 Task: Look for space in Rodgau, Germany from 8th June, 2023 to 16th June, 2023 for 2 adults in price range Rs.10000 to Rs.15000. Place can be entire place with 1  bedroom having 1 bed and 1 bathroom. Property type can be house, flat, guest house, hotel. Amenities needed are: wifi. Booking option can be shelf check-in. Required host language is English.
Action: Mouse moved to (799, 106)
Screenshot: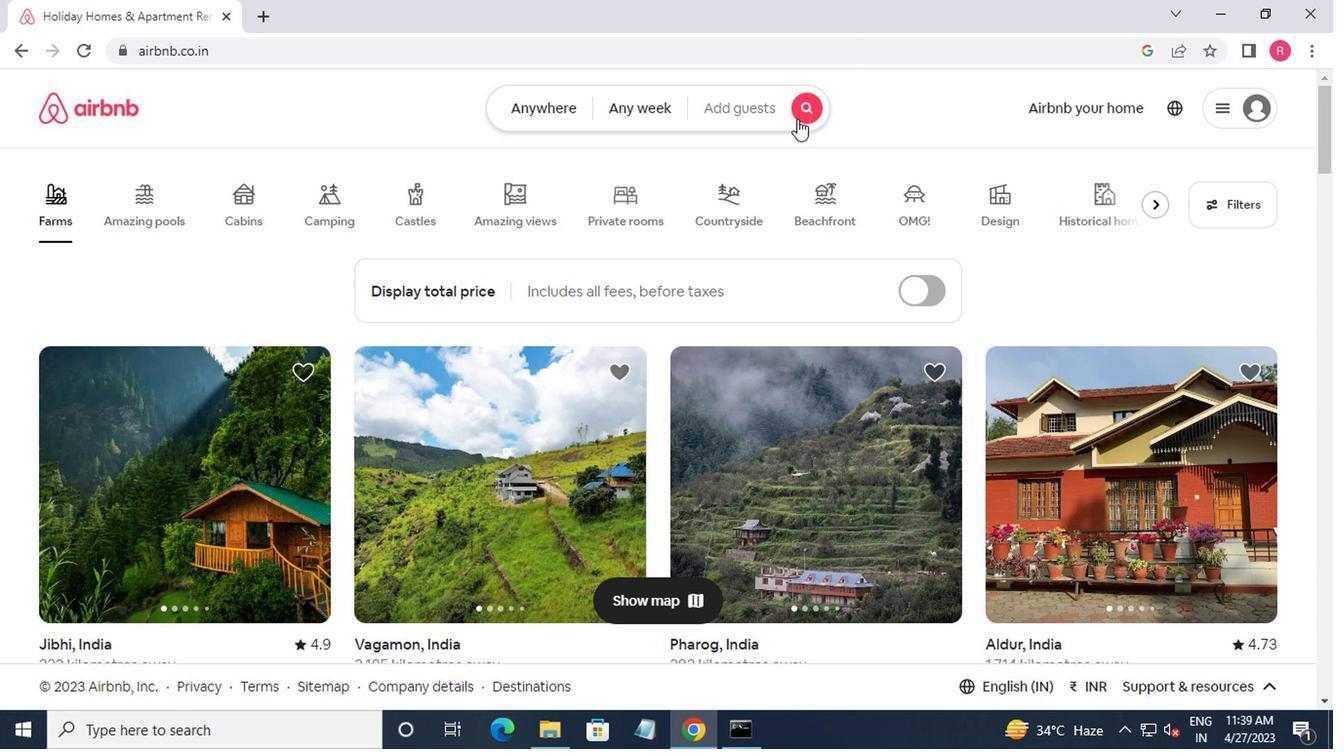 
Action: Mouse pressed left at (799, 106)
Screenshot: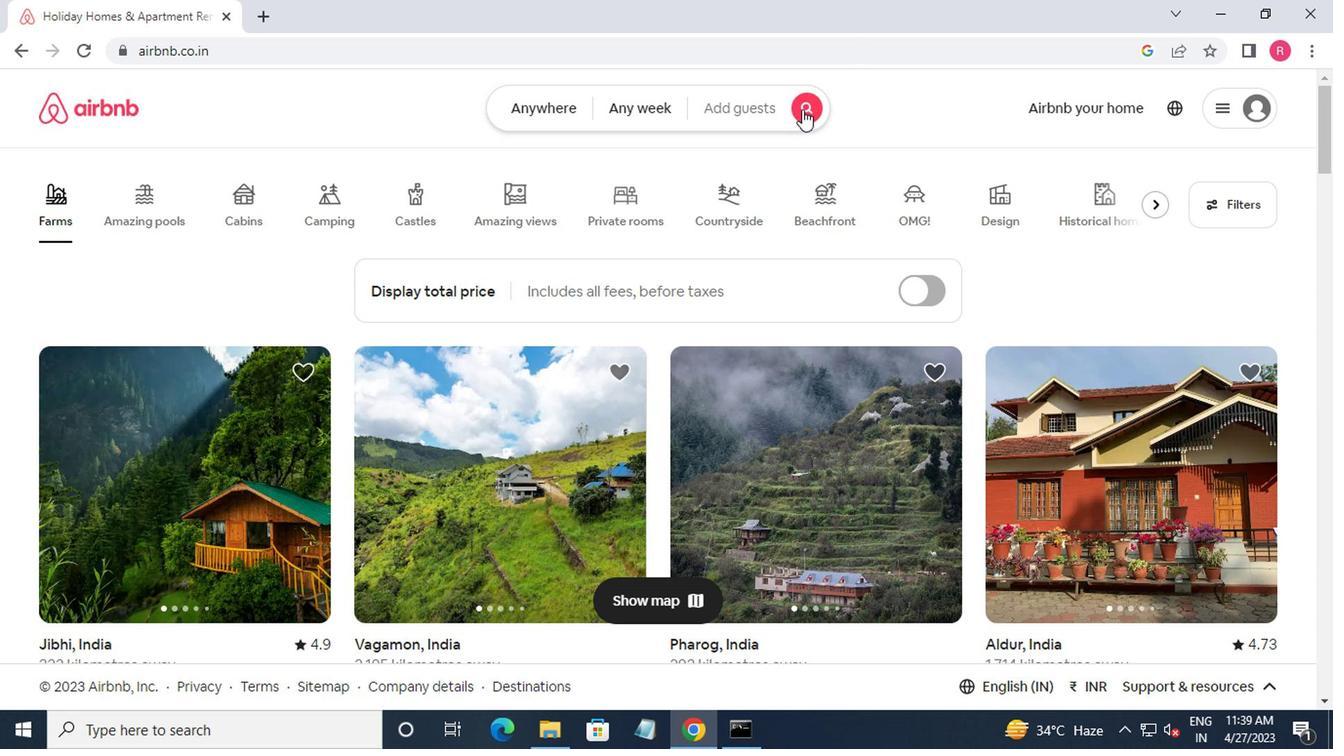 
Action: Mouse moved to (428, 186)
Screenshot: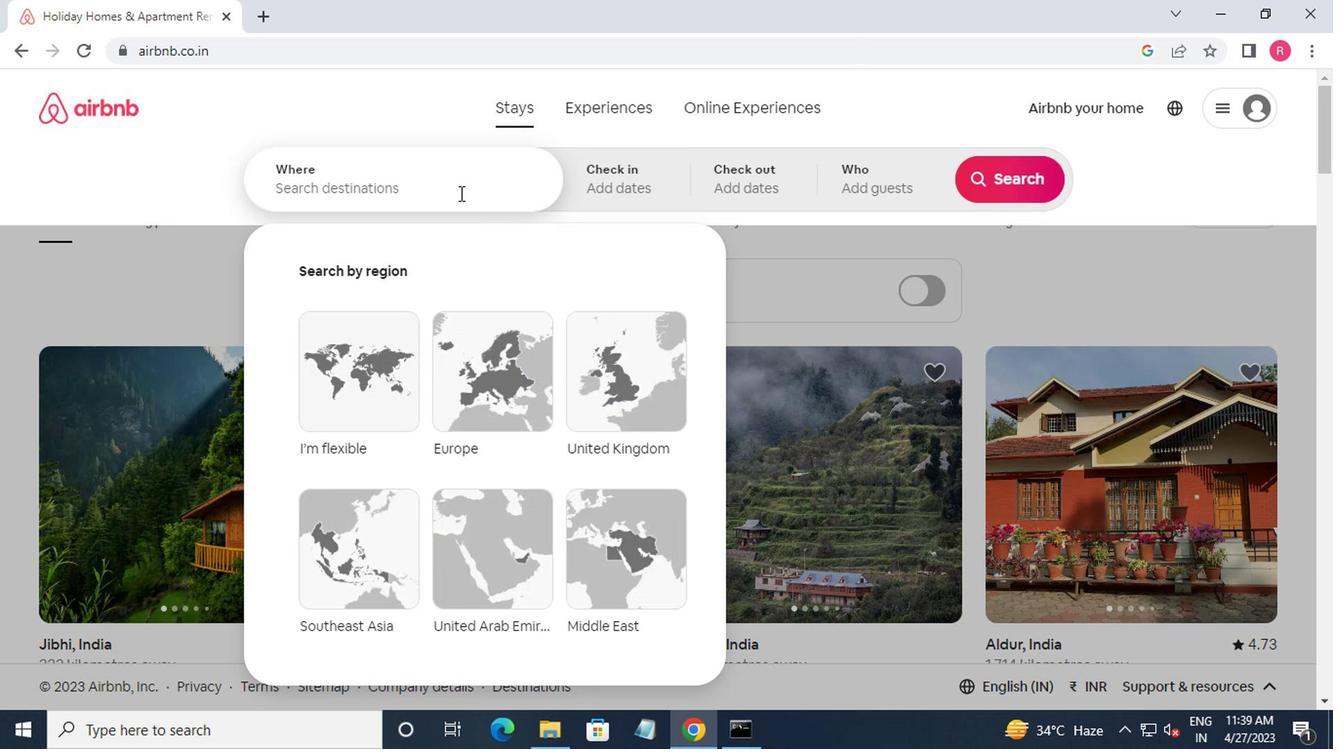 
Action: Mouse pressed left at (428, 186)
Screenshot: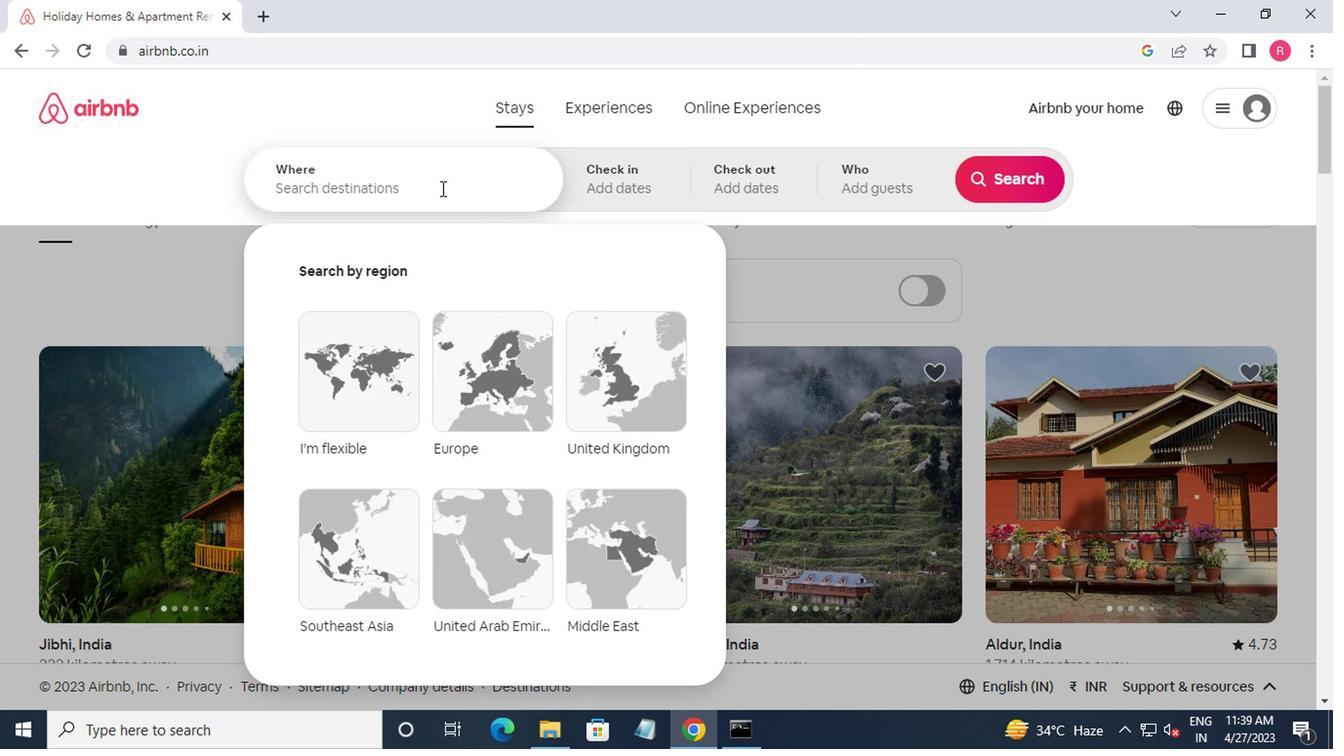 
Action: Mouse moved to (464, 209)
Screenshot: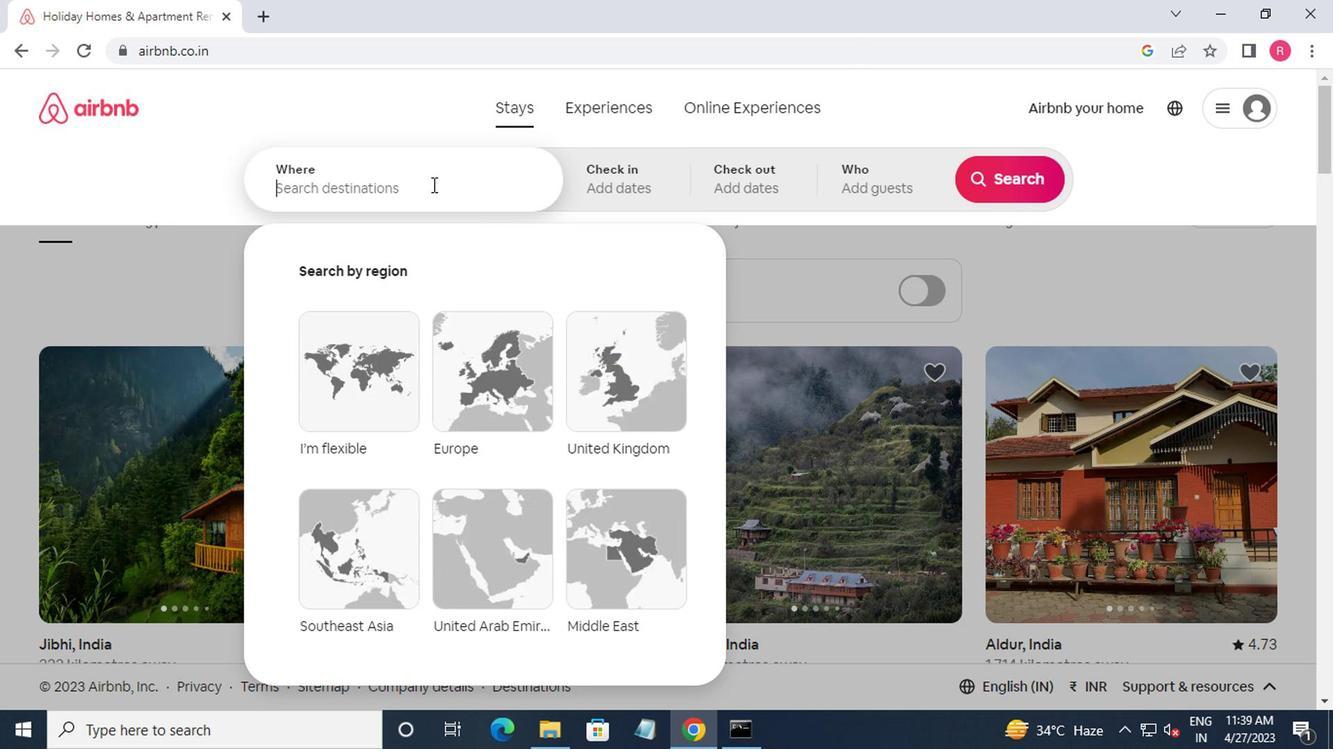 
Action: Key pressed rodgau,germany<Key.down><Key.enter>
Screenshot: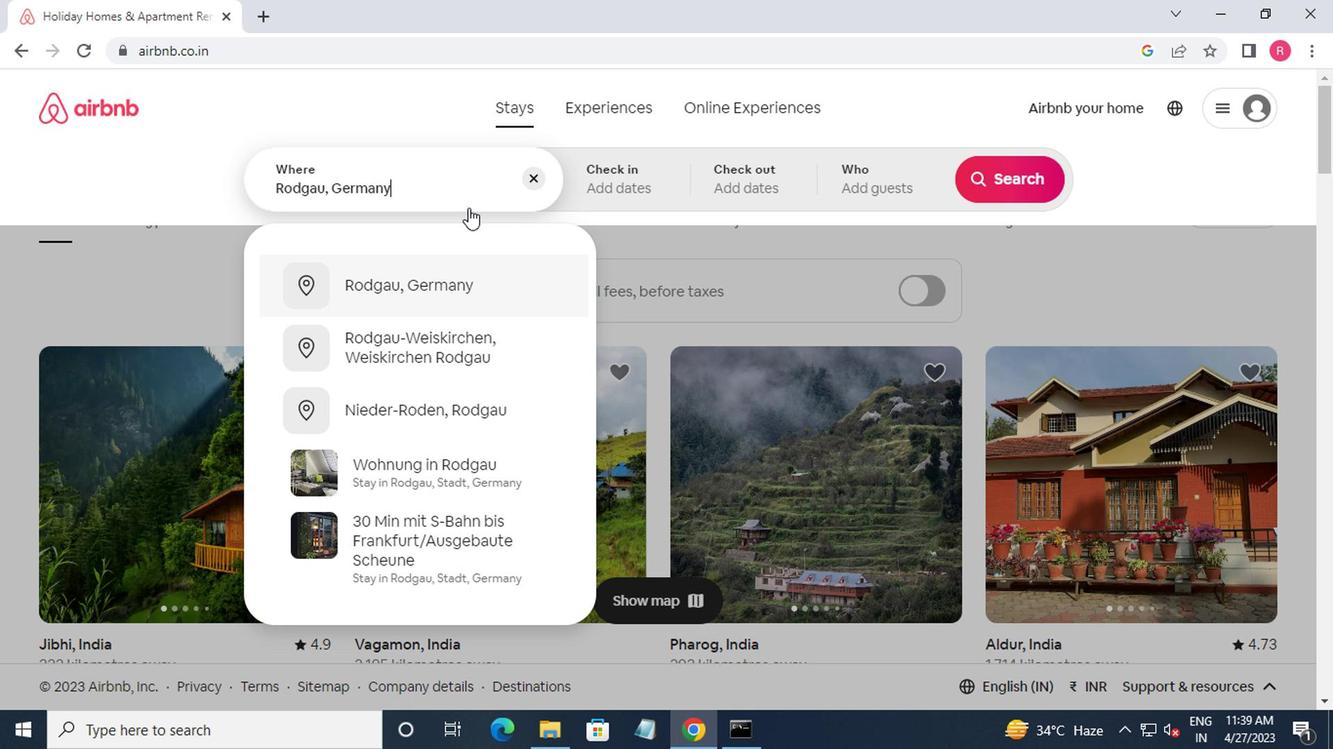 
Action: Mouse moved to (984, 345)
Screenshot: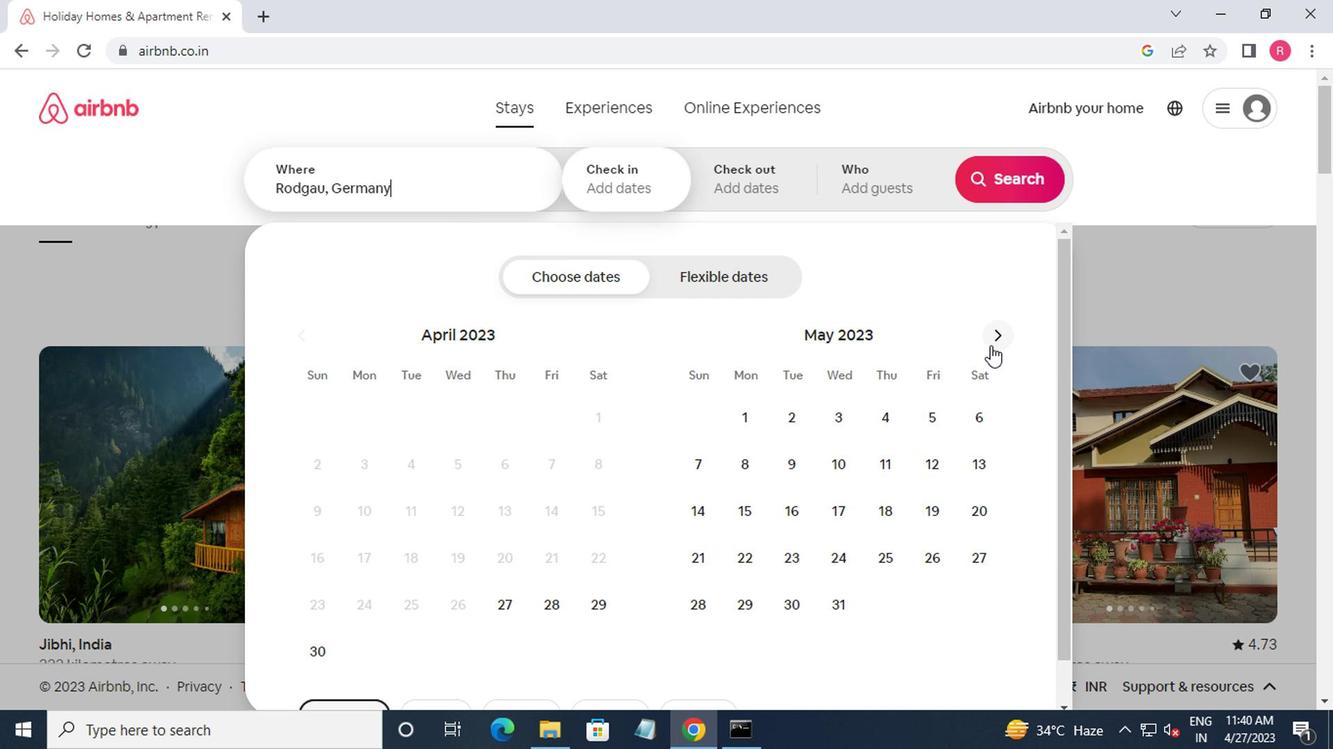 
Action: Mouse pressed left at (984, 345)
Screenshot: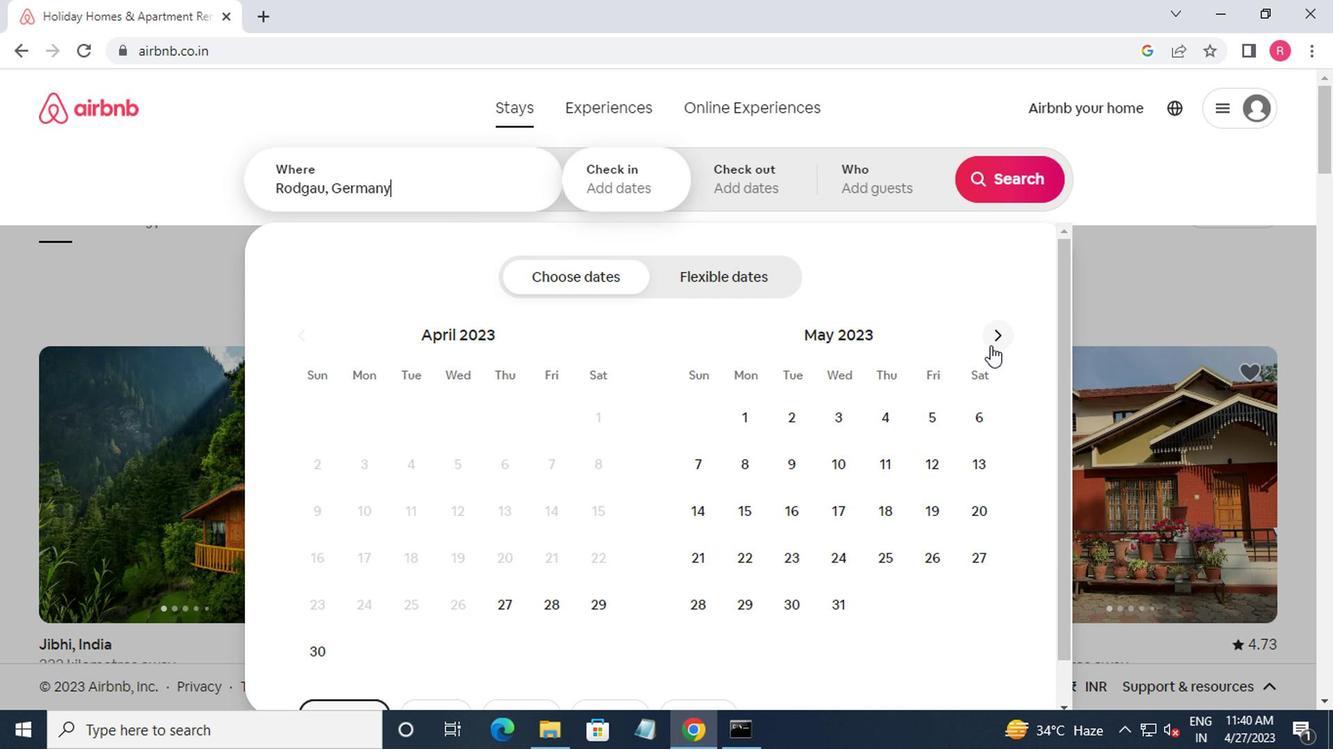 
Action: Mouse moved to (891, 462)
Screenshot: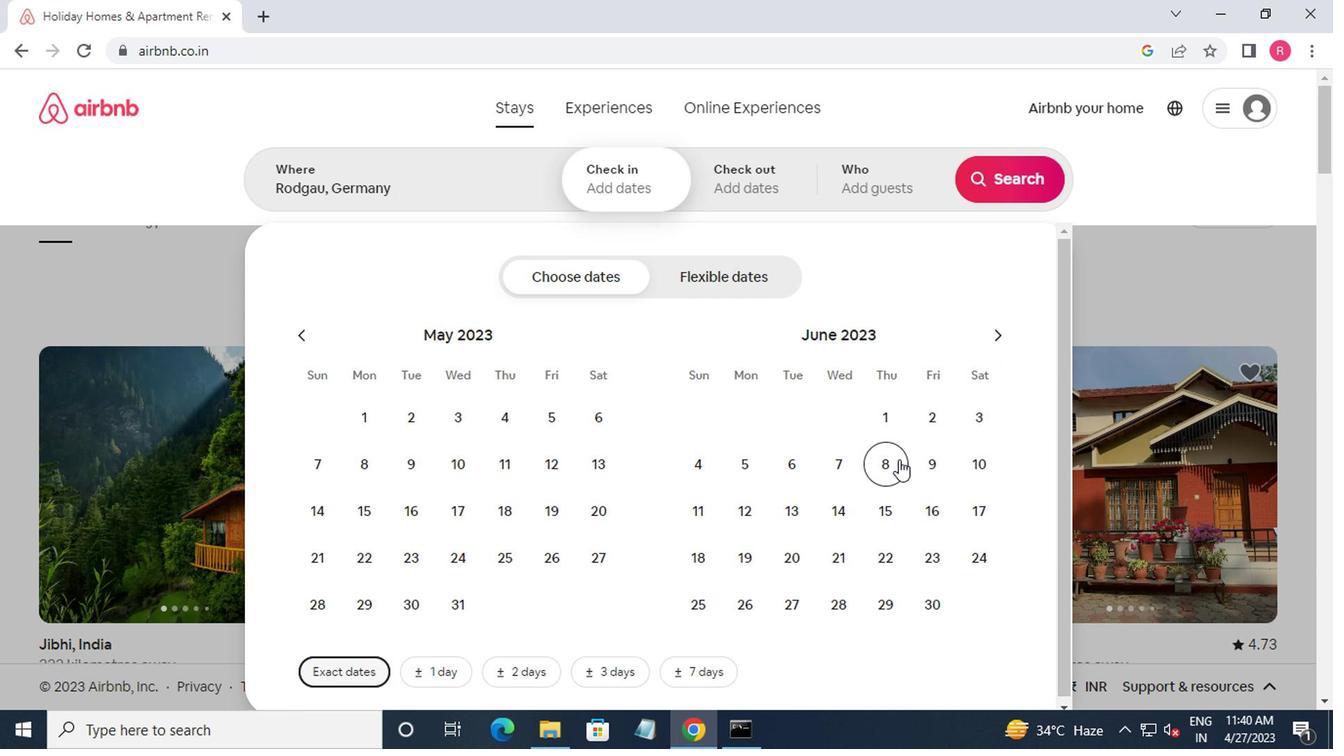 
Action: Mouse pressed left at (891, 462)
Screenshot: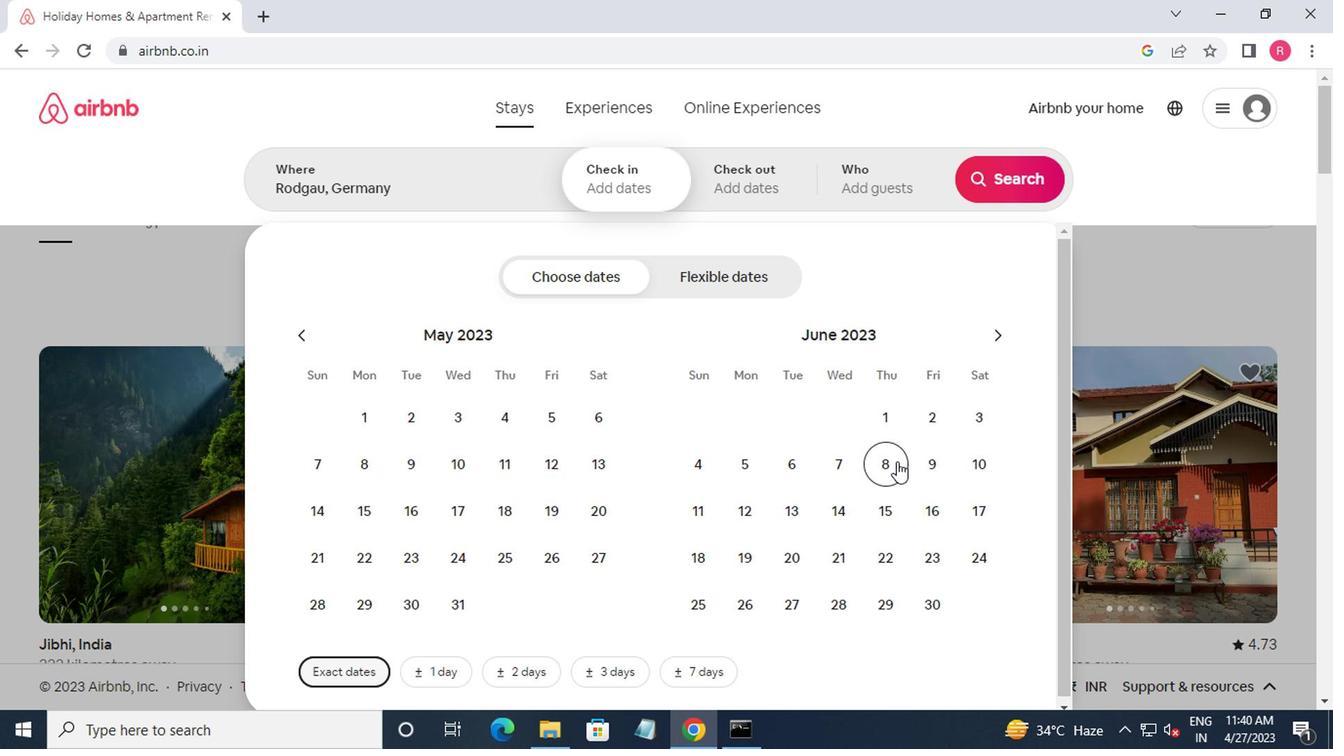 
Action: Mouse moved to (922, 511)
Screenshot: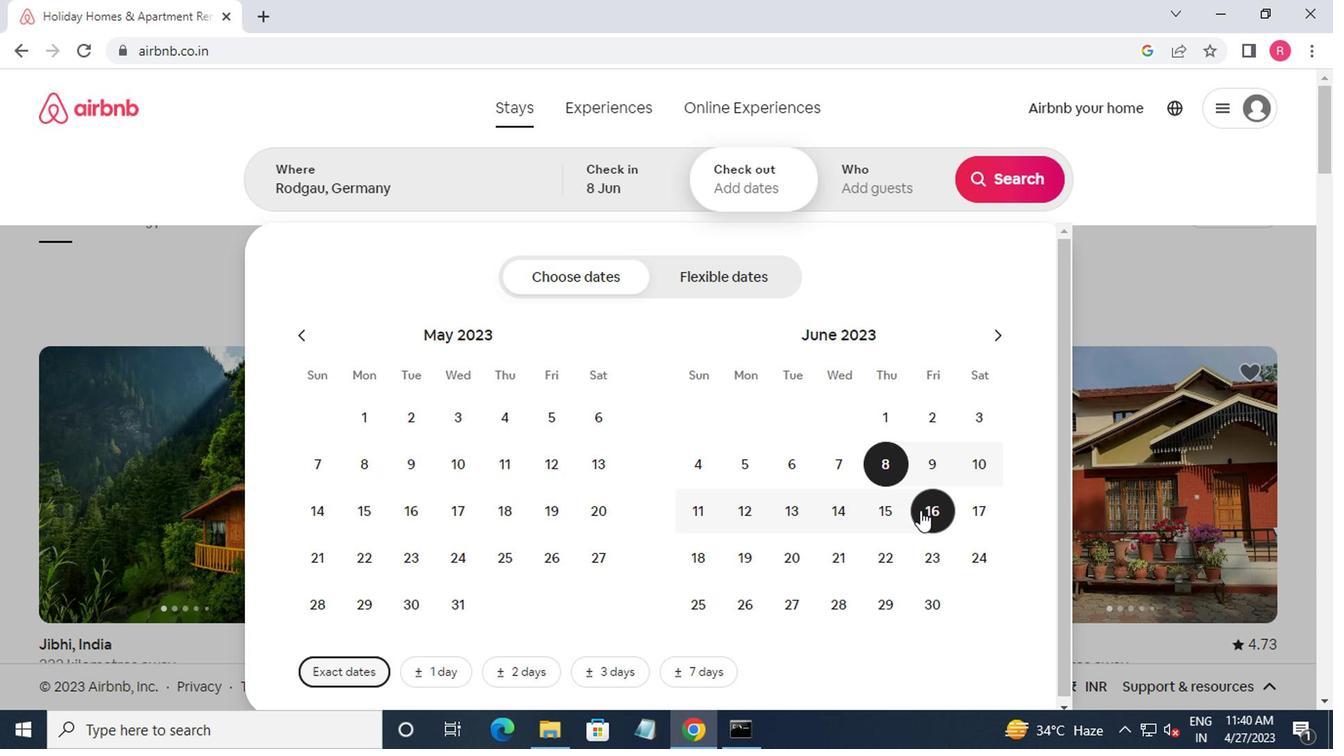 
Action: Mouse pressed left at (922, 511)
Screenshot: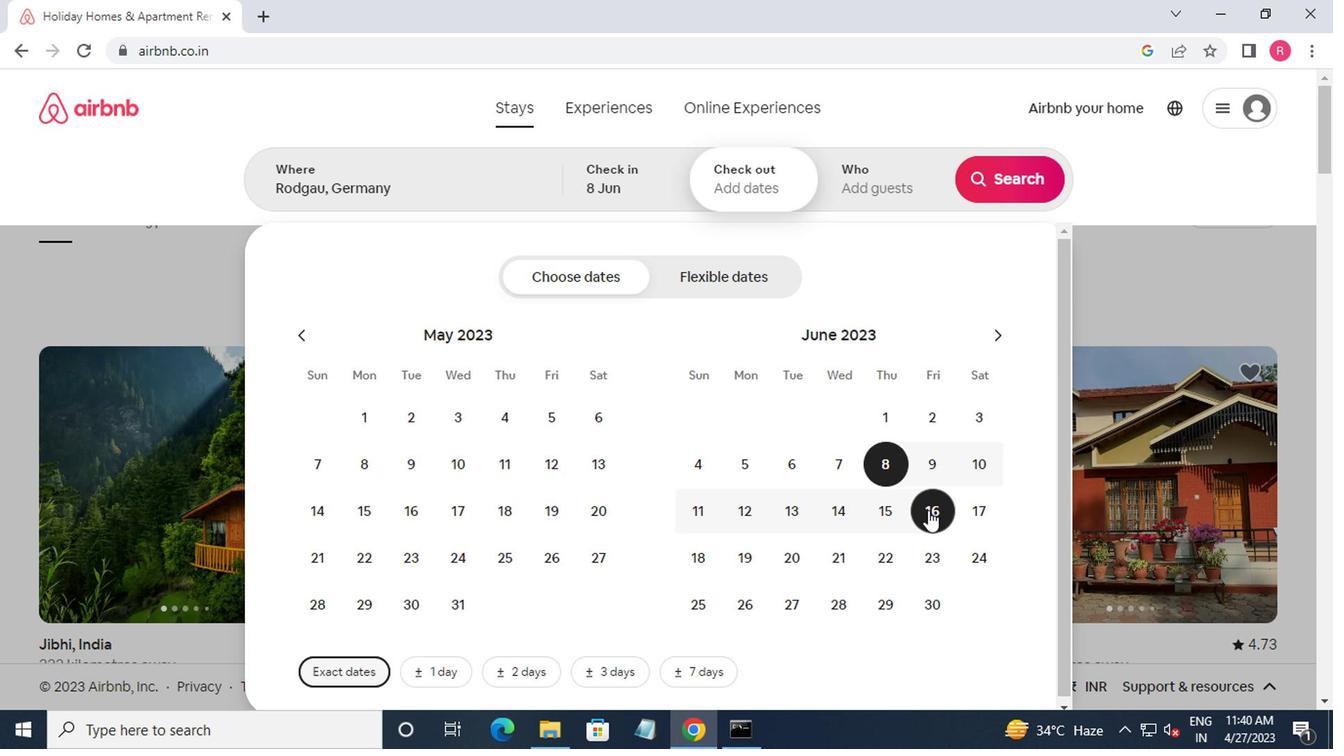 
Action: Mouse moved to (847, 203)
Screenshot: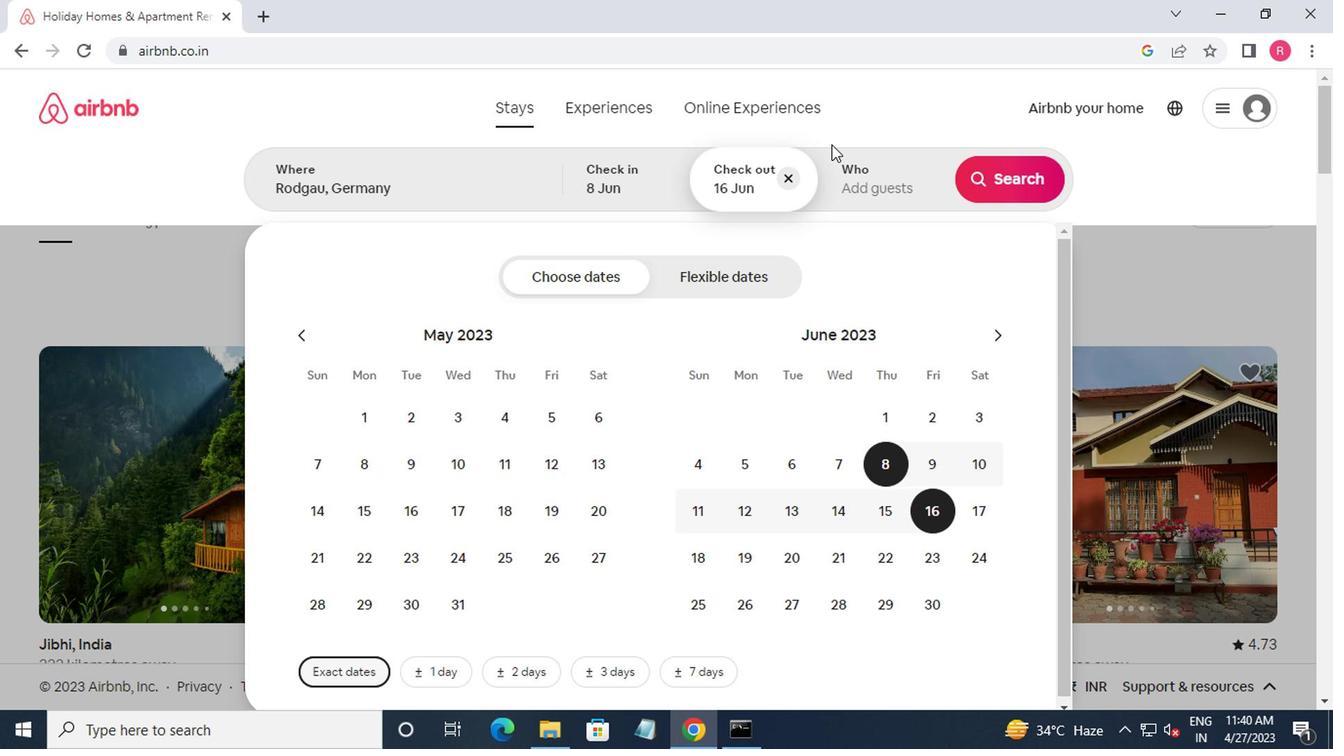 
Action: Mouse pressed left at (847, 203)
Screenshot: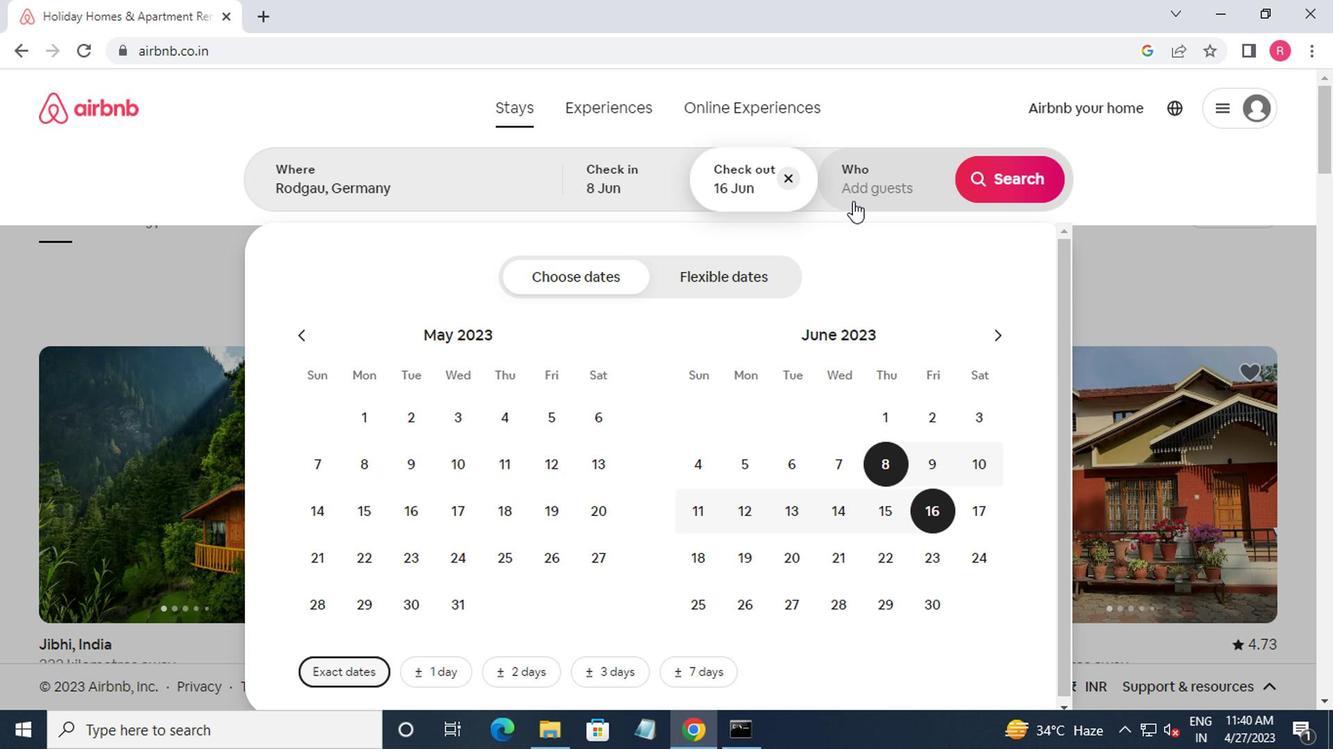 
Action: Mouse moved to (1000, 285)
Screenshot: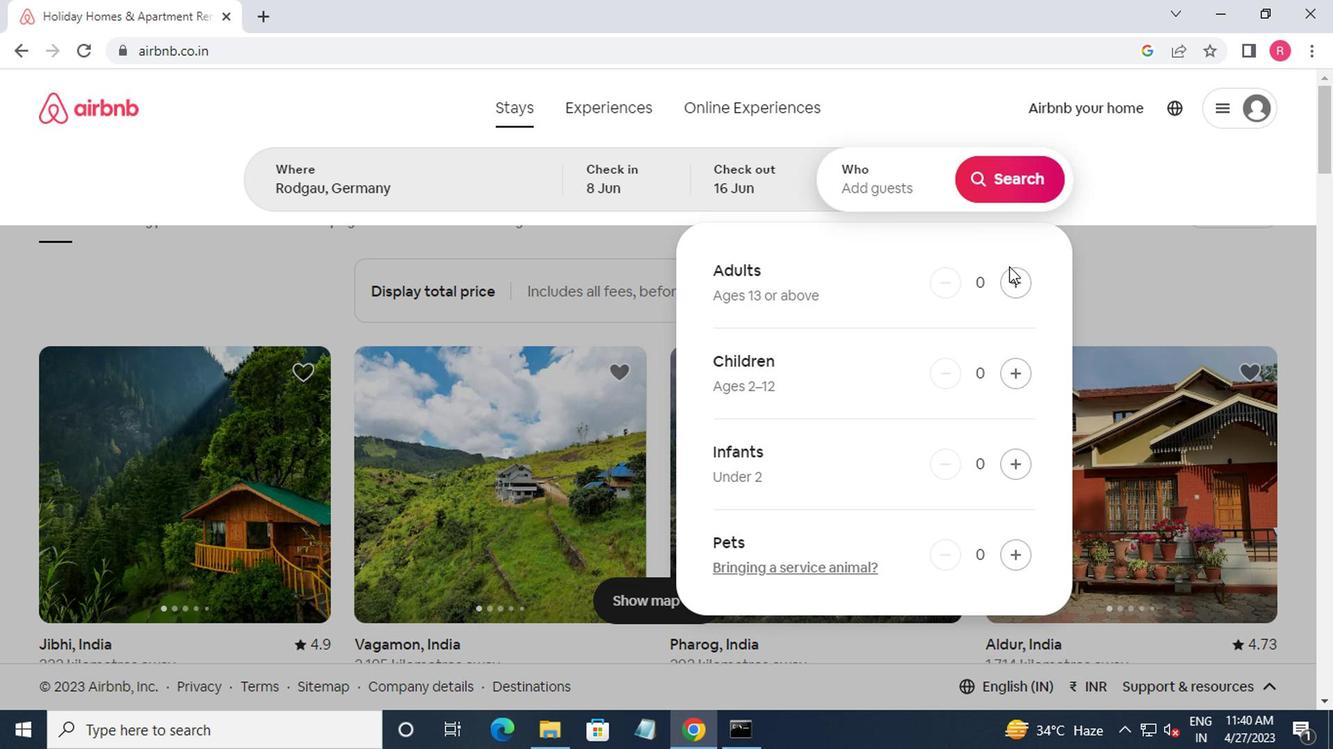 
Action: Mouse pressed left at (1000, 285)
Screenshot: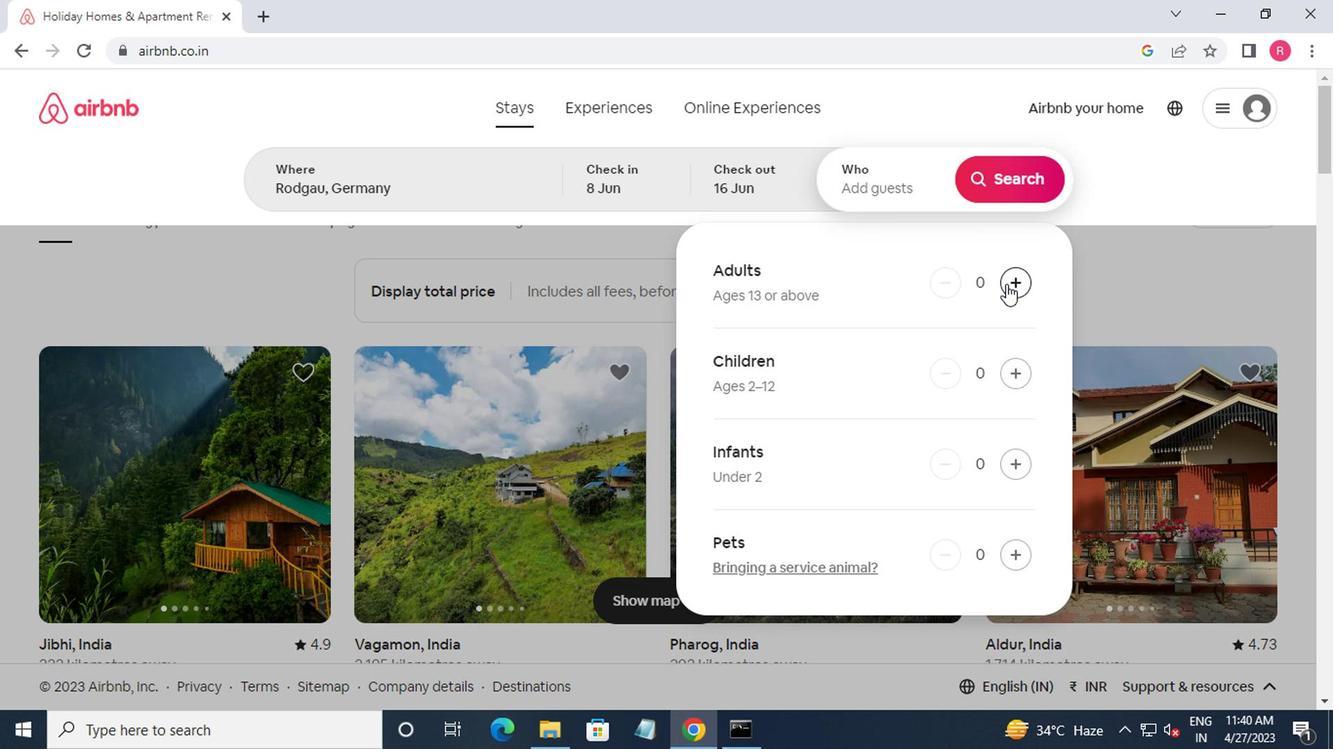 
Action: Mouse pressed left at (1000, 285)
Screenshot: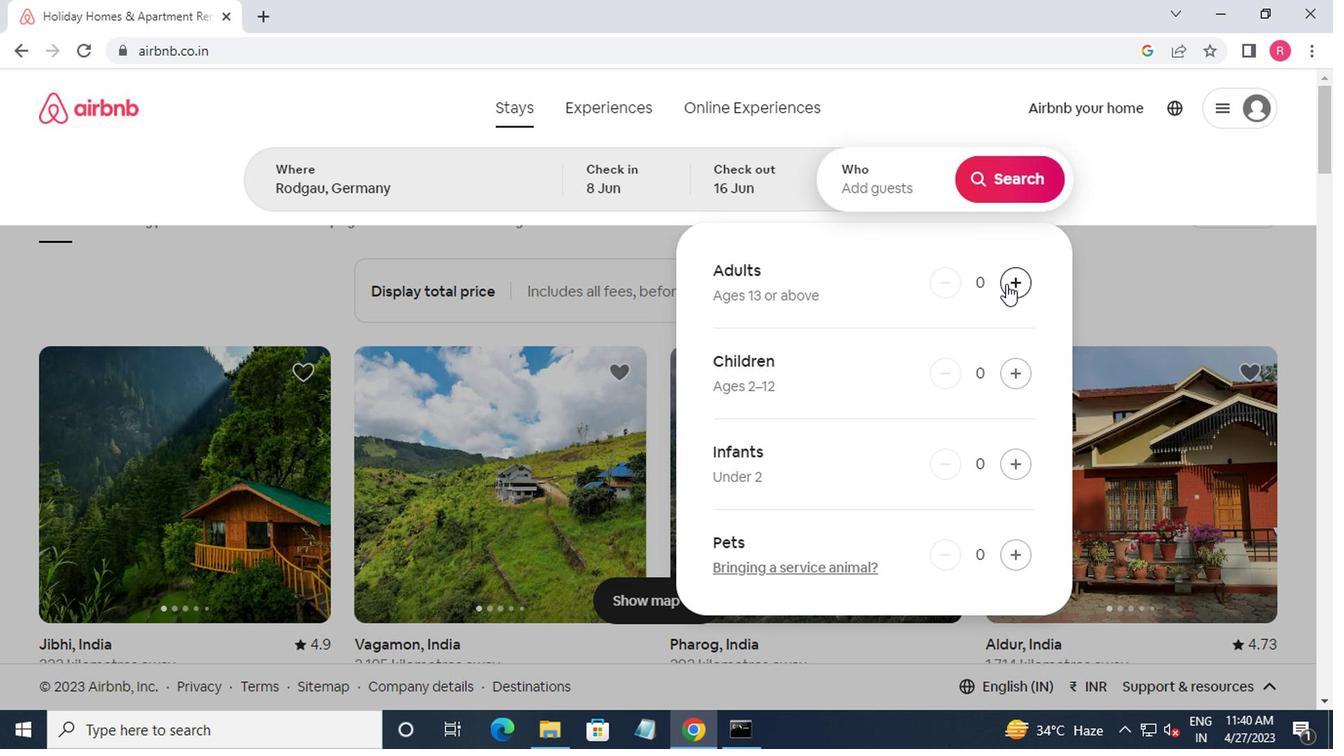 
Action: Mouse moved to (999, 192)
Screenshot: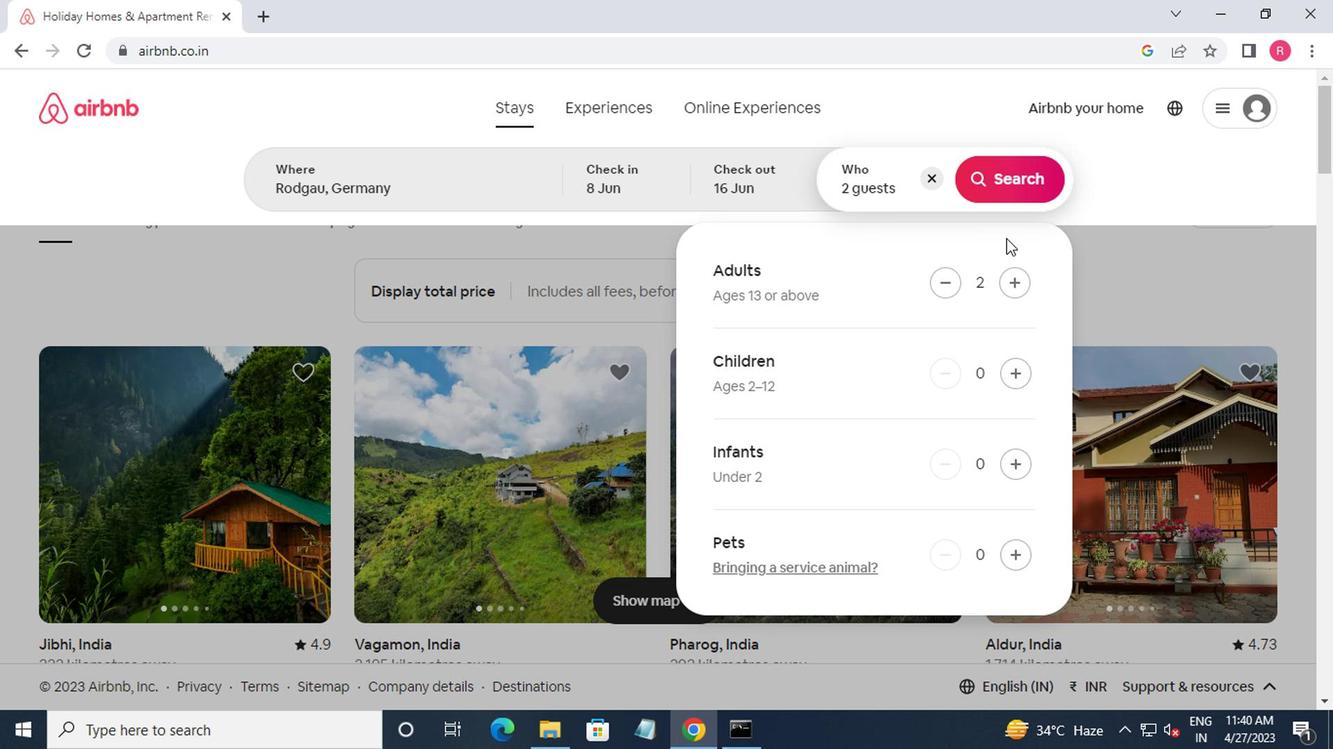 
Action: Mouse pressed left at (999, 192)
Screenshot: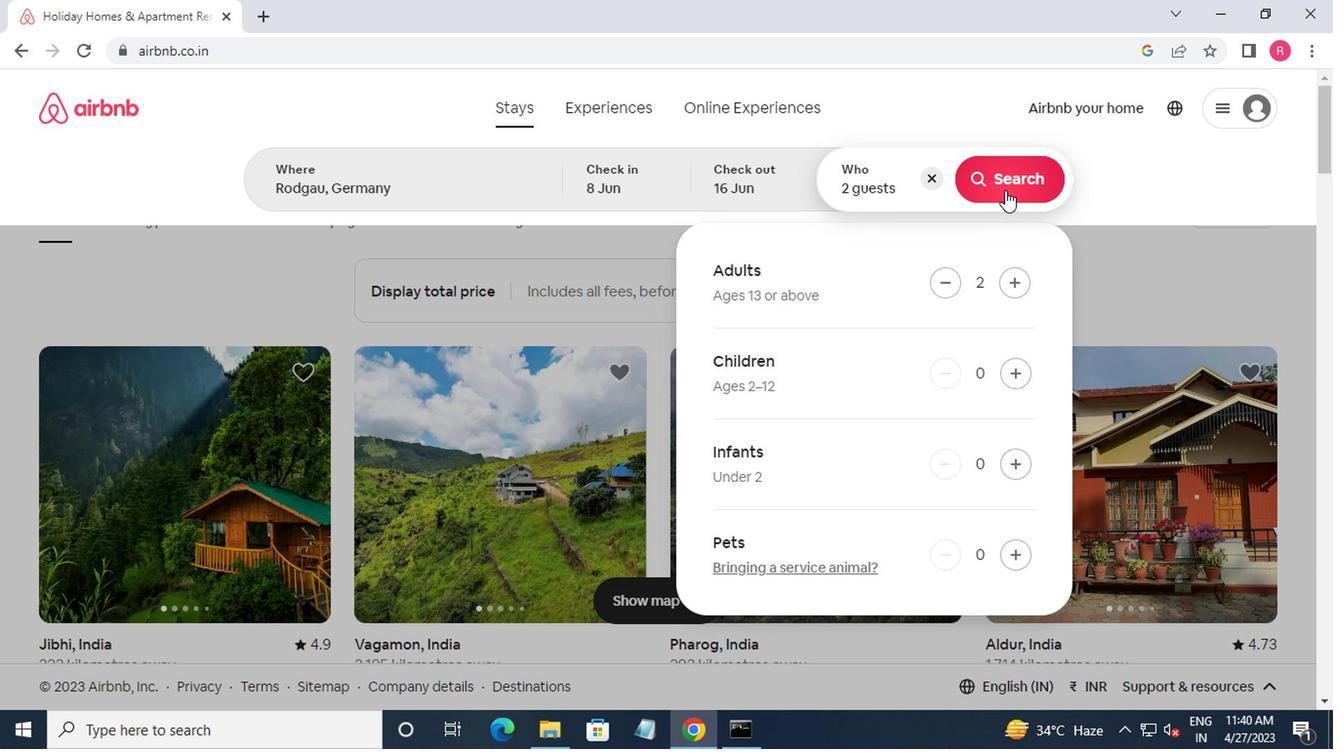 
Action: Mouse moved to (1240, 193)
Screenshot: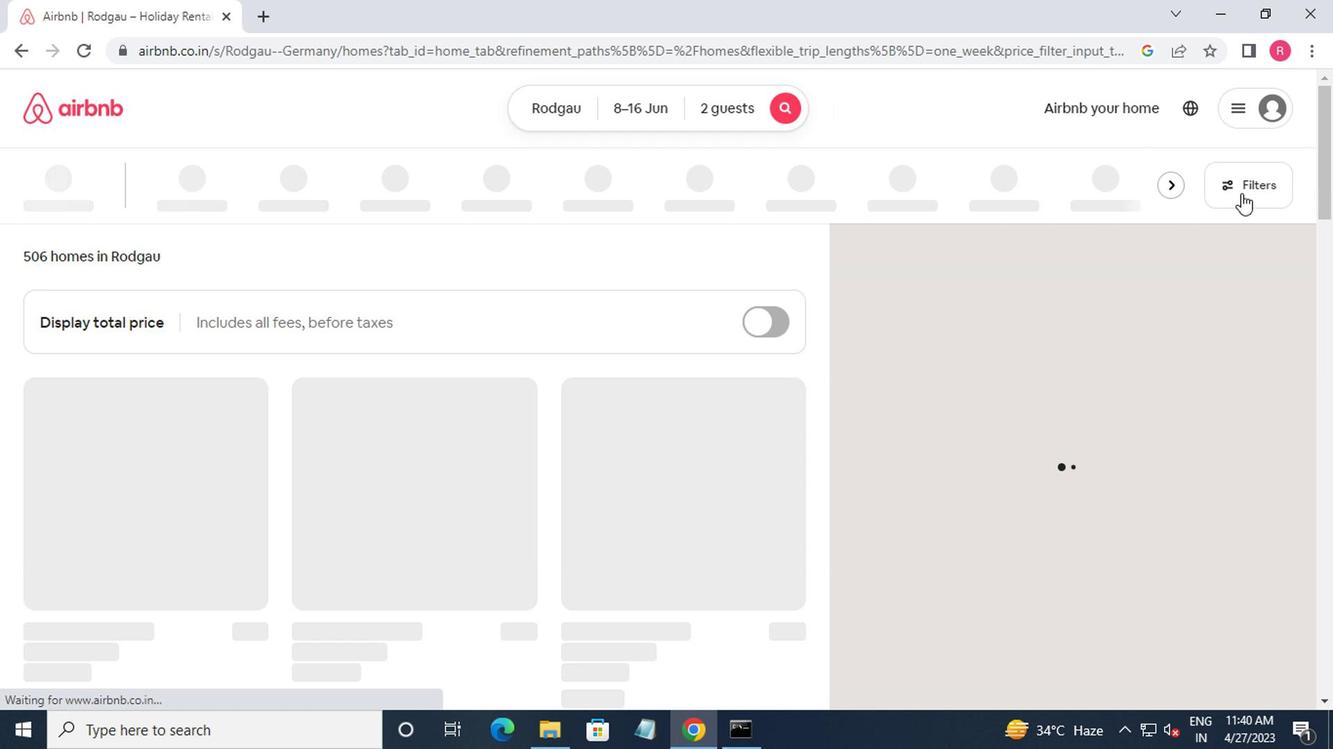 
Action: Mouse pressed left at (1240, 193)
Screenshot: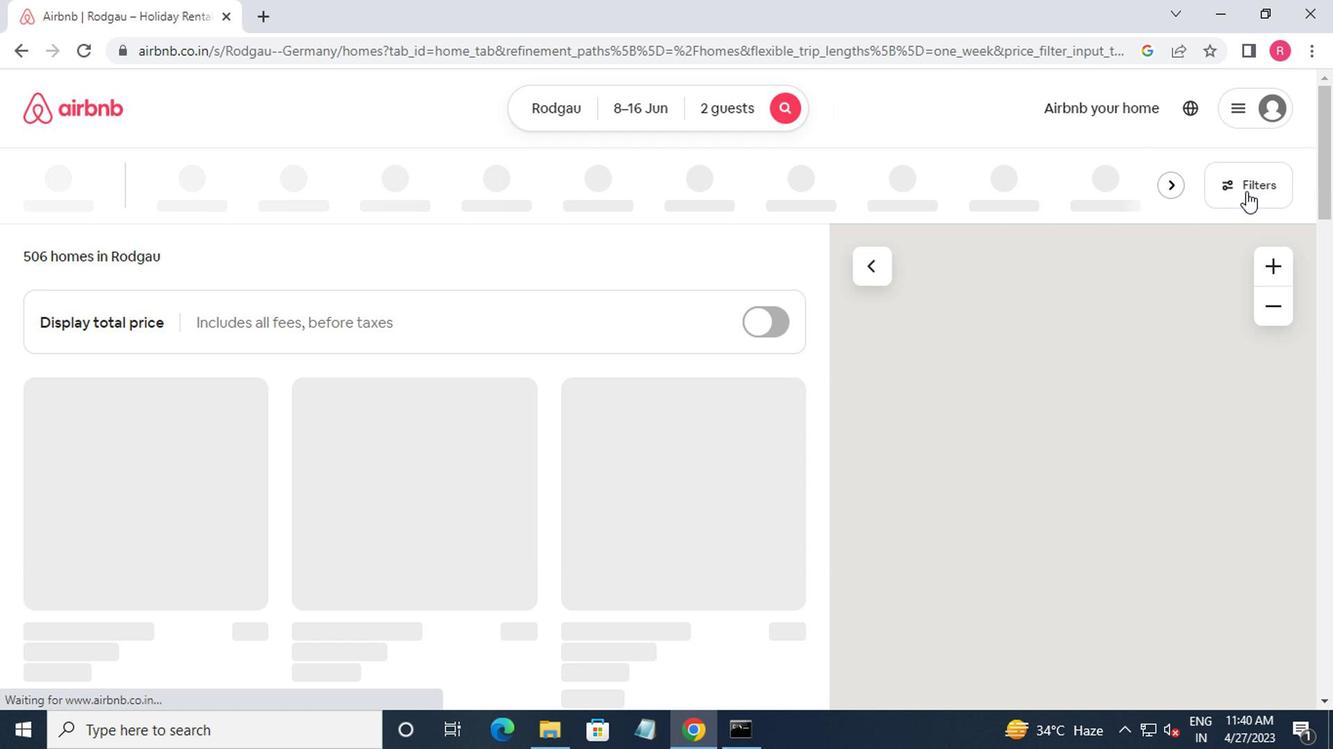 
Action: Mouse moved to (468, 435)
Screenshot: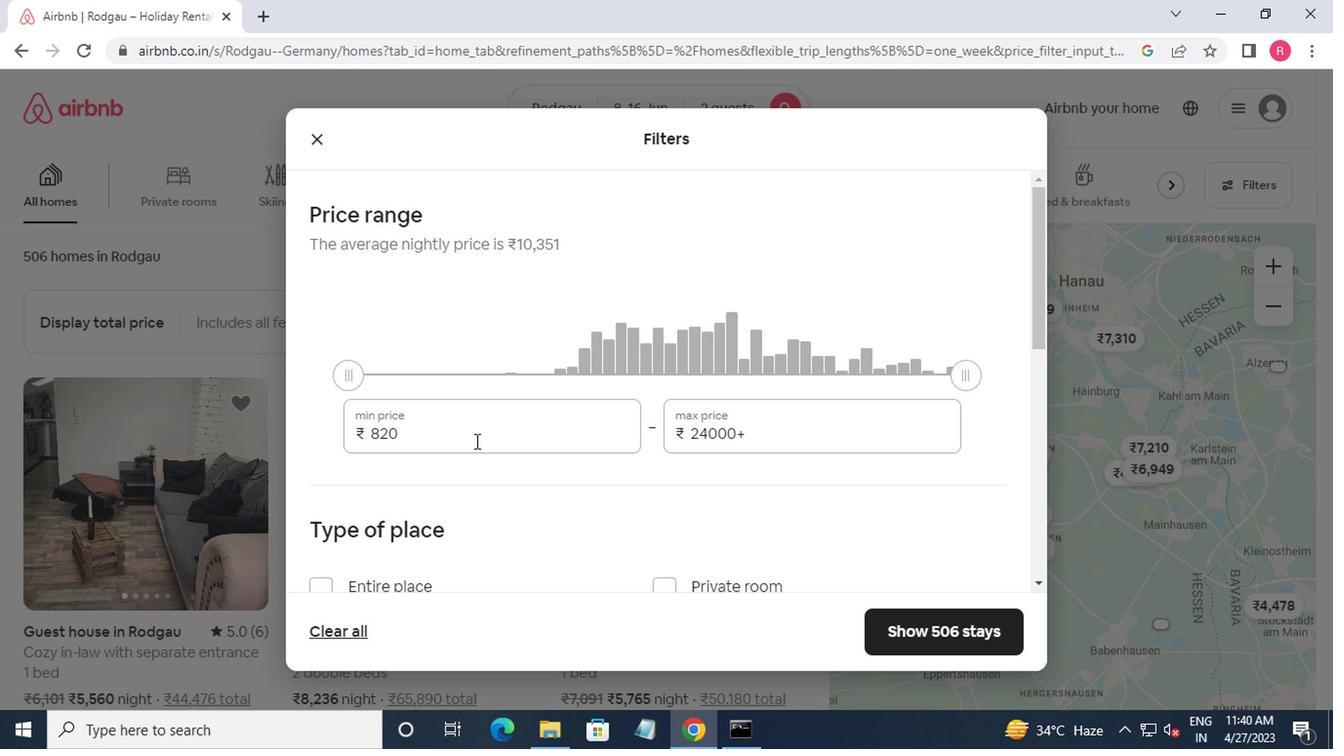 
Action: Mouse pressed left at (468, 435)
Screenshot: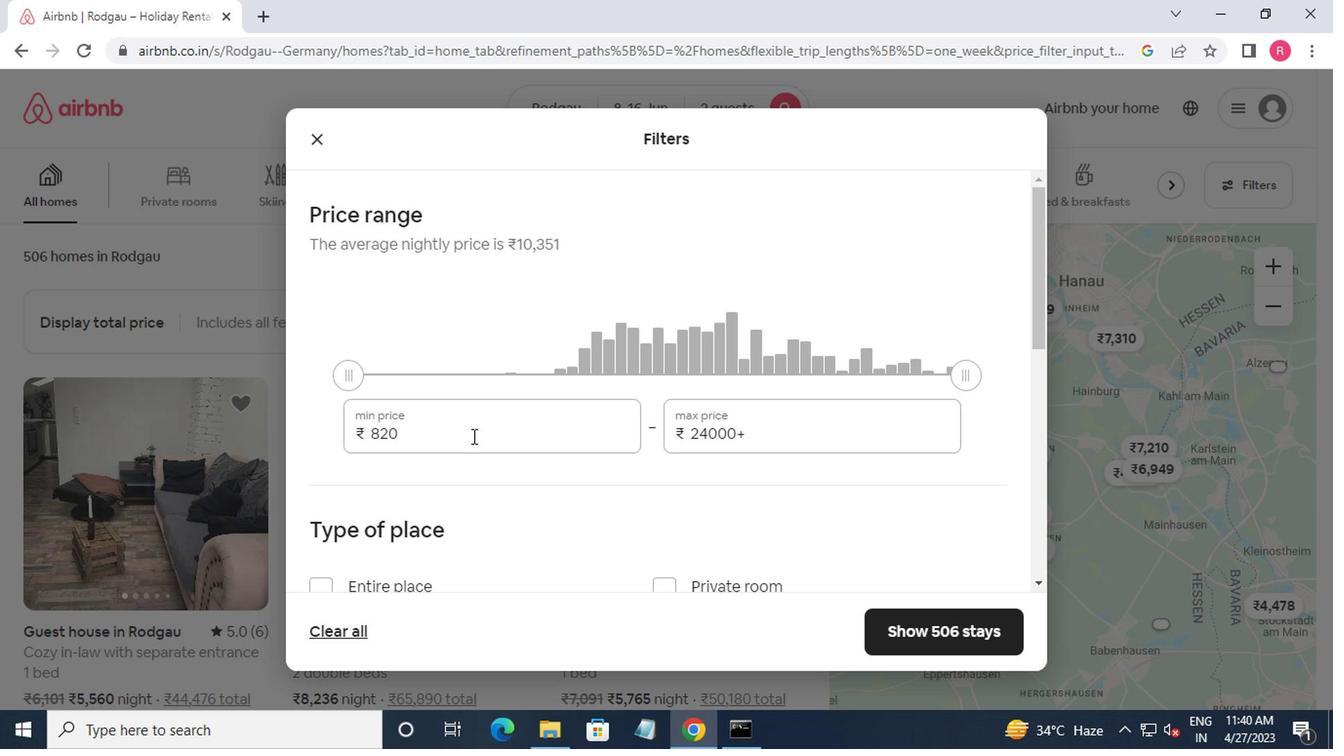 
Action: Mouse moved to (479, 440)
Screenshot: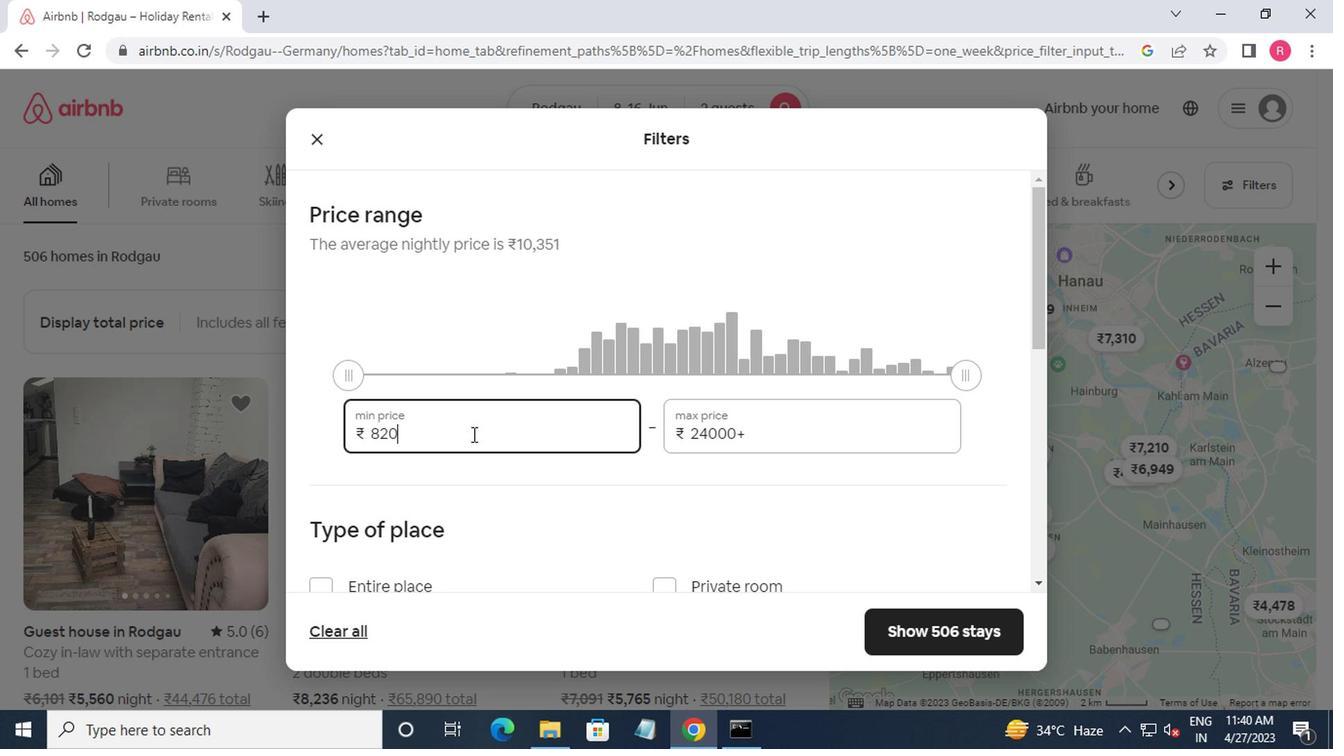 
Action: Key pressed <Key.backspace><Key.backspace><Key.backspace><Key.backspace>10000<Key.tab>15000
Screenshot: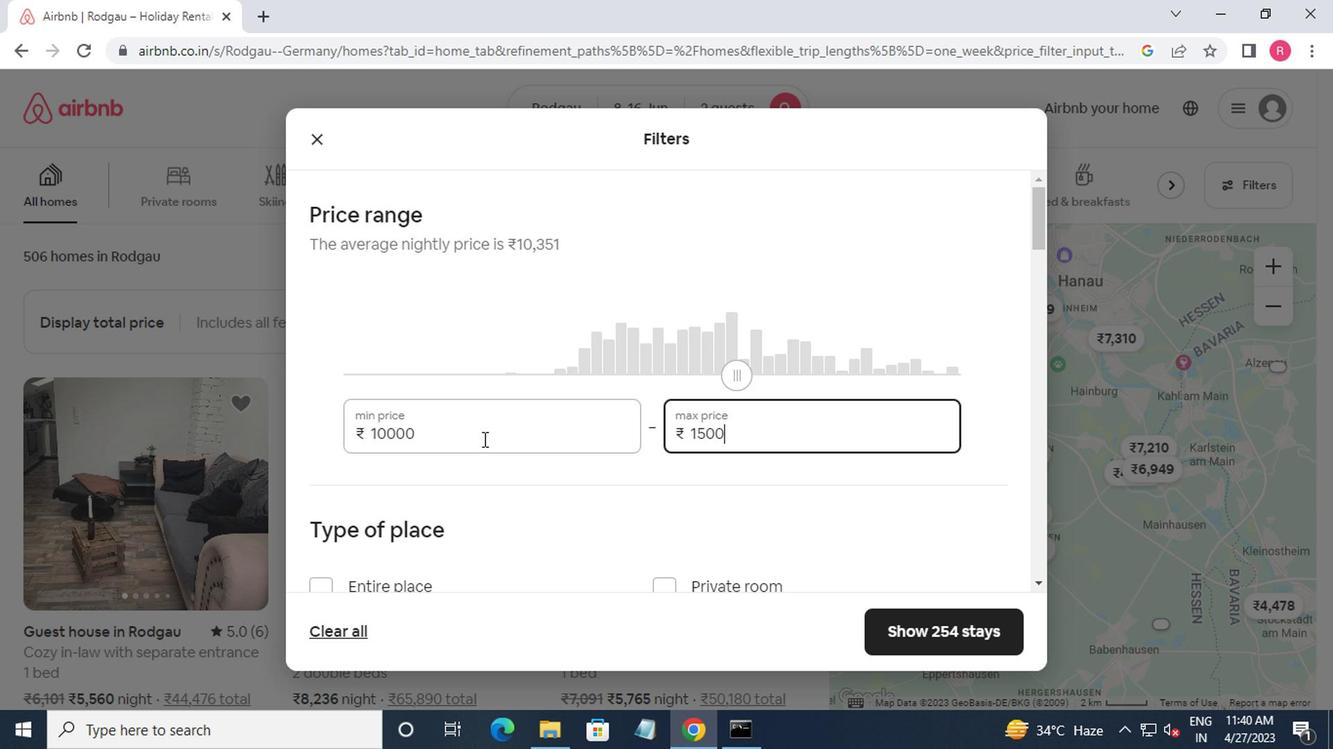
Action: Mouse moved to (410, 362)
Screenshot: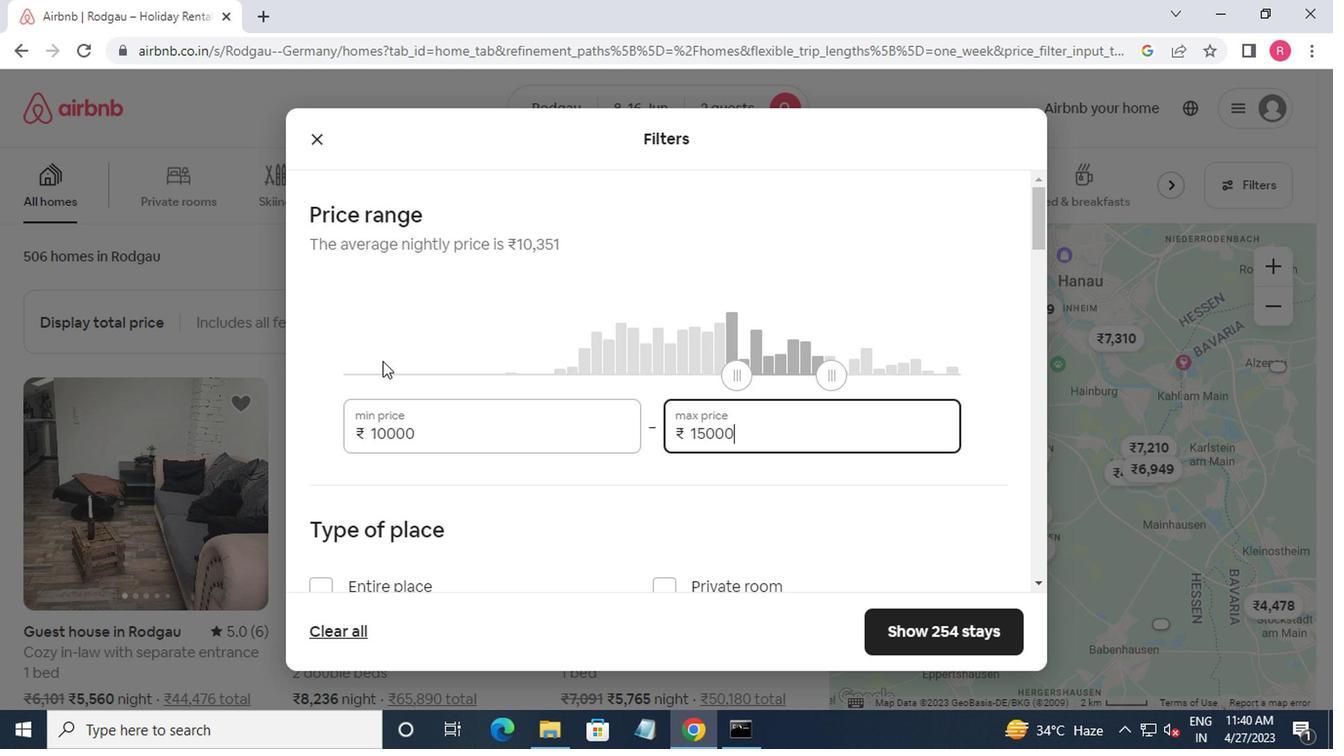 
Action: Mouse scrolled (410, 361) with delta (0, -1)
Screenshot: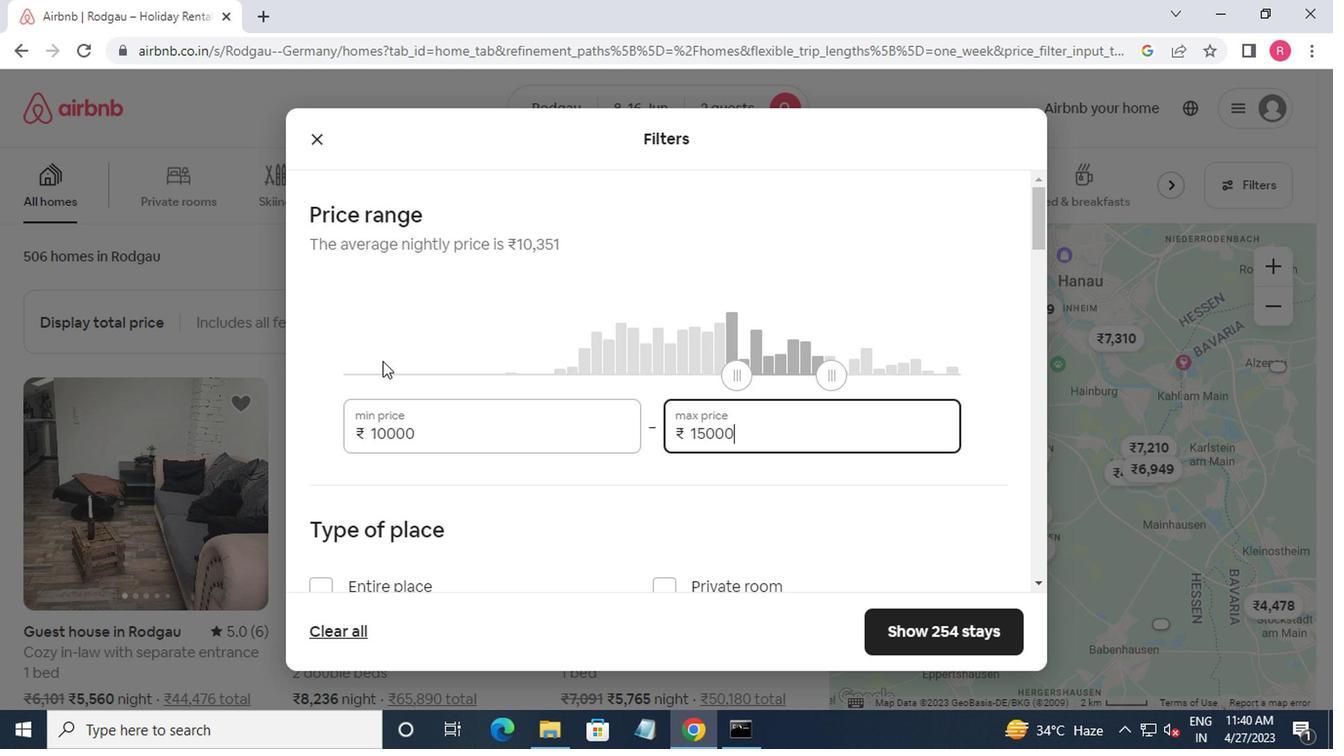 
Action: Mouse moved to (410, 362)
Screenshot: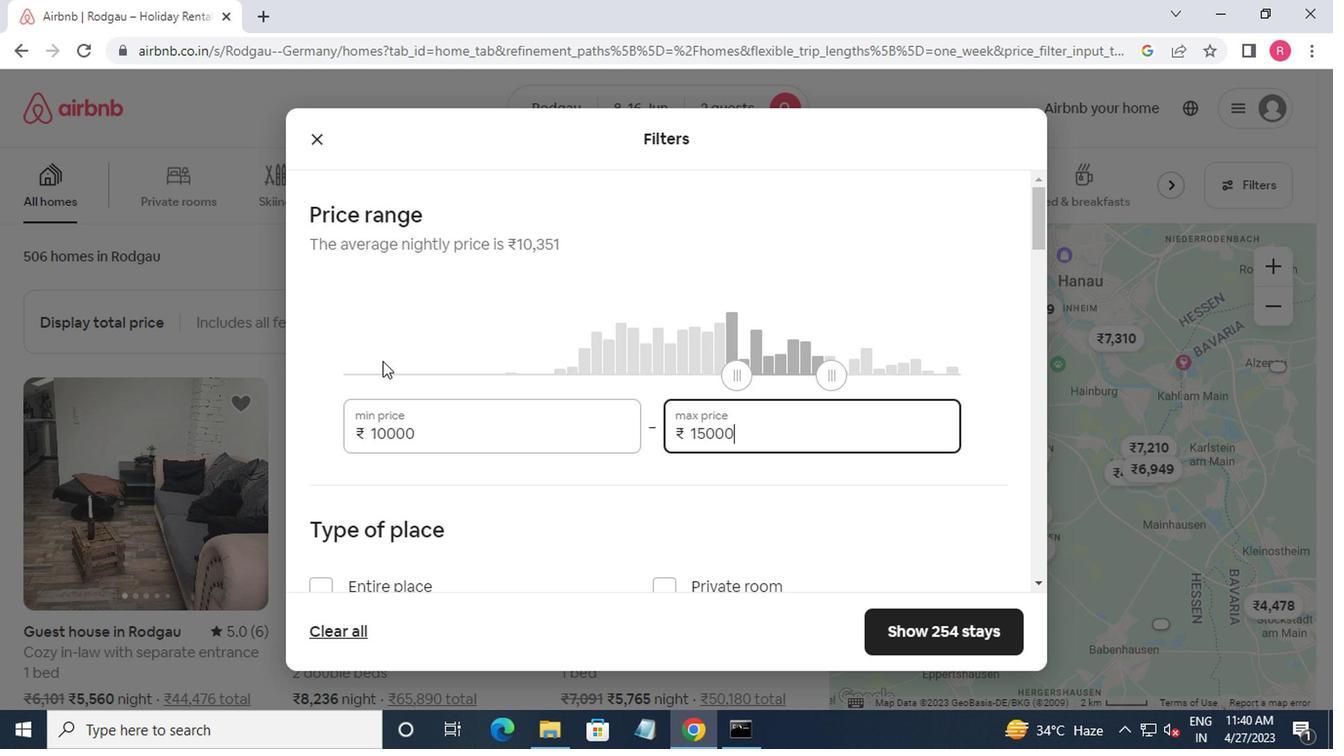 
Action: Mouse scrolled (410, 361) with delta (0, -1)
Screenshot: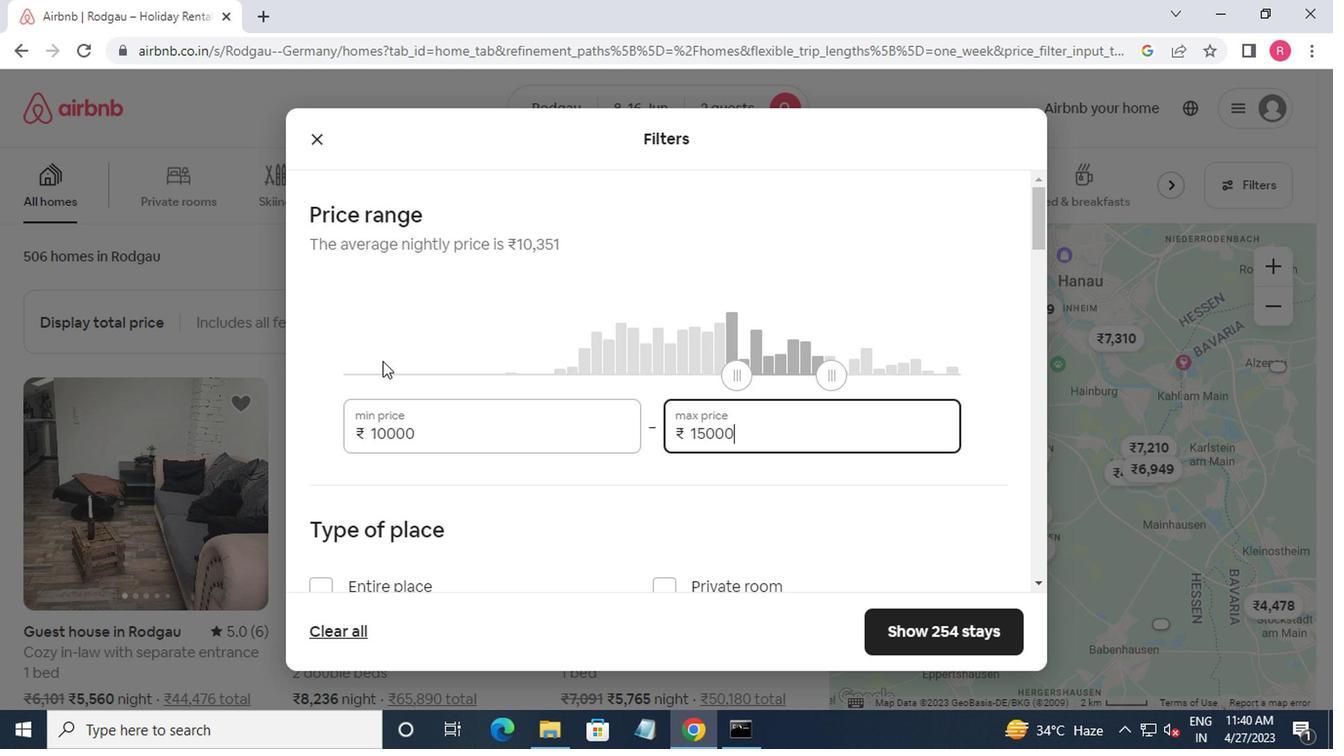 
Action: Mouse moved to (316, 399)
Screenshot: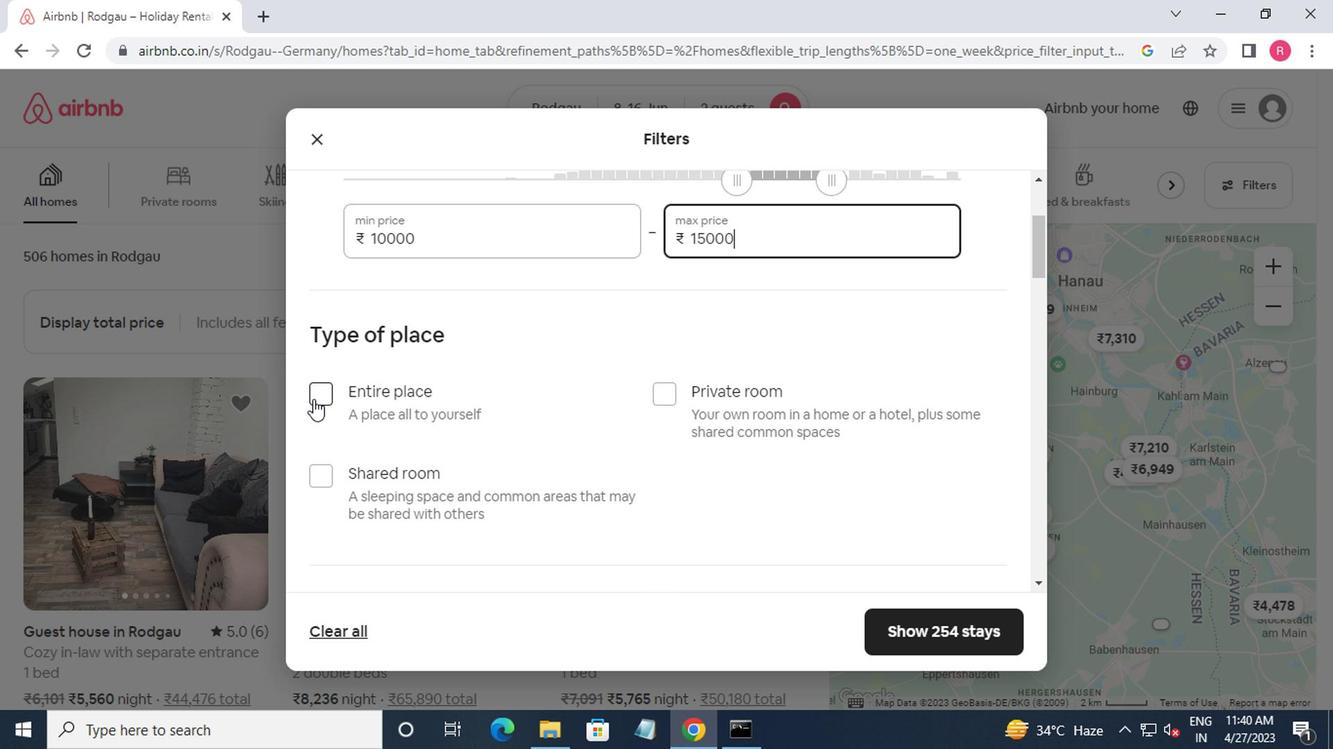 
Action: Mouse pressed left at (316, 399)
Screenshot: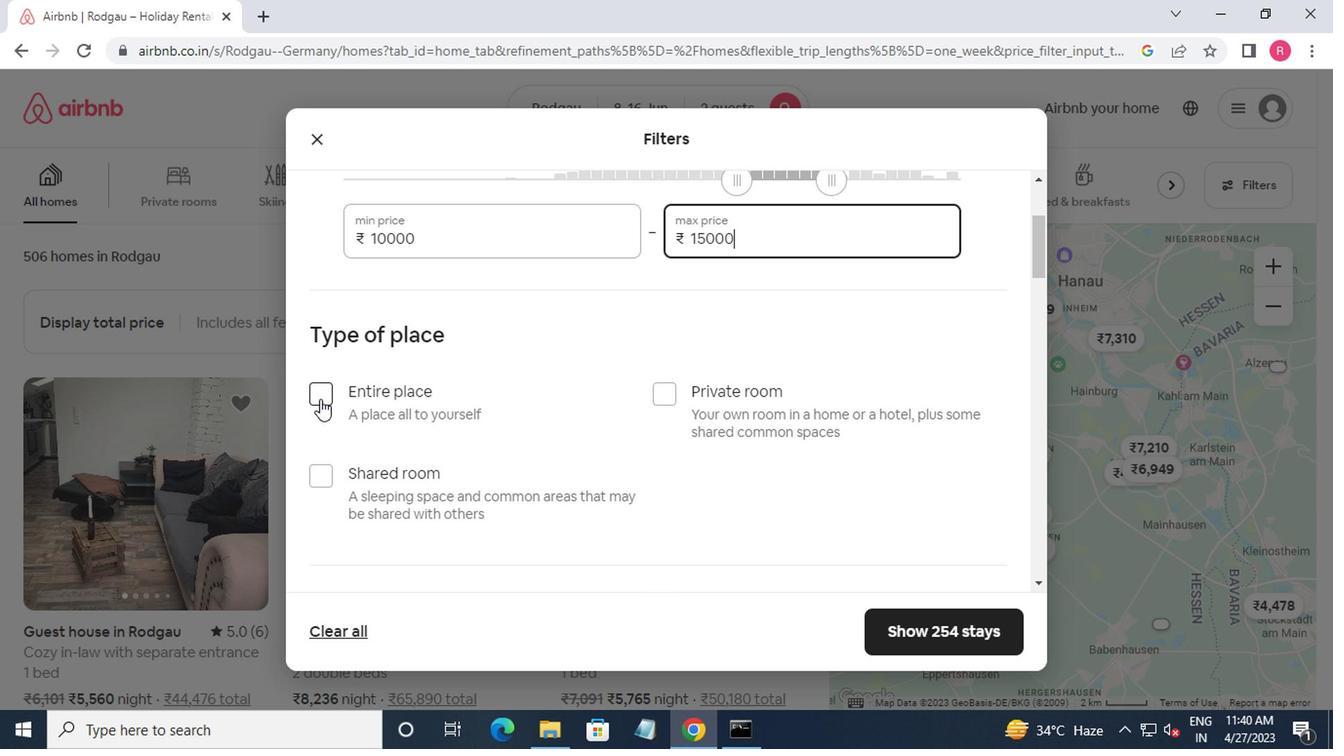 
Action: Mouse moved to (333, 390)
Screenshot: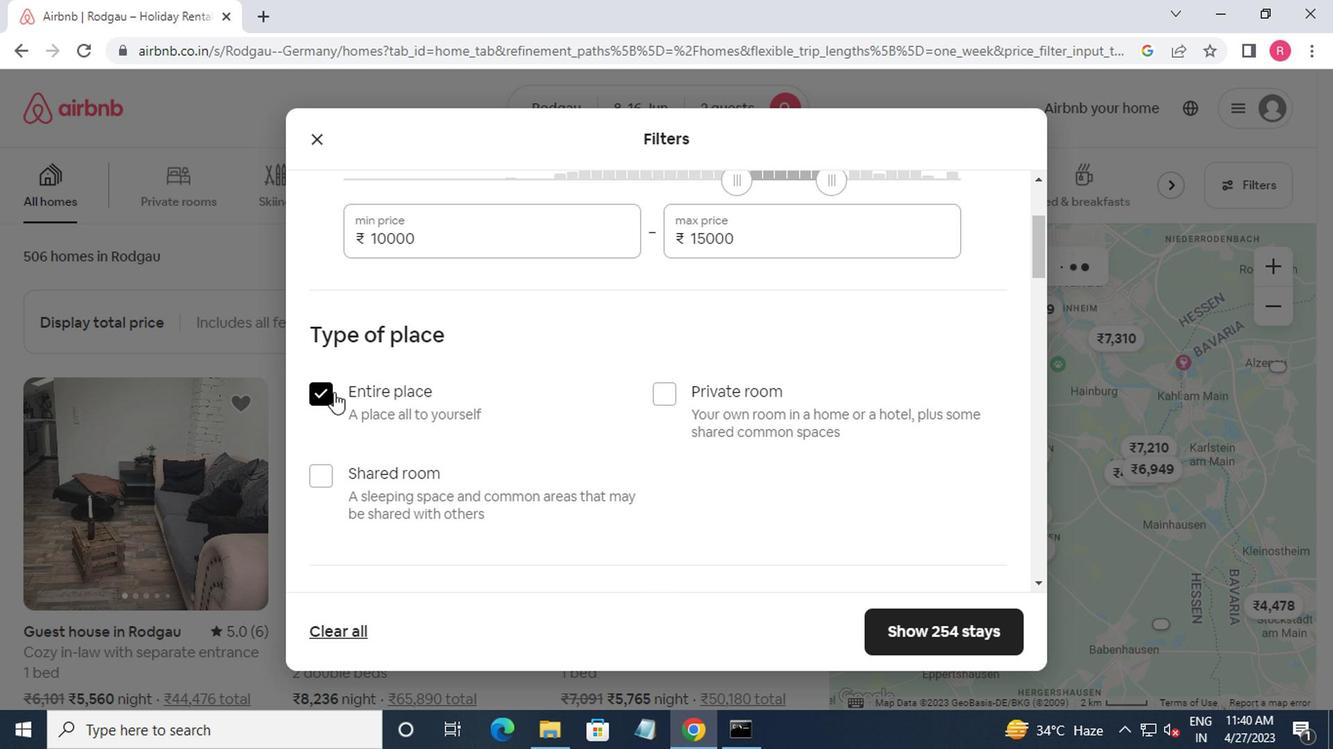 
Action: Mouse scrolled (333, 389) with delta (0, 0)
Screenshot: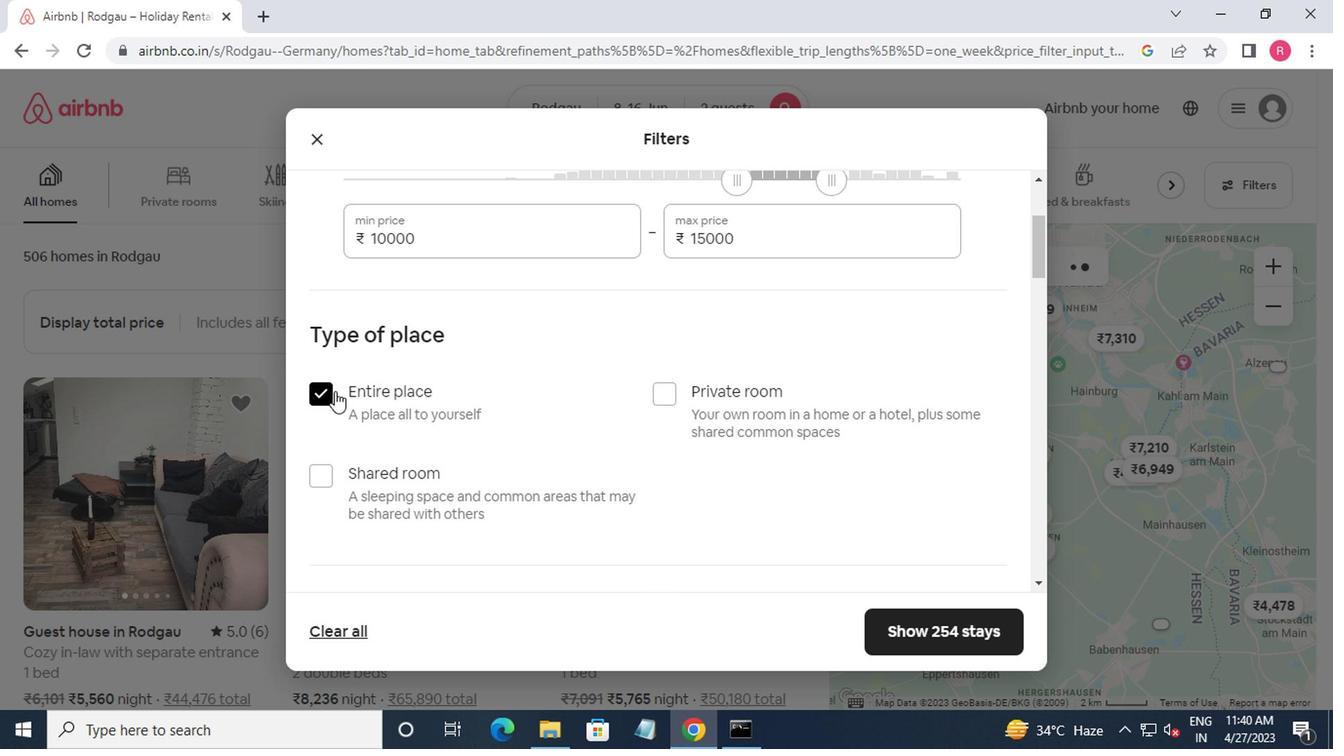 
Action: Mouse moved to (336, 390)
Screenshot: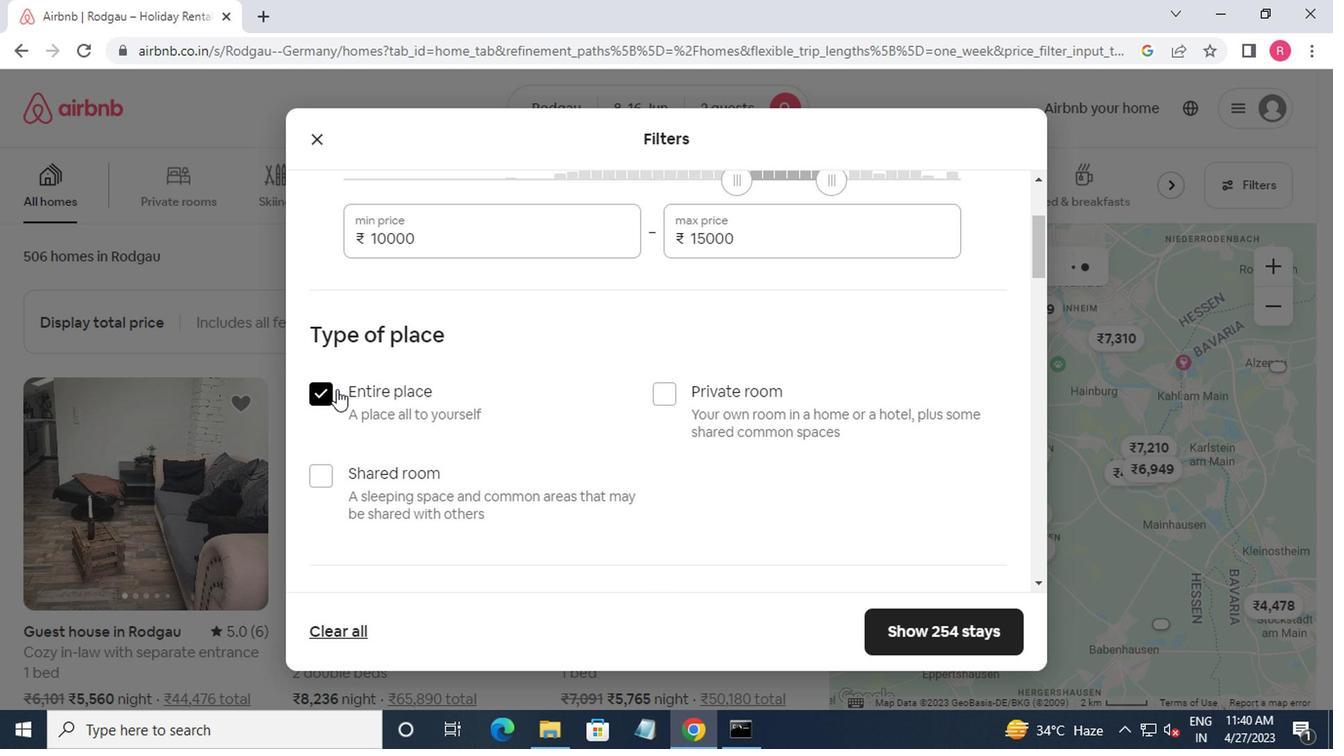 
Action: Mouse scrolled (336, 389) with delta (0, 0)
Screenshot: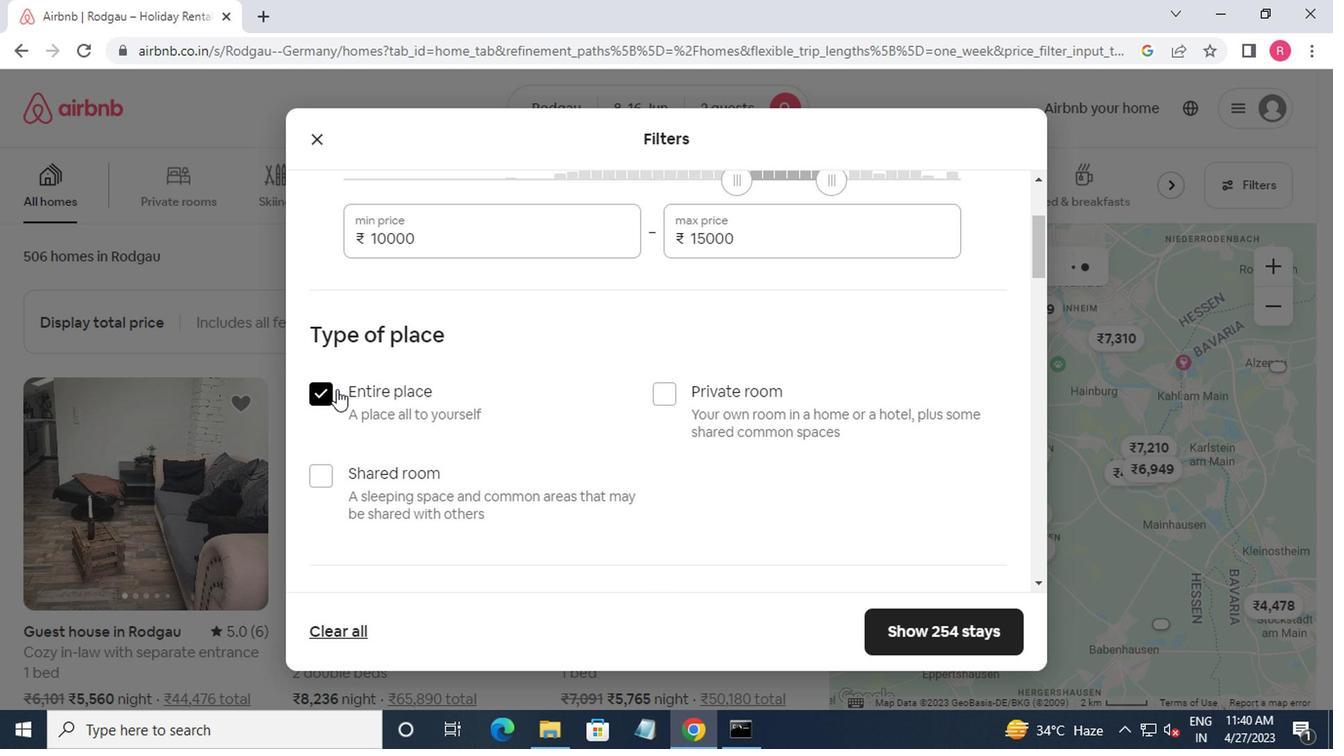 
Action: Mouse moved to (392, 415)
Screenshot: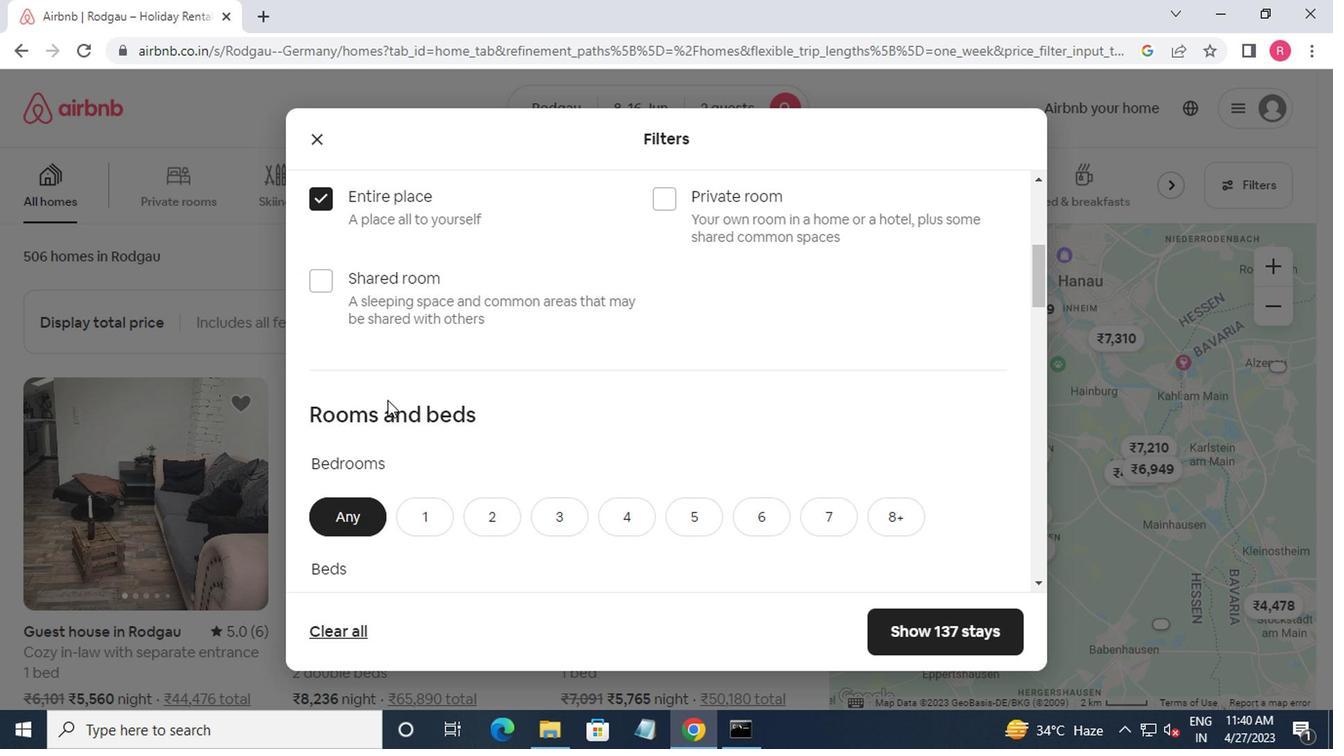 
Action: Mouse scrolled (392, 414) with delta (0, -1)
Screenshot: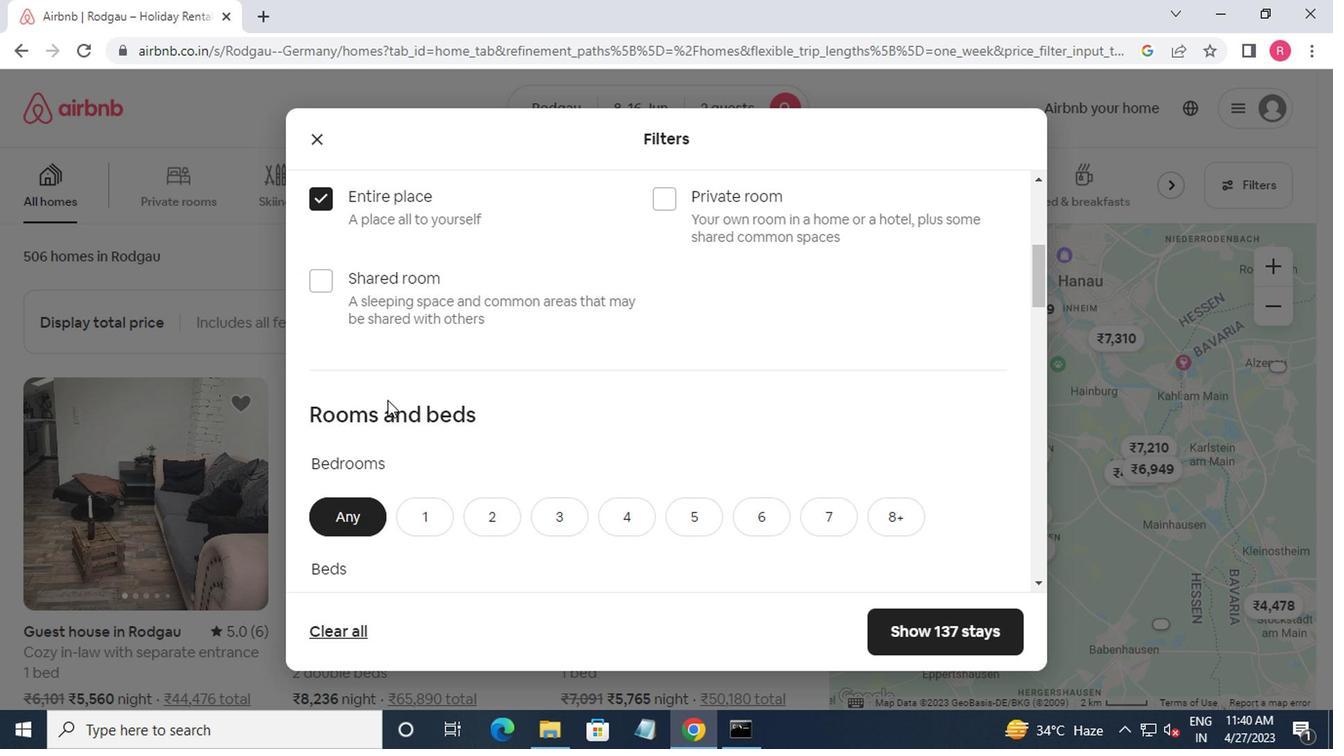 
Action: Mouse moved to (392, 416)
Screenshot: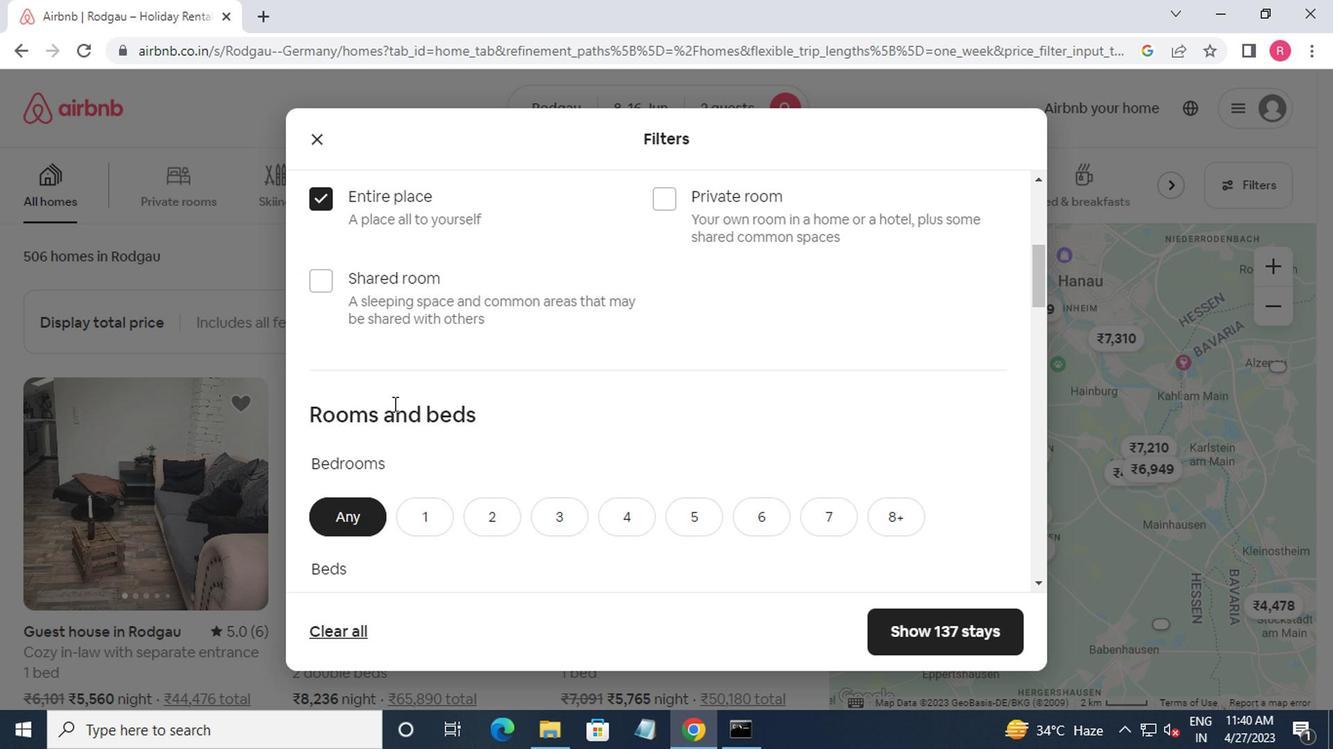 
Action: Mouse scrolled (392, 415) with delta (0, 0)
Screenshot: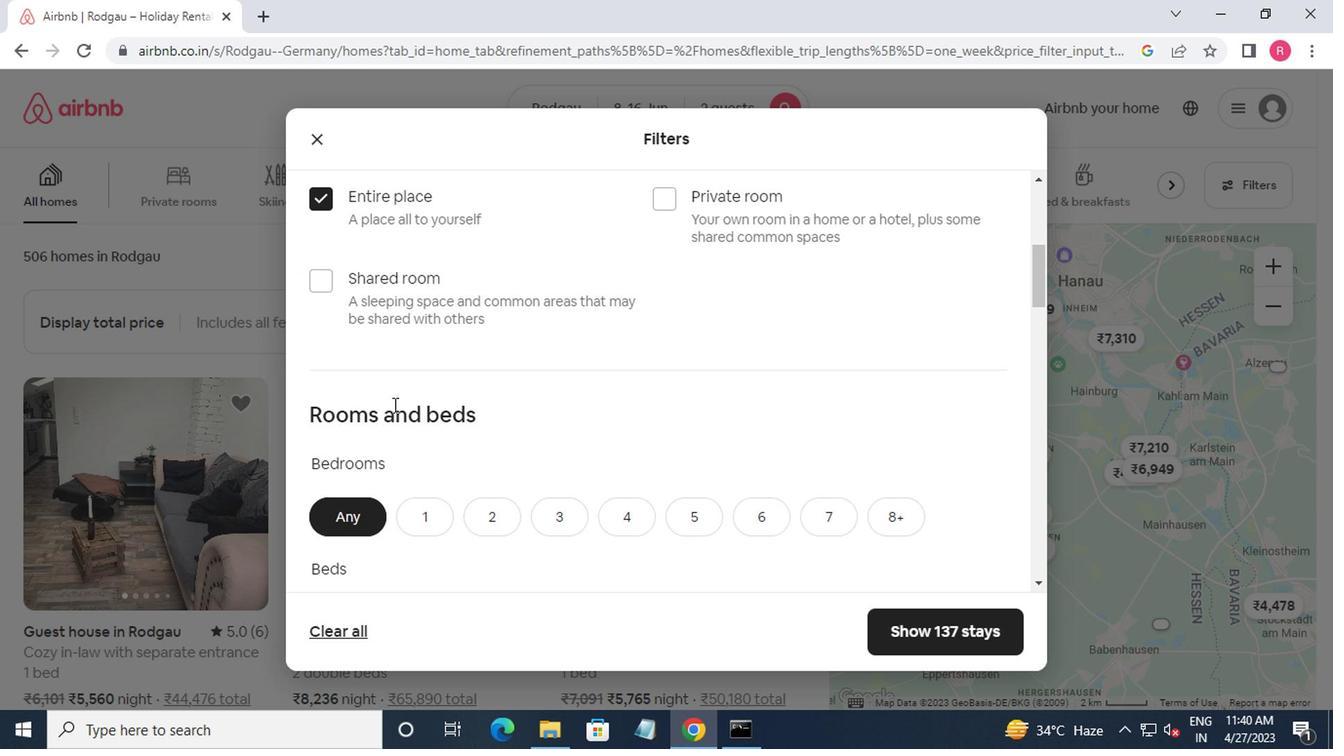 
Action: Mouse moved to (406, 319)
Screenshot: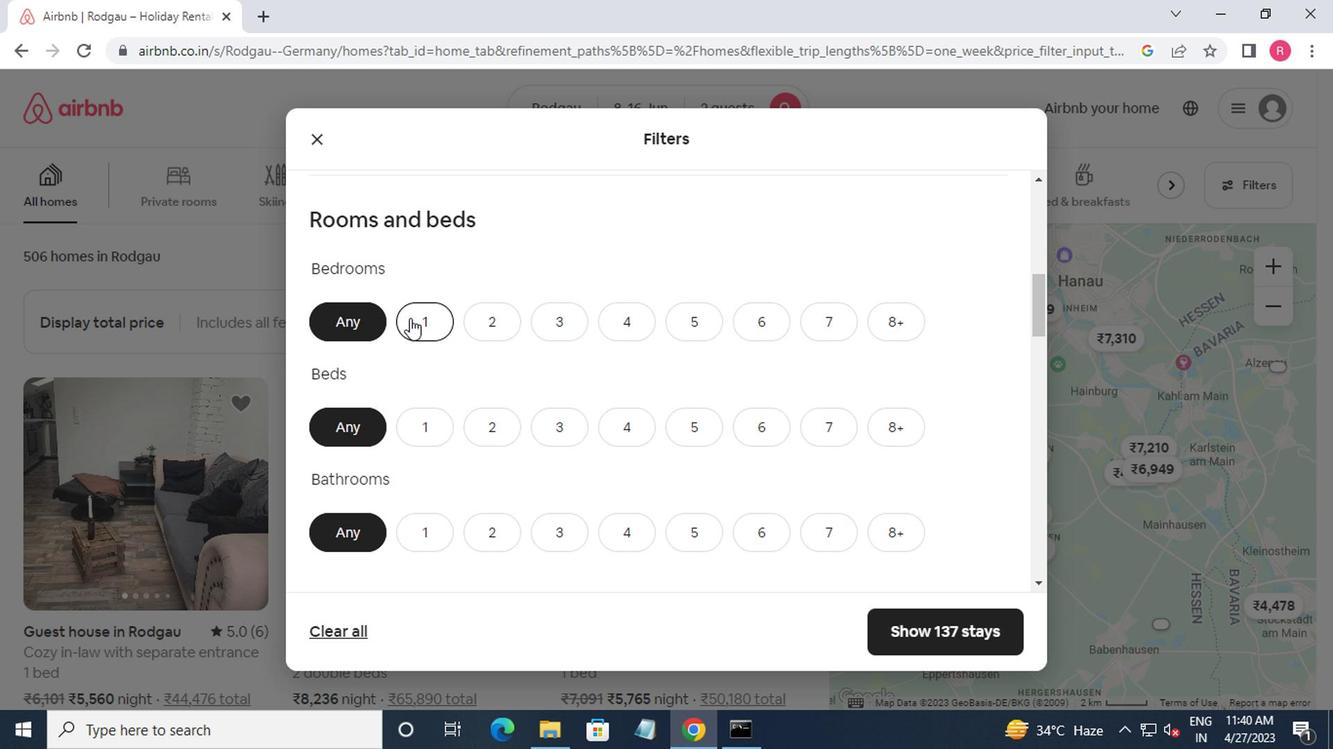 
Action: Mouse pressed left at (406, 319)
Screenshot: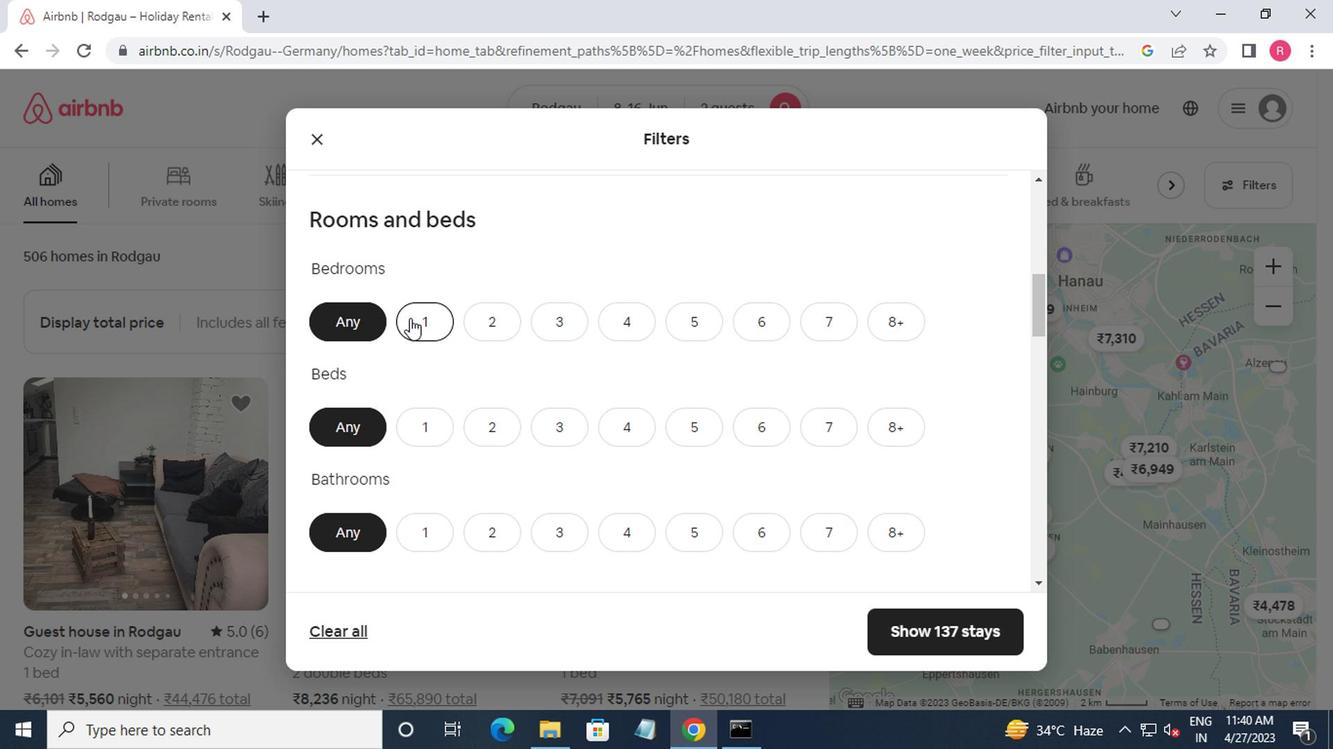 
Action: Mouse moved to (434, 430)
Screenshot: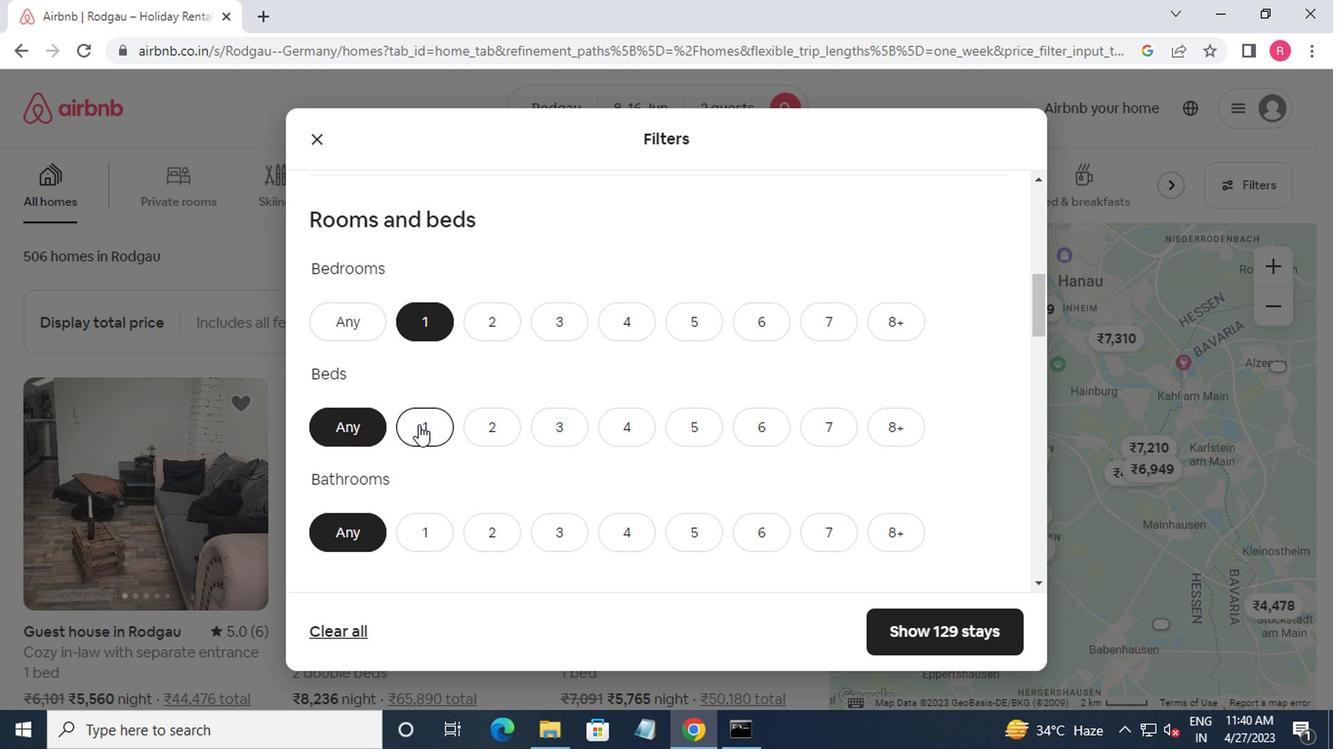 
Action: Mouse pressed left at (434, 430)
Screenshot: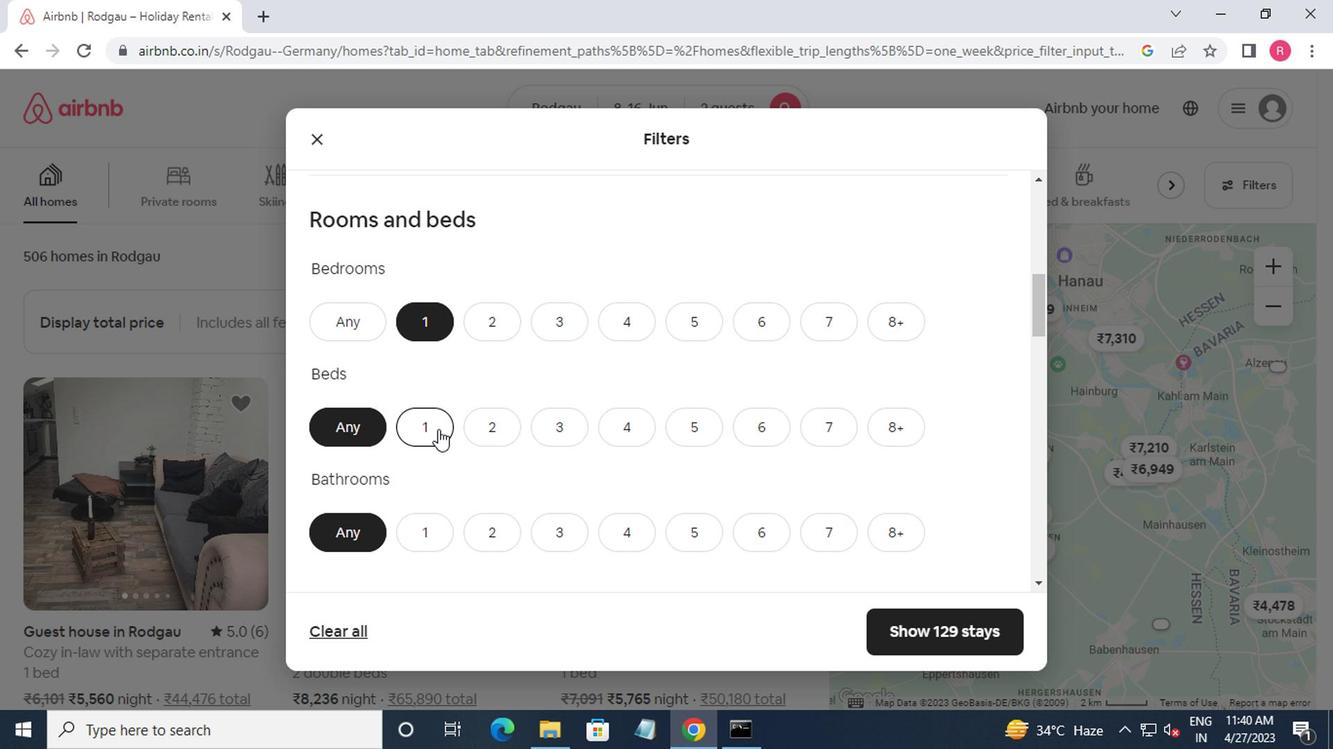 
Action: Mouse moved to (410, 392)
Screenshot: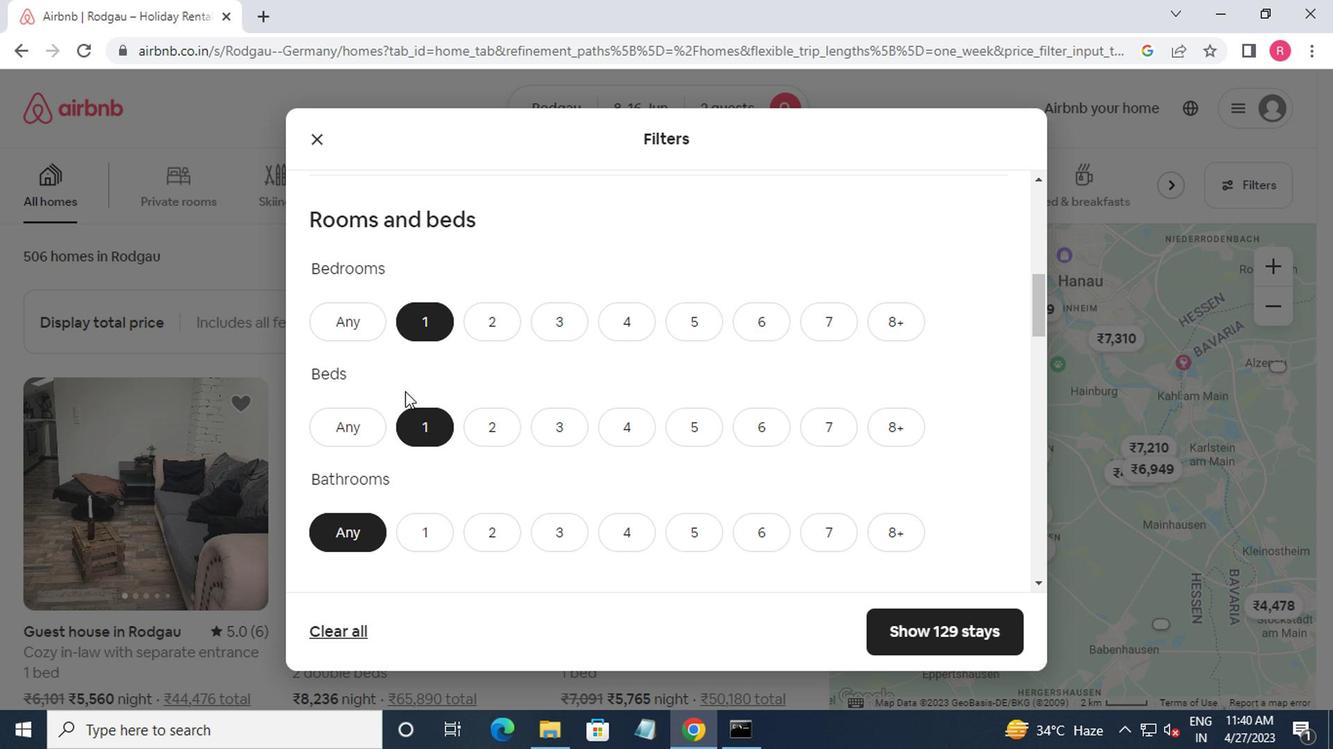 
Action: Mouse scrolled (410, 391) with delta (0, 0)
Screenshot: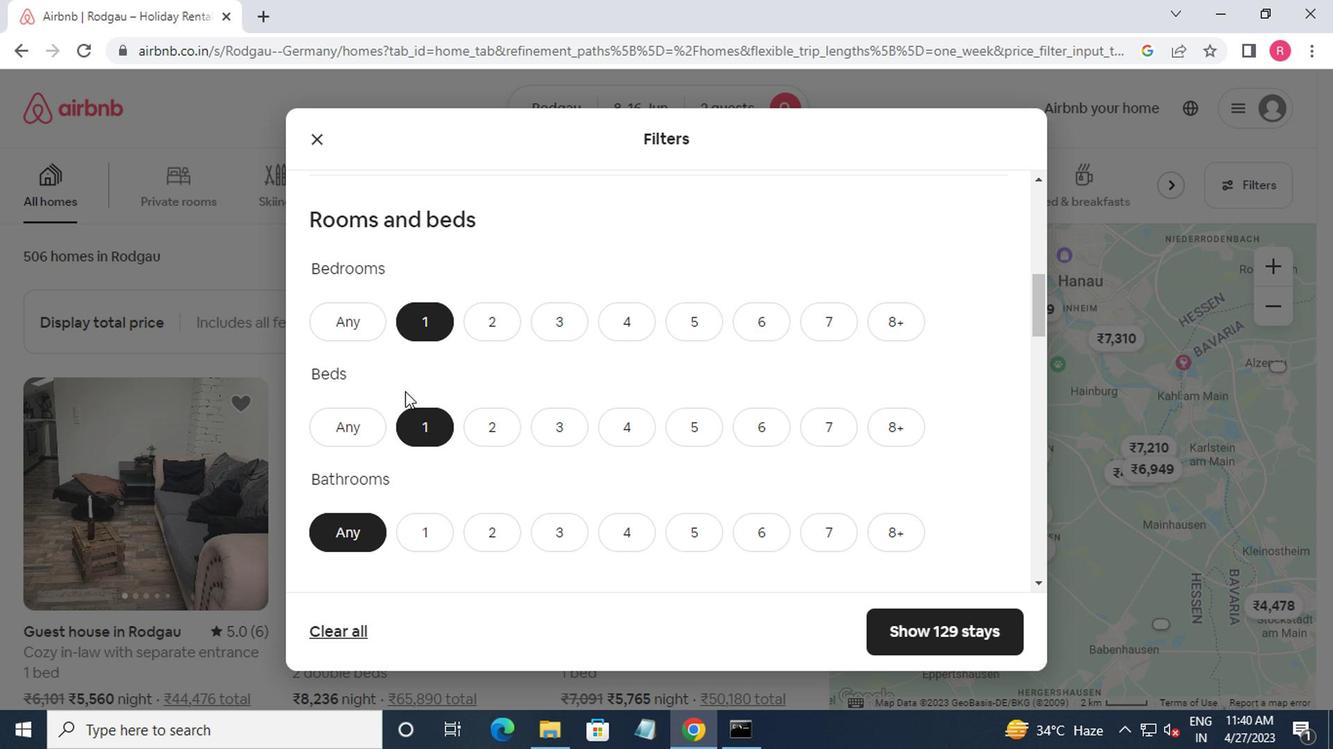 
Action: Mouse moved to (413, 391)
Screenshot: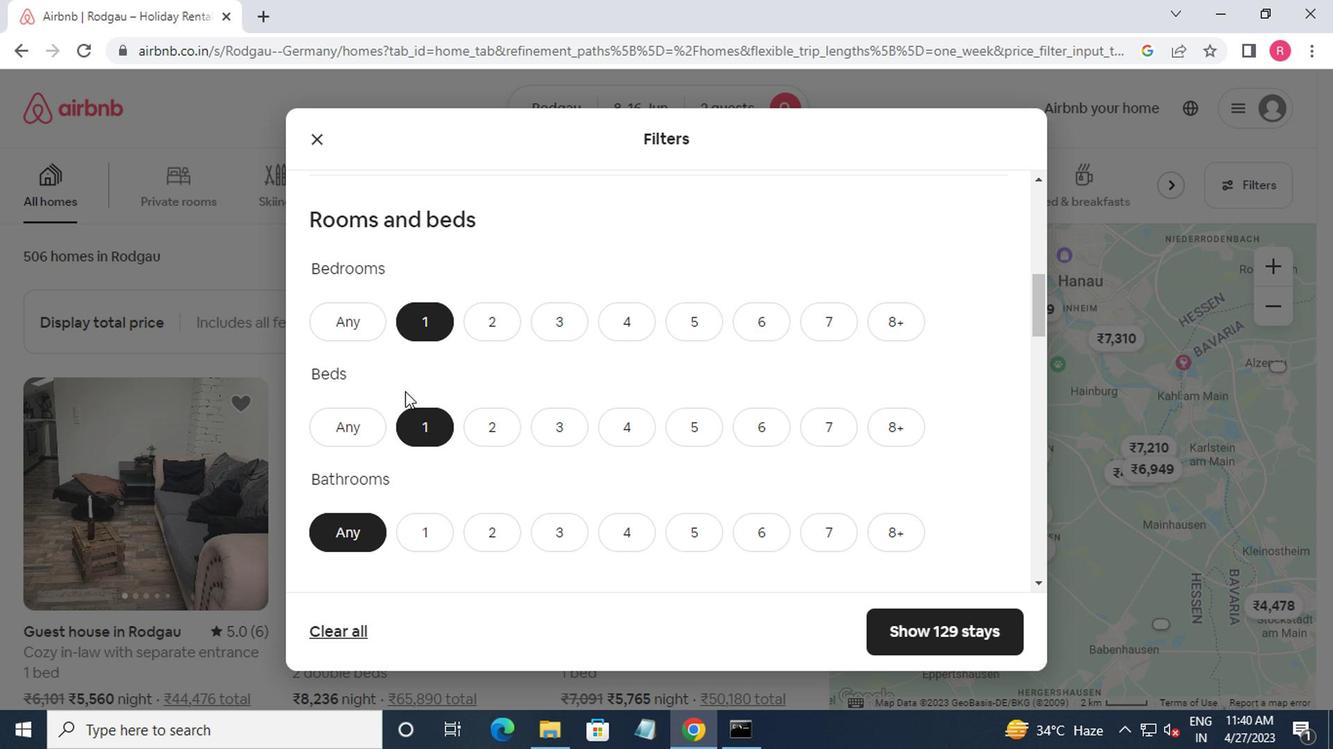 
Action: Mouse scrolled (413, 390) with delta (0, -1)
Screenshot: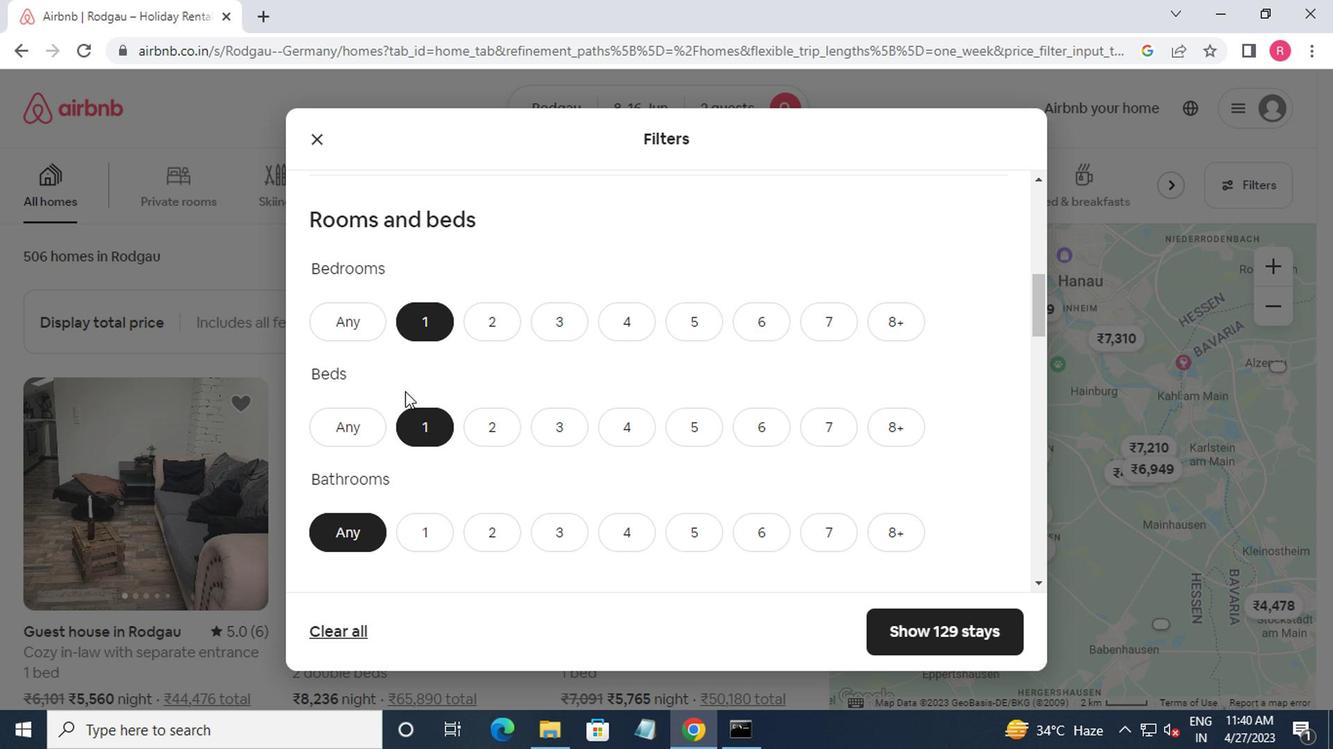 
Action: Mouse moved to (415, 354)
Screenshot: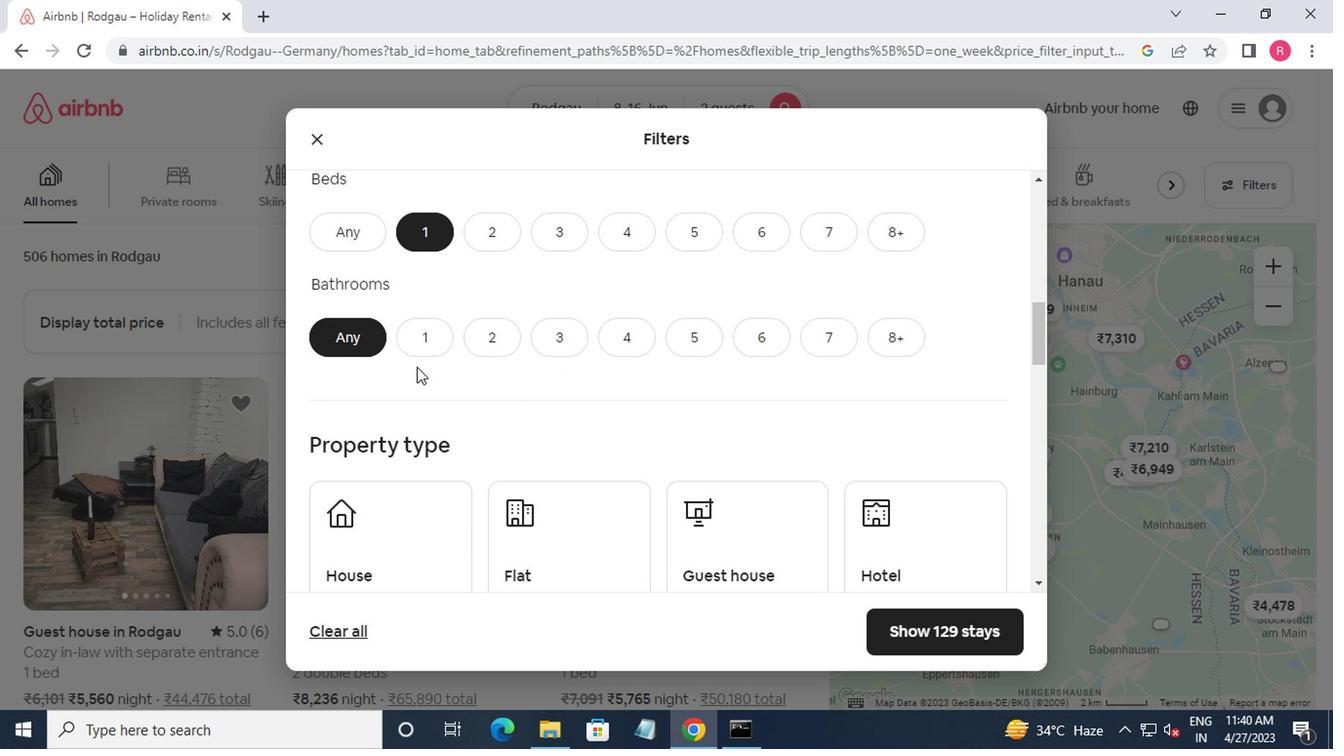 
Action: Mouse pressed left at (415, 354)
Screenshot: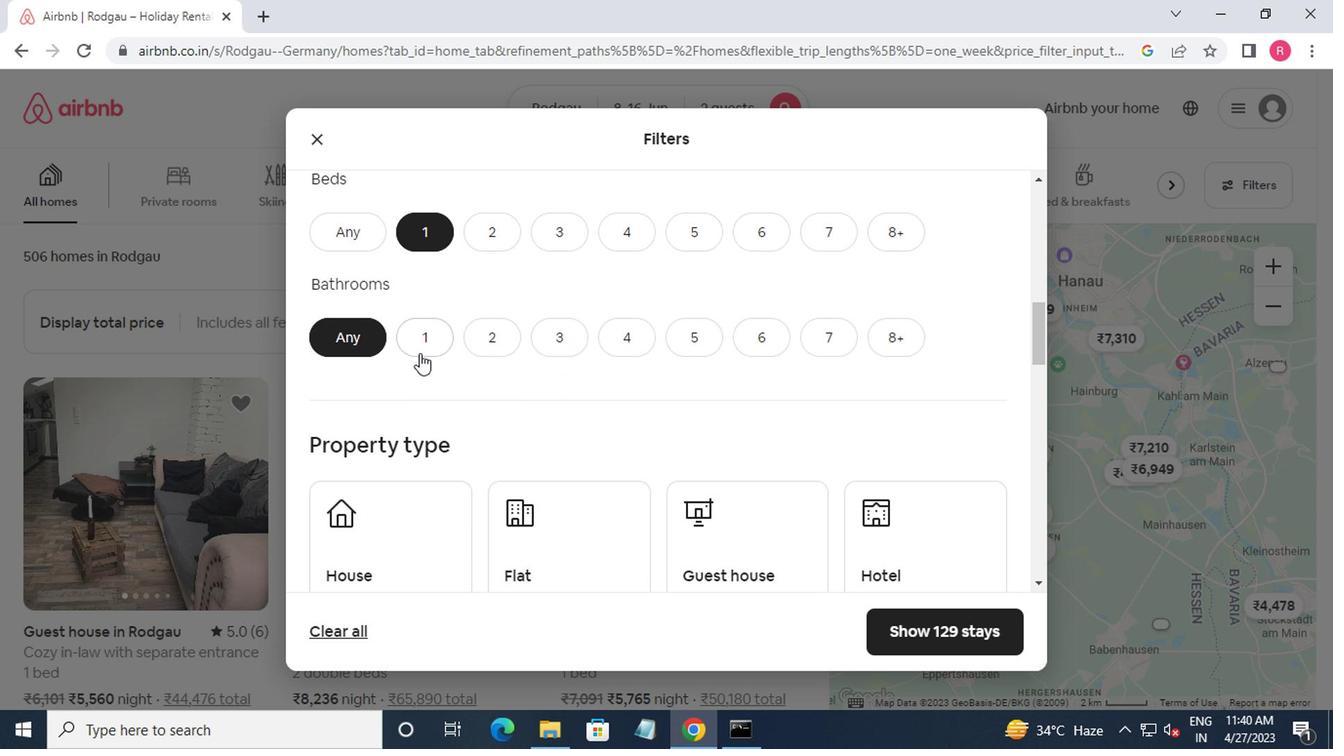 
Action: Mouse moved to (411, 348)
Screenshot: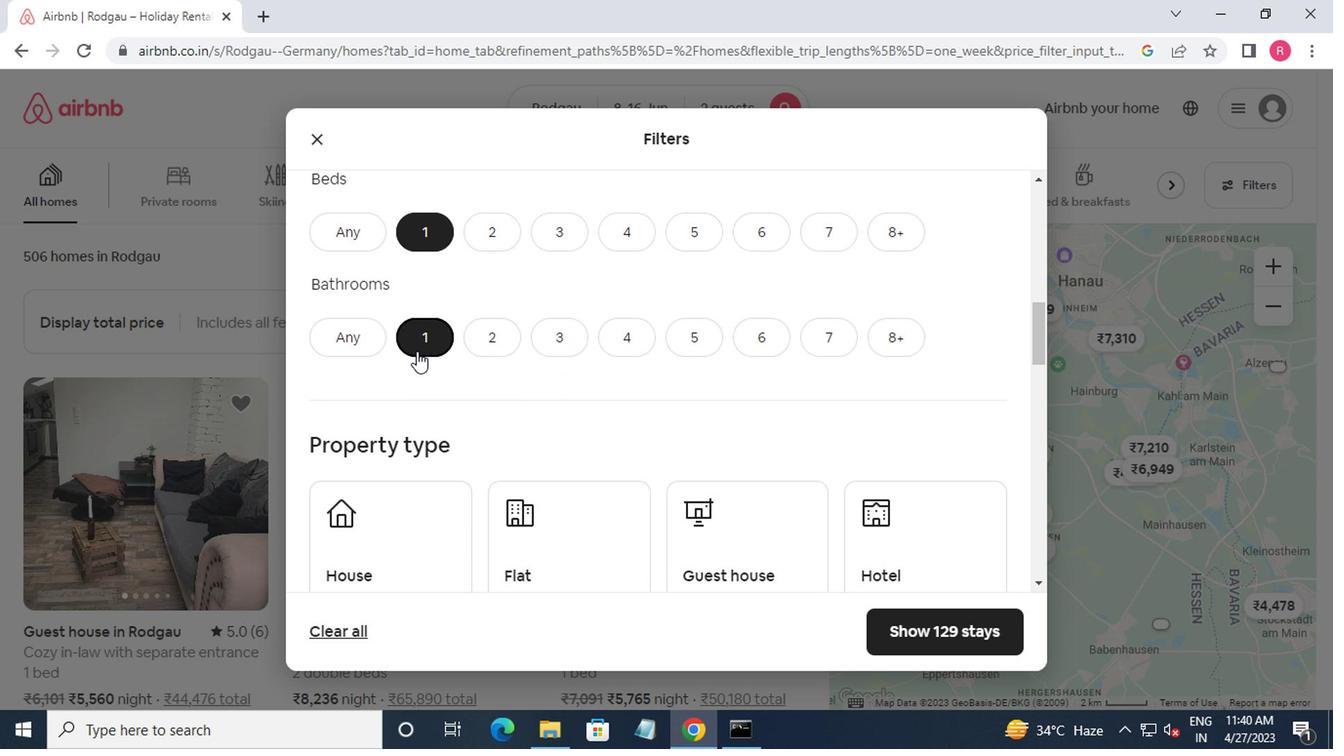 
Action: Mouse scrolled (411, 347) with delta (0, 0)
Screenshot: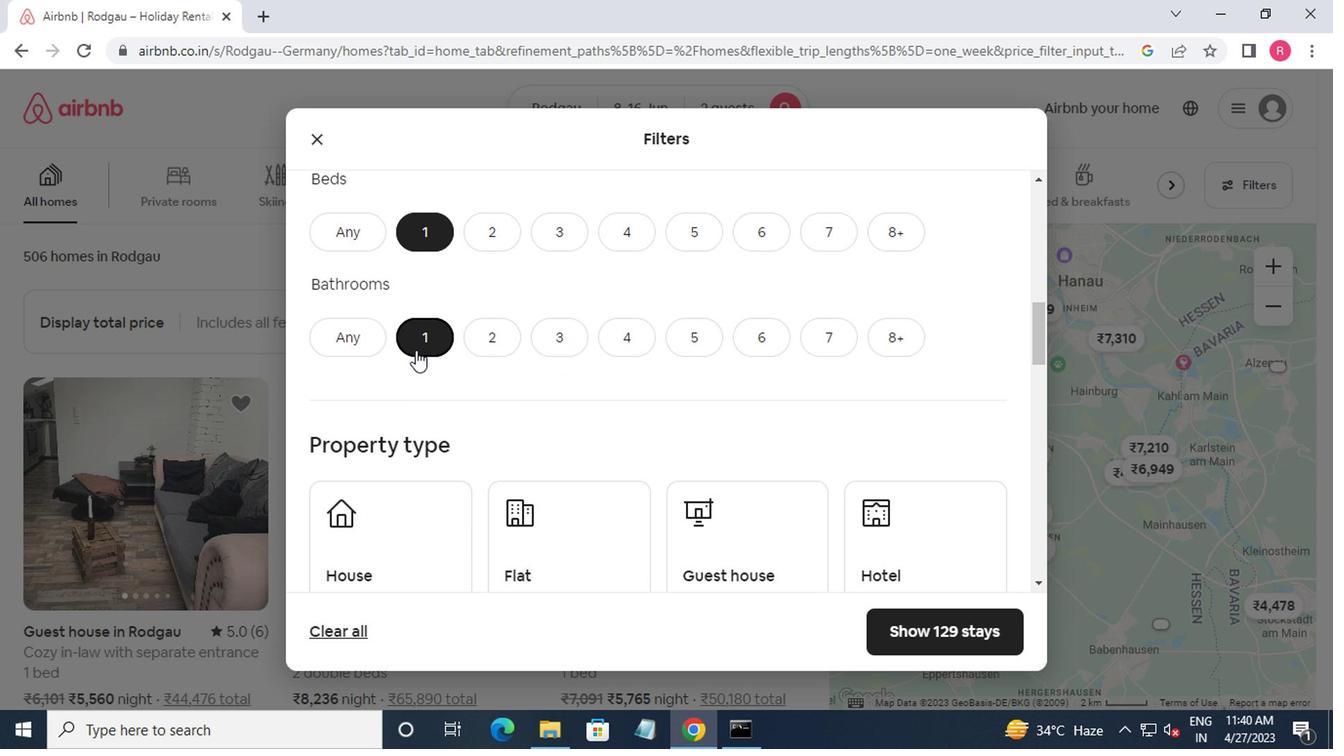 
Action: Mouse moved to (410, 348)
Screenshot: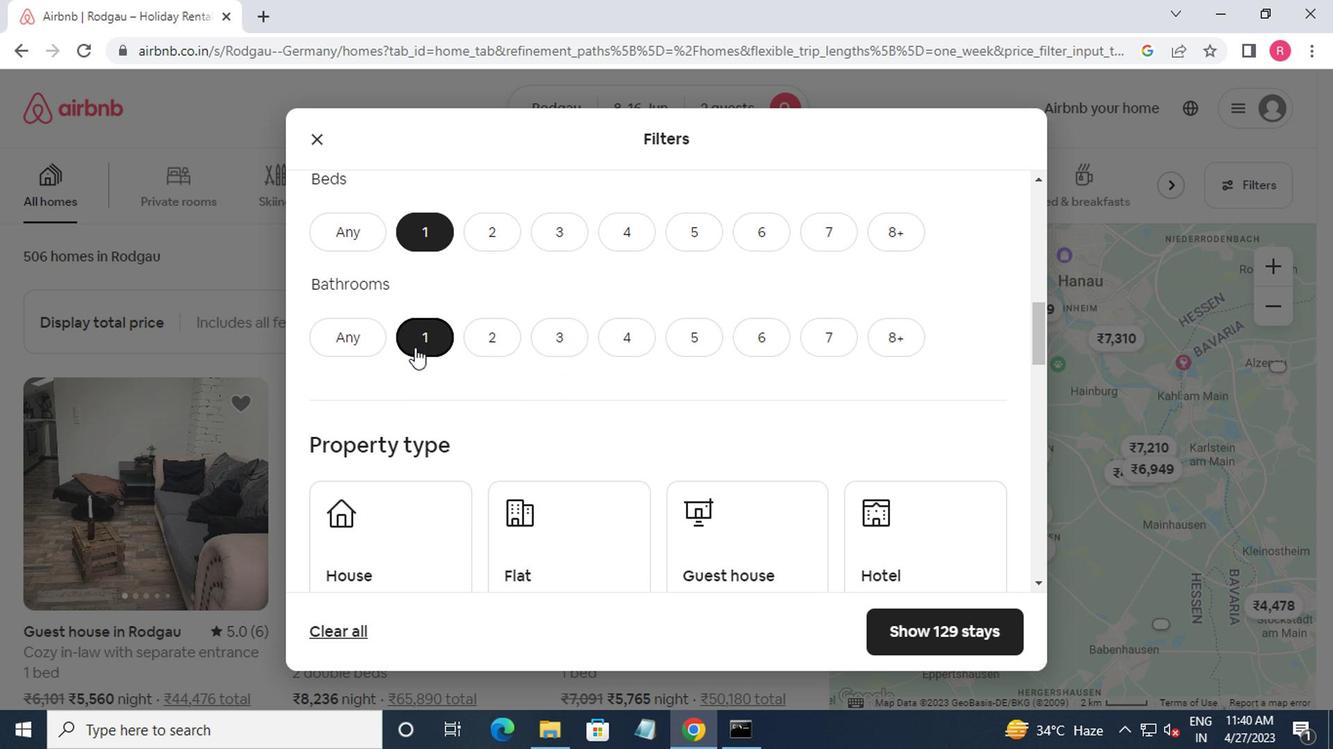 
Action: Mouse scrolled (410, 347) with delta (0, 0)
Screenshot: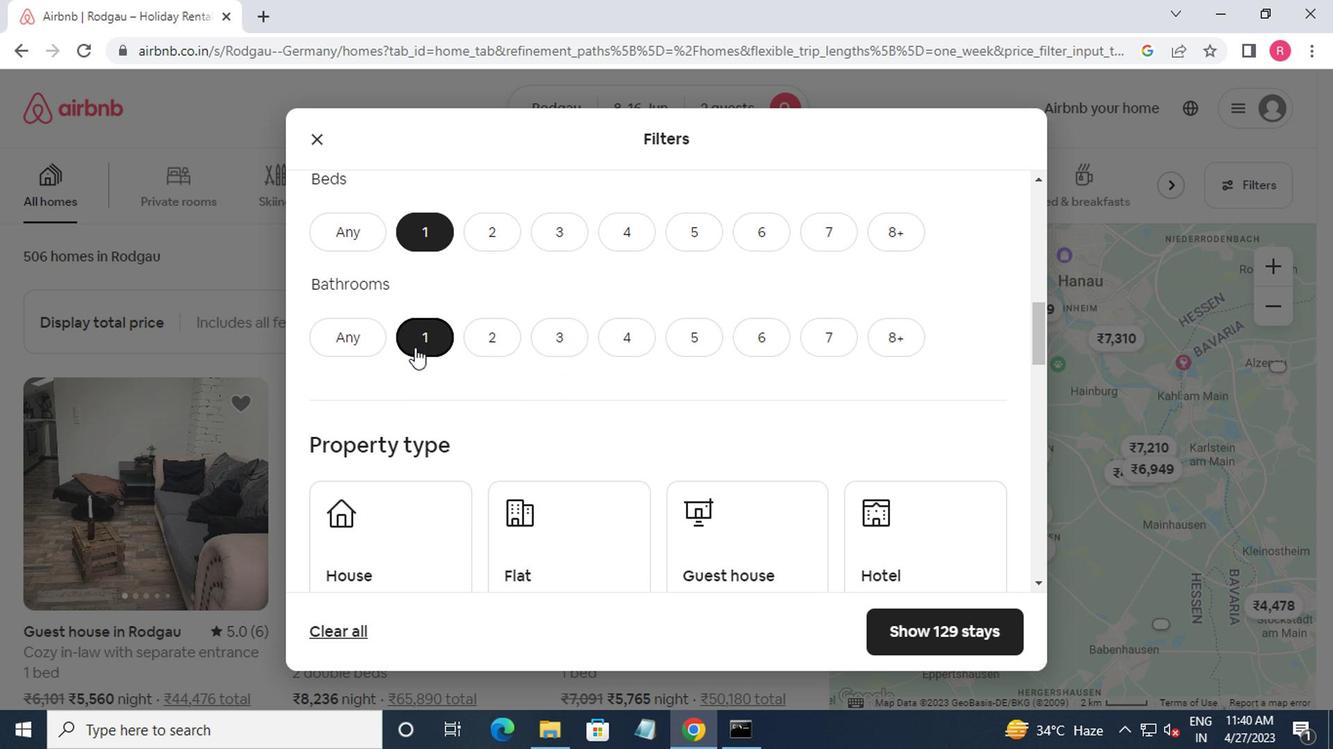 
Action: Mouse moved to (392, 351)
Screenshot: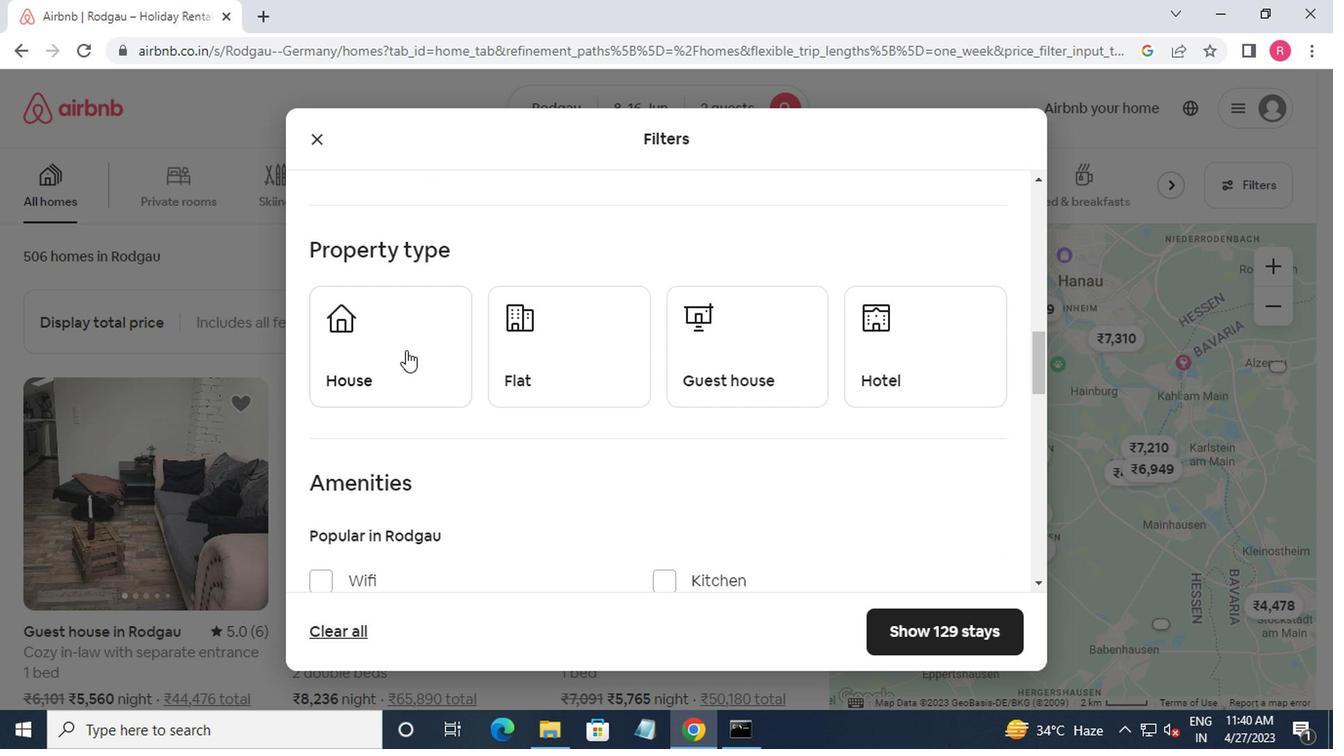 
Action: Mouse pressed left at (392, 351)
Screenshot: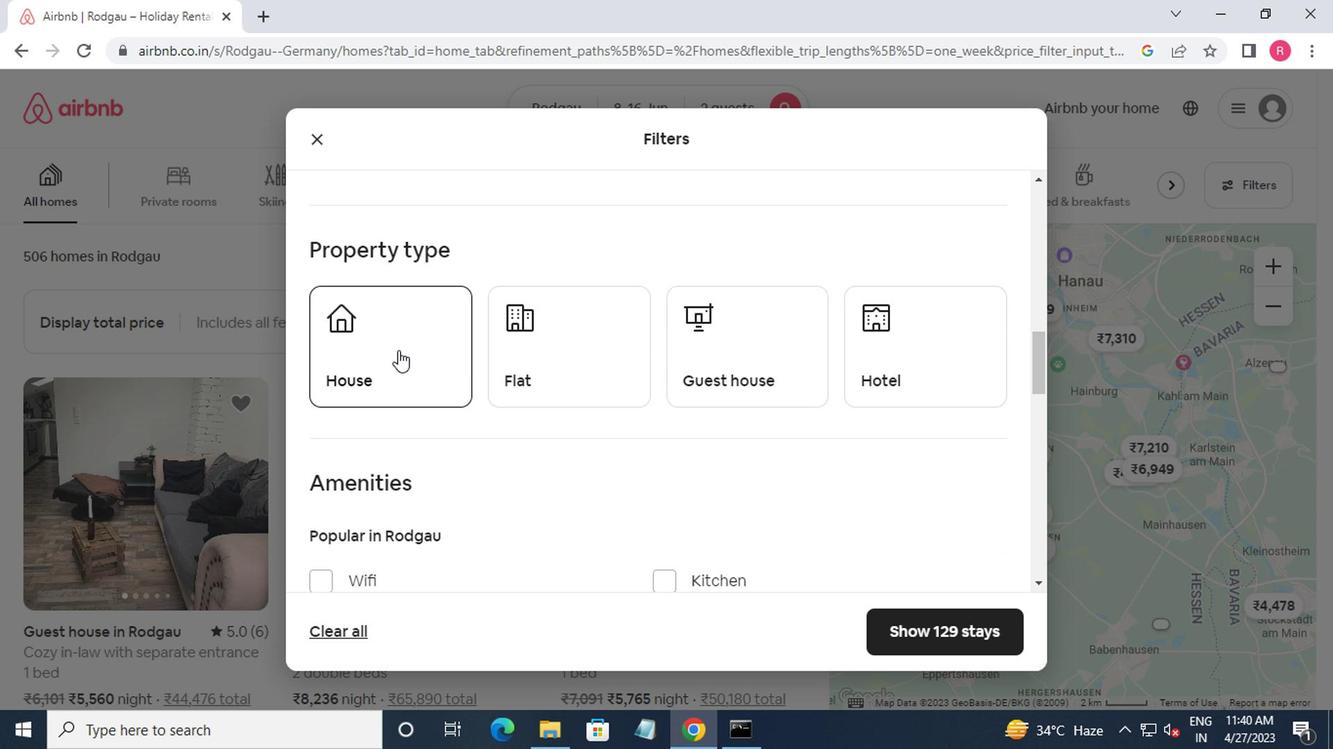 
Action: Mouse moved to (527, 372)
Screenshot: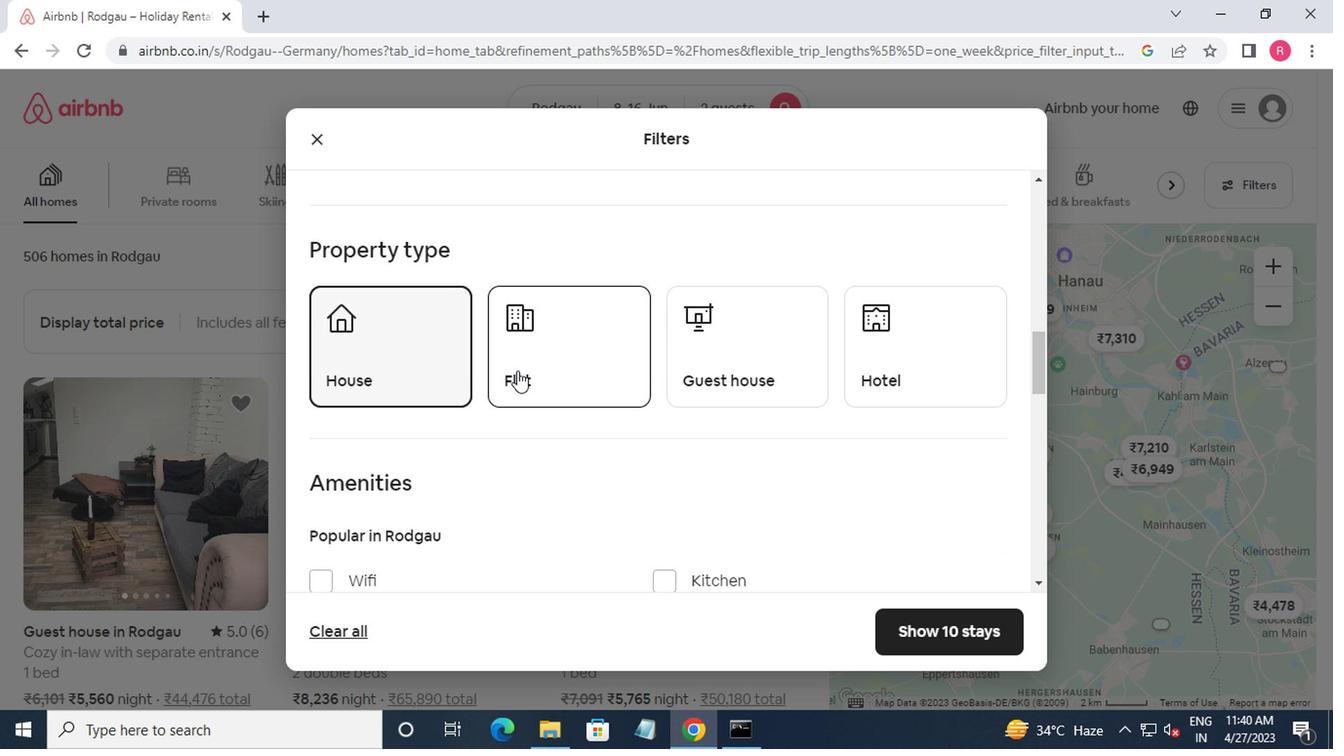 
Action: Mouse pressed left at (527, 372)
Screenshot: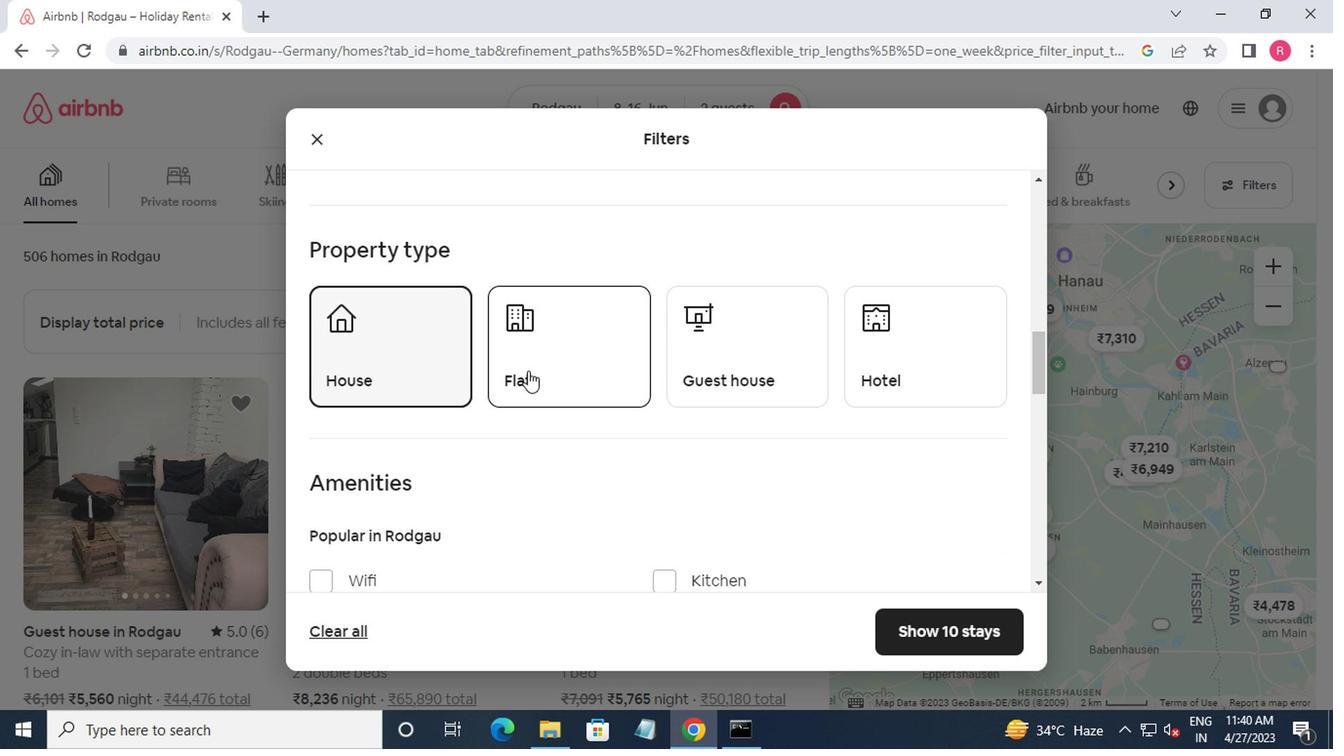 
Action: Mouse moved to (727, 359)
Screenshot: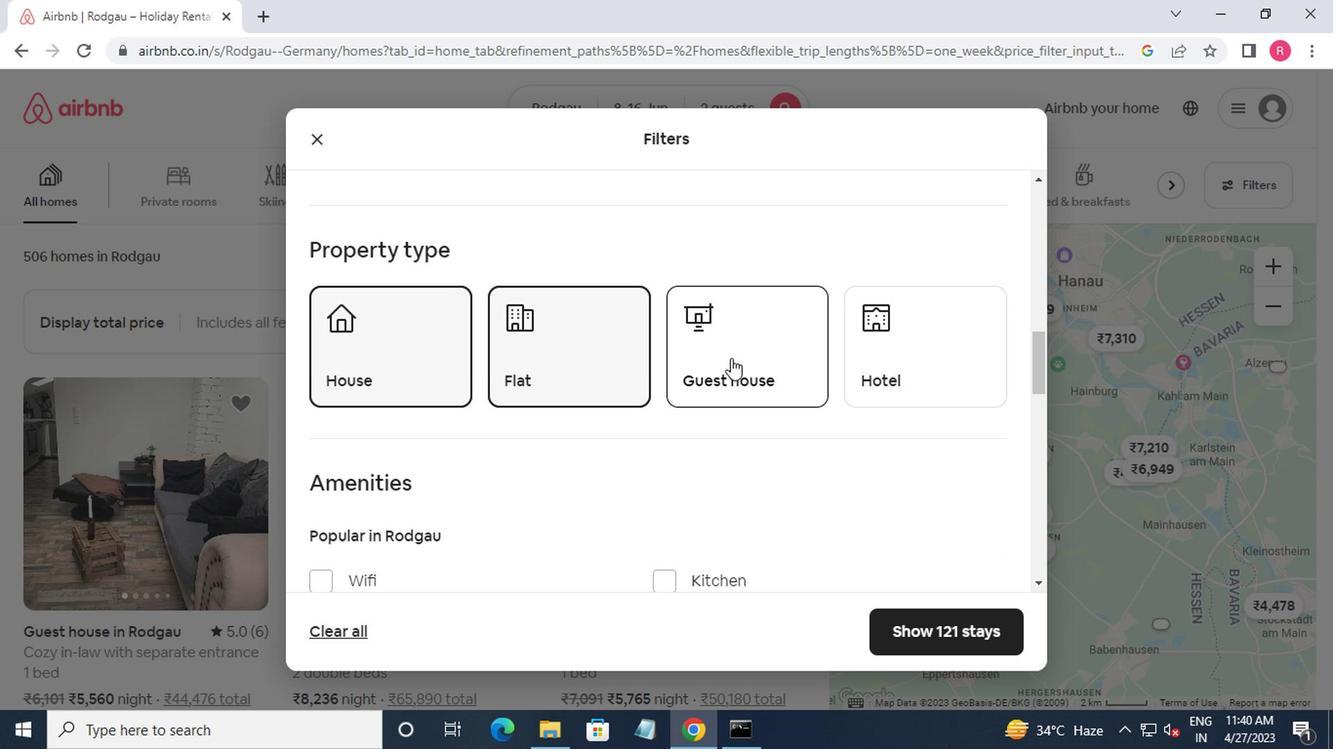 
Action: Mouse pressed left at (727, 359)
Screenshot: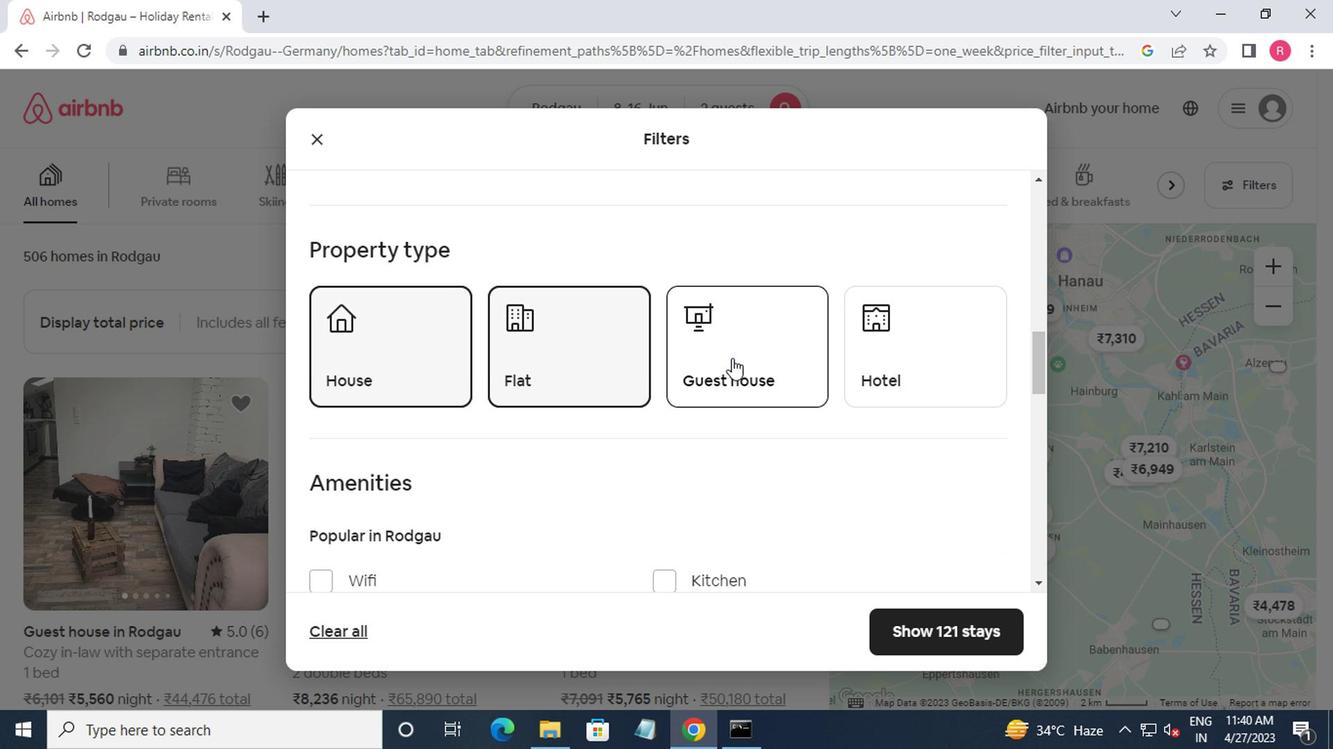 
Action: Mouse moved to (887, 358)
Screenshot: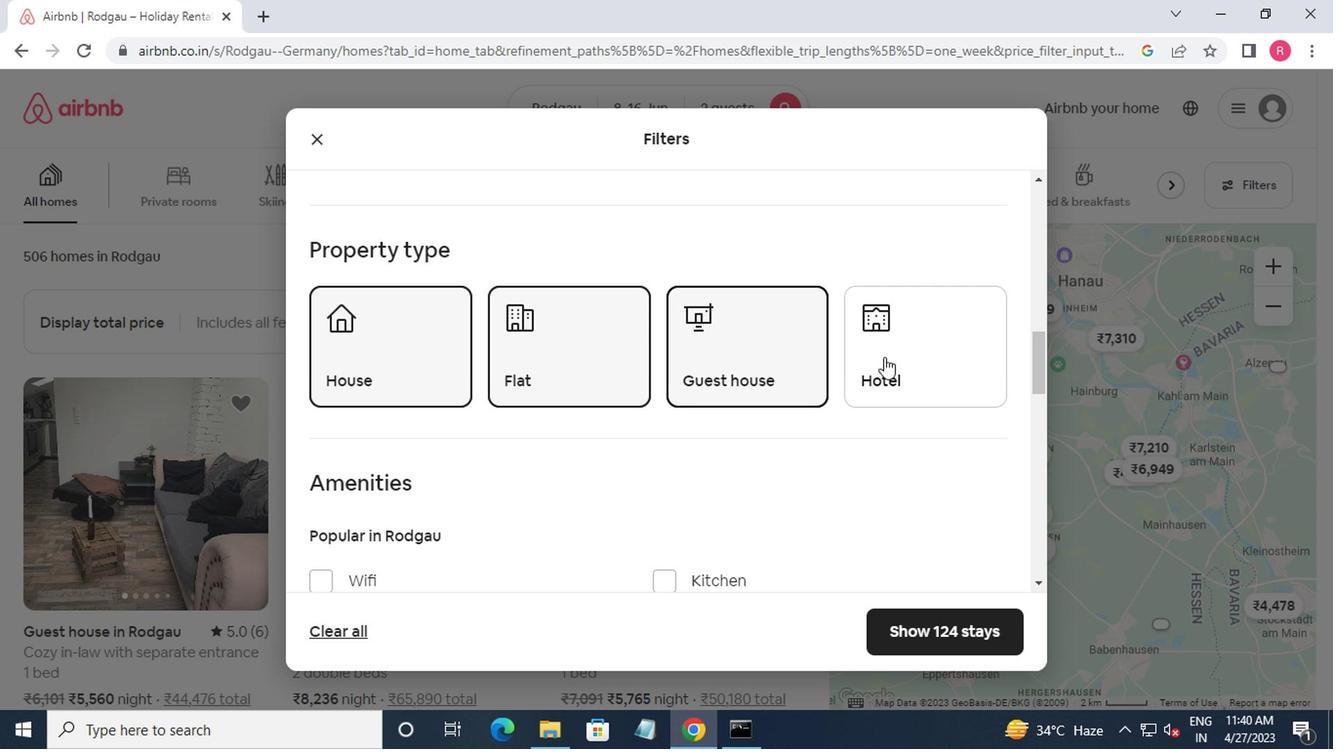 
Action: Mouse pressed left at (887, 358)
Screenshot: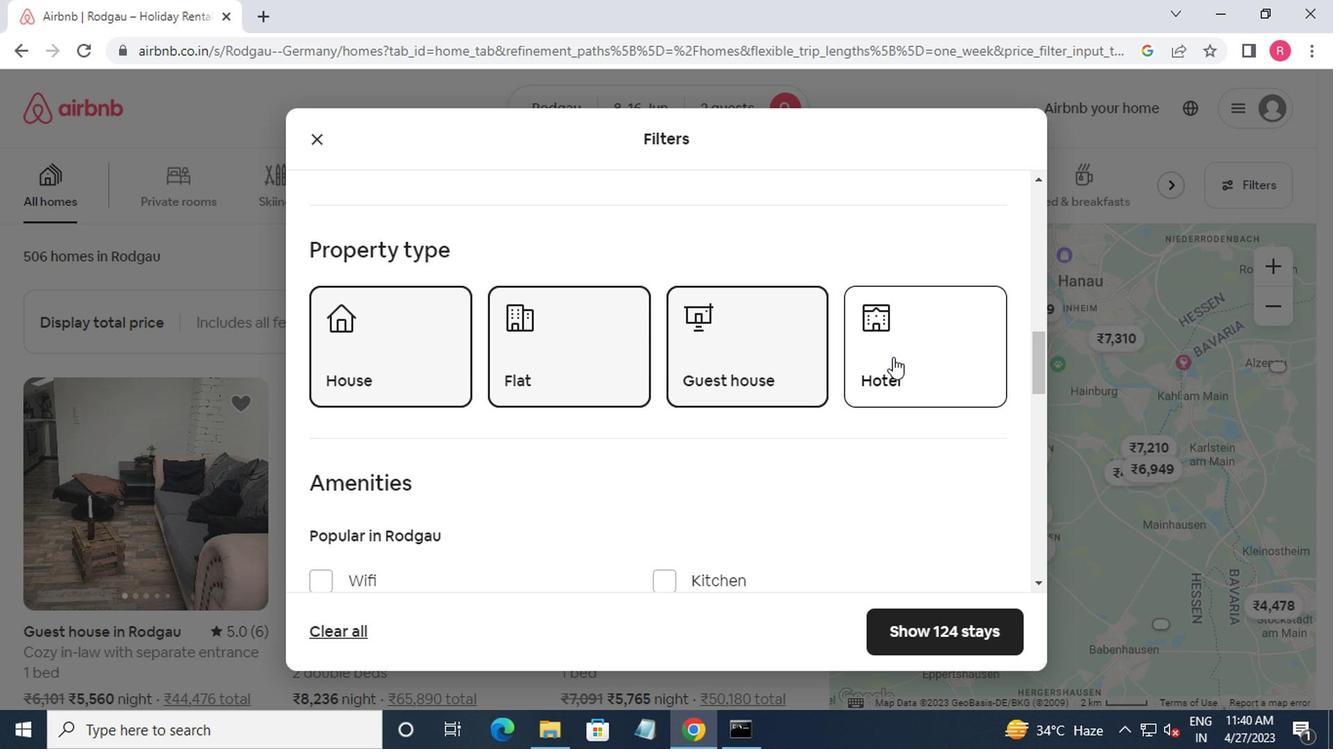 
Action: Mouse moved to (779, 231)
Screenshot: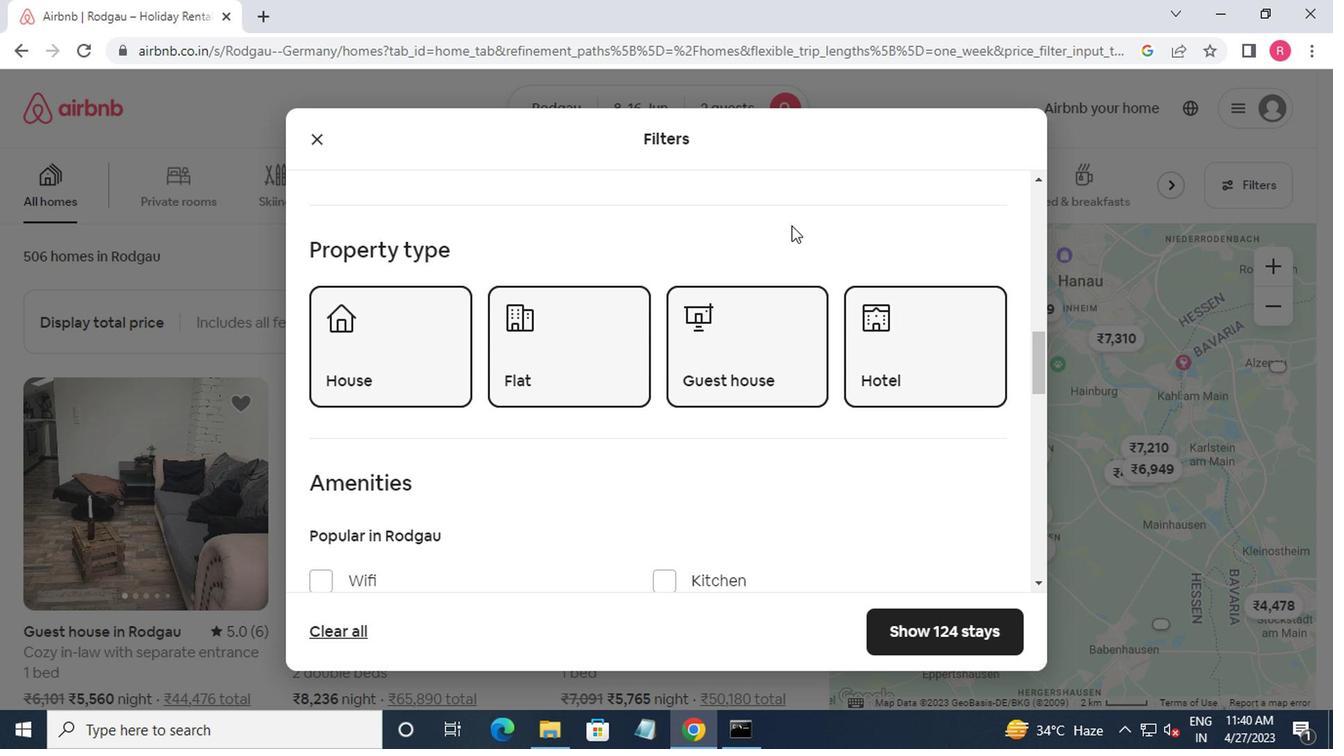 
Action: Mouse scrolled (779, 230) with delta (0, 0)
Screenshot: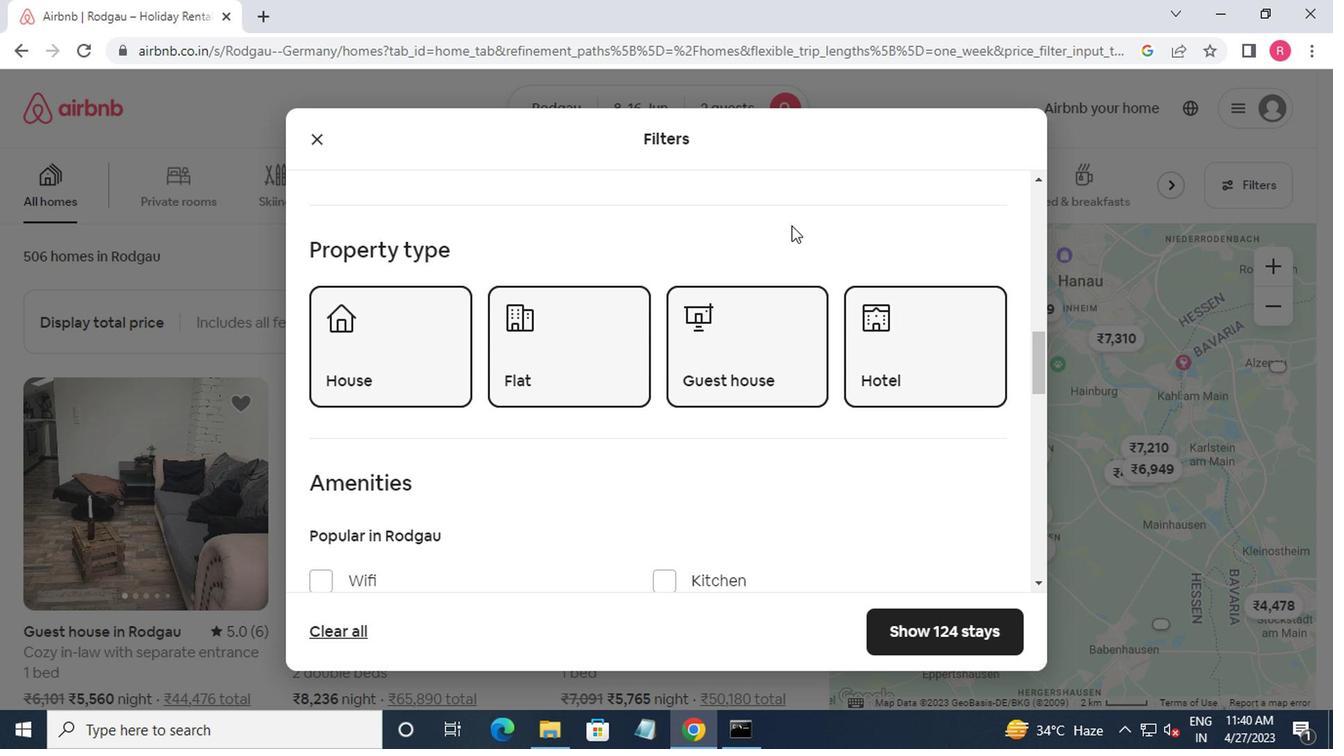 
Action: Mouse moved to (777, 233)
Screenshot: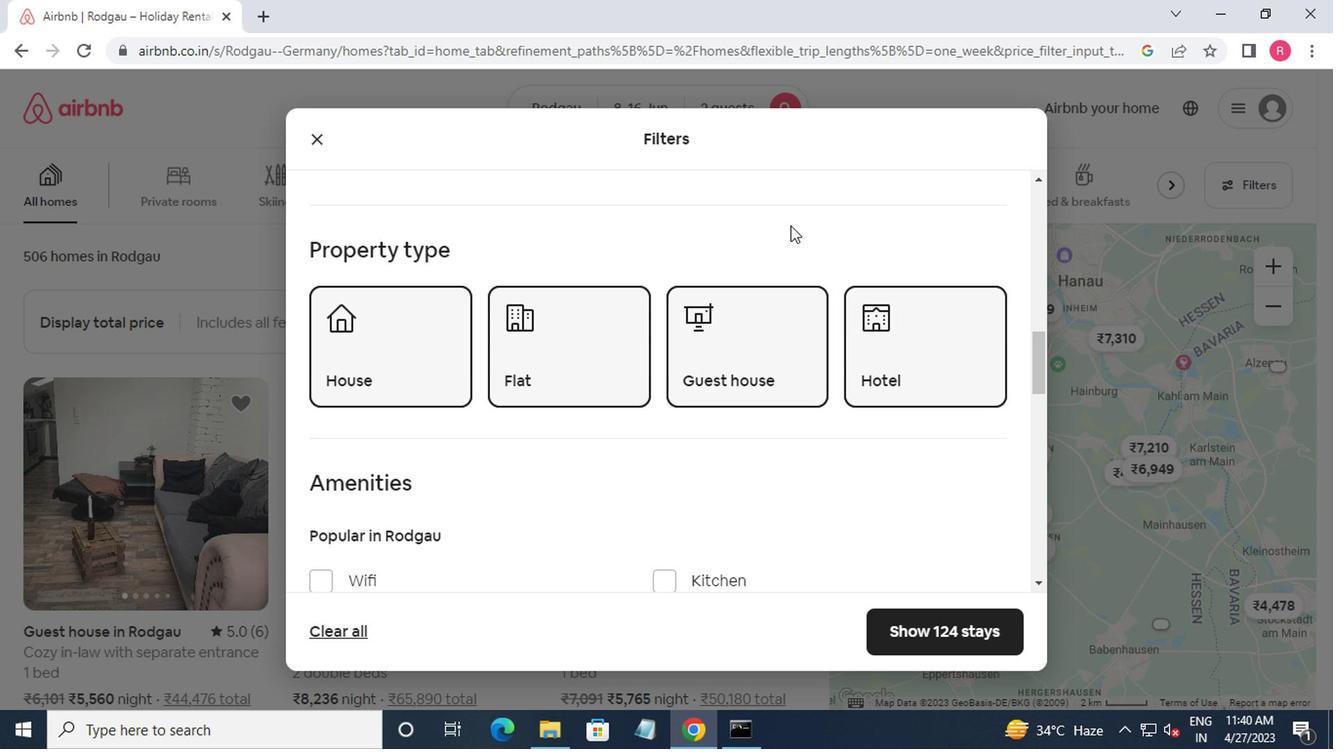 
Action: Mouse scrolled (777, 232) with delta (0, 0)
Screenshot: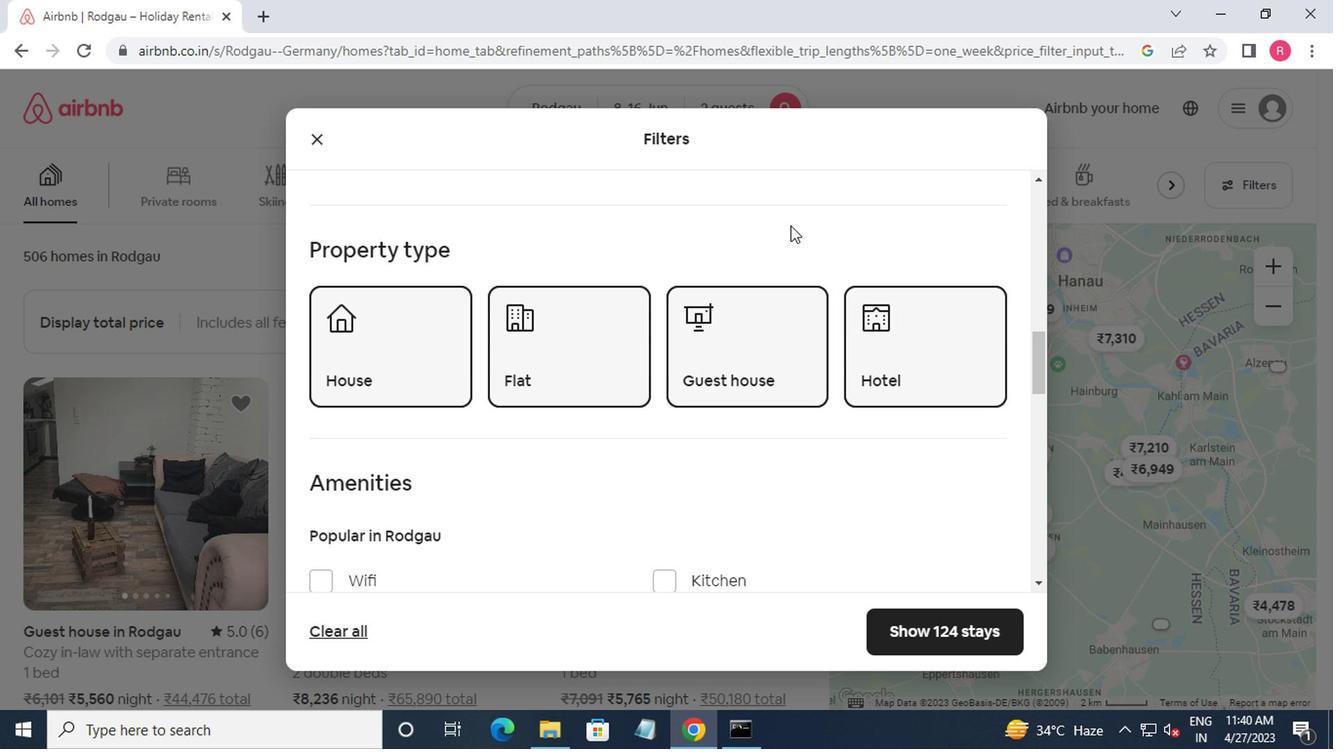 
Action: Mouse moved to (772, 234)
Screenshot: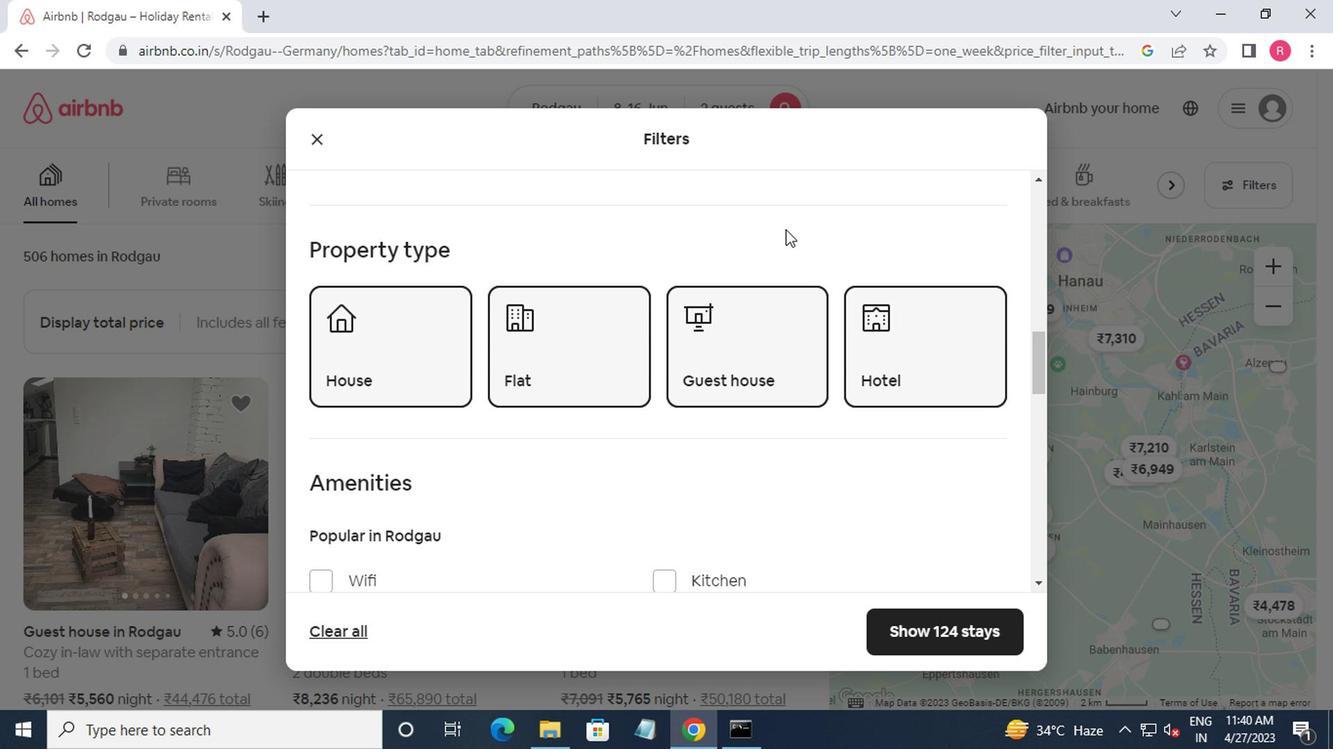 
Action: Mouse scrolled (772, 233) with delta (0, 0)
Screenshot: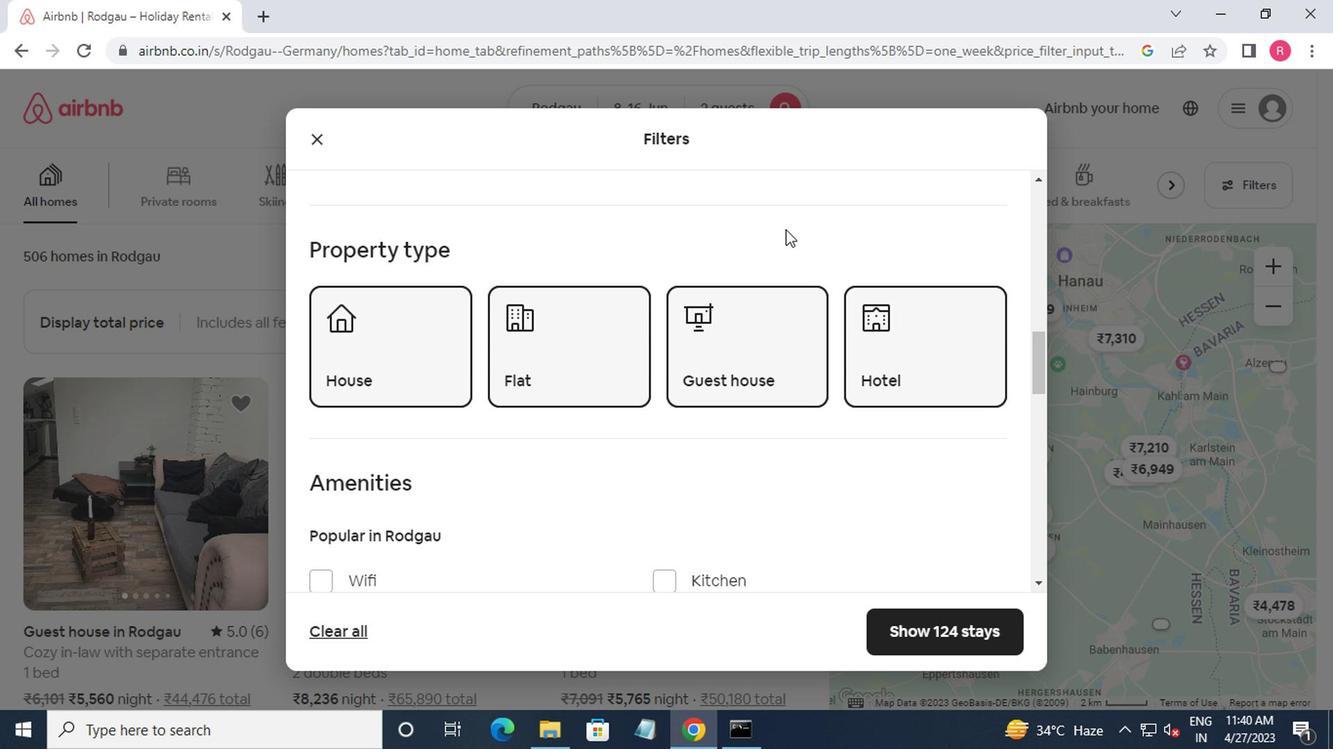 
Action: Mouse moved to (331, 291)
Screenshot: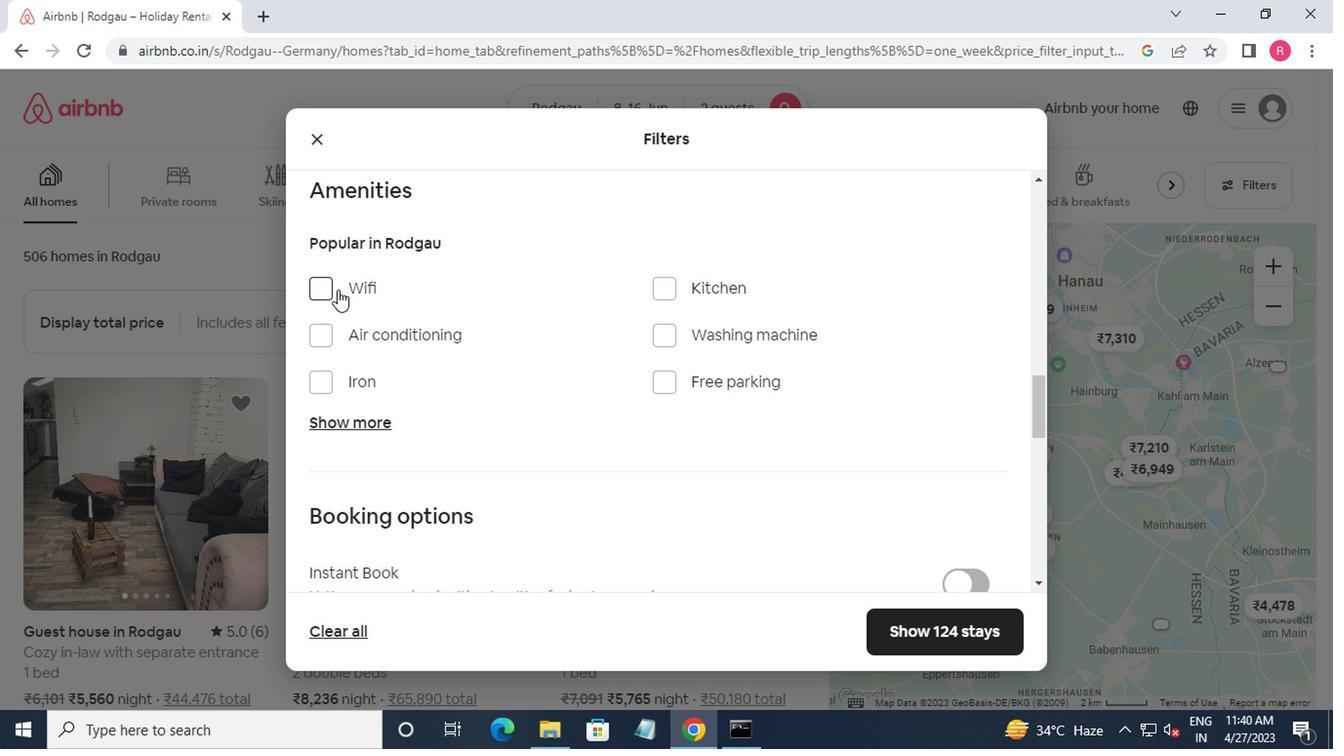 
Action: Mouse pressed left at (331, 291)
Screenshot: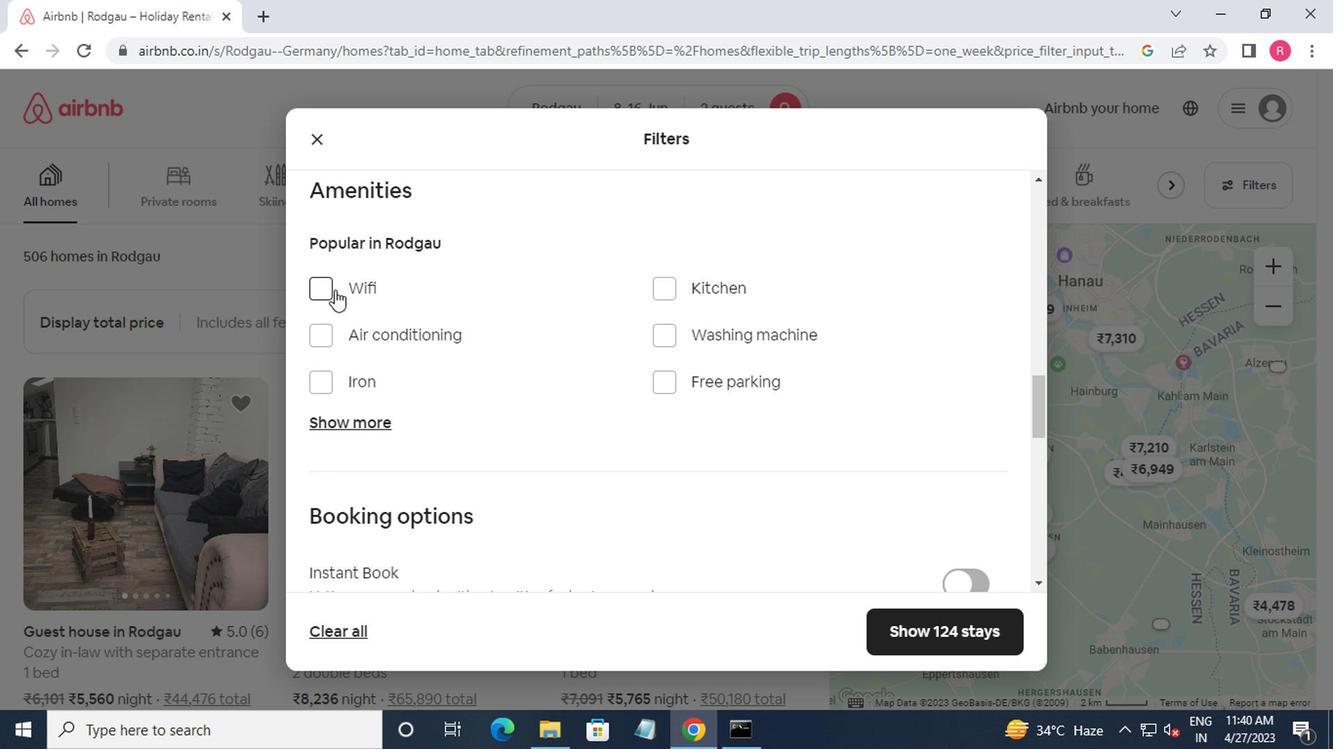 
Action: Mouse moved to (330, 288)
Screenshot: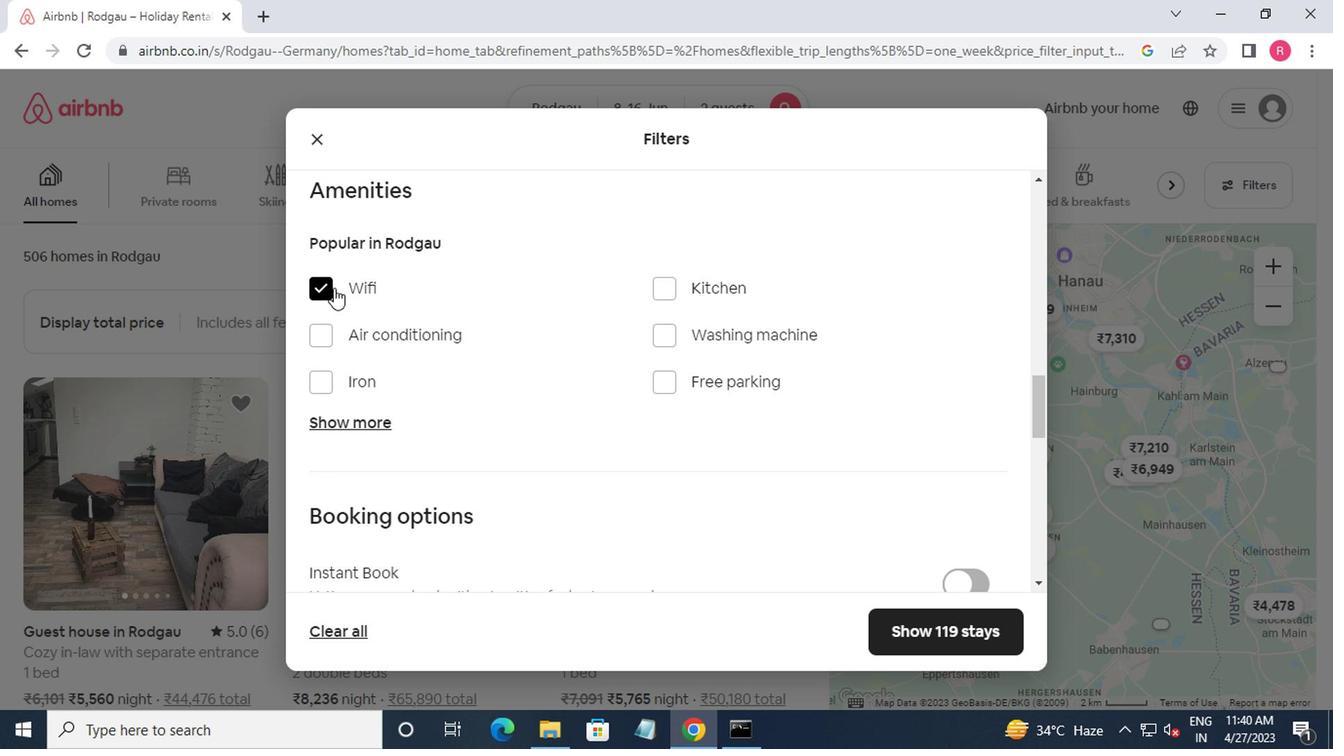
Action: Mouse scrolled (330, 287) with delta (0, -1)
Screenshot: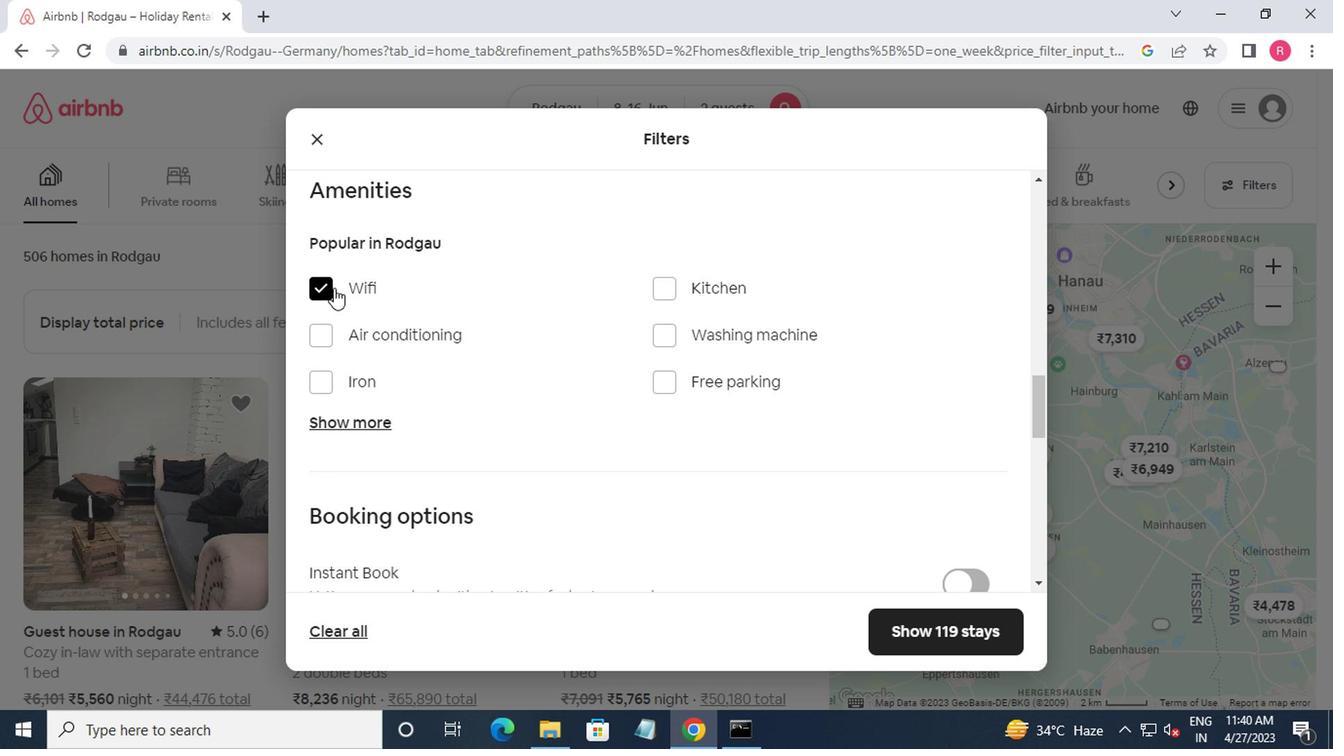 
Action: Mouse moved to (331, 290)
Screenshot: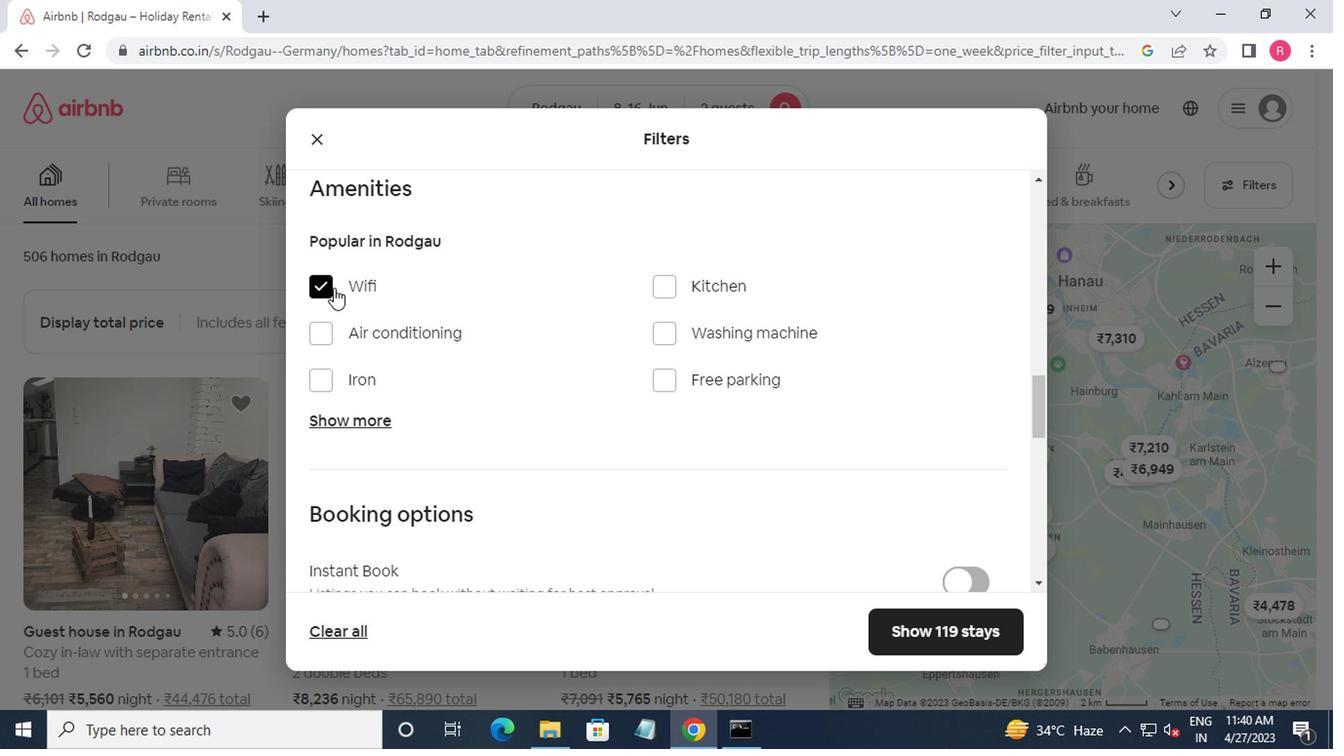 
Action: Mouse scrolled (331, 289) with delta (0, 0)
Screenshot: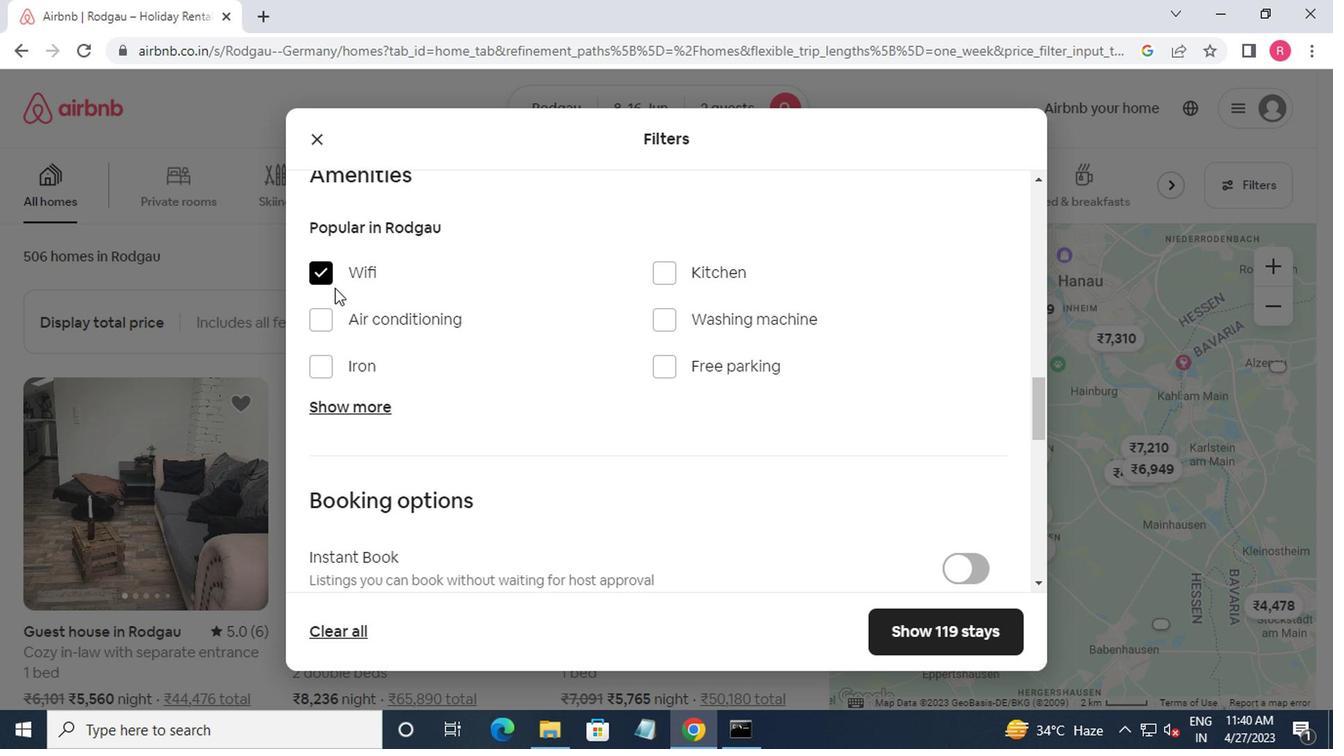 
Action: Mouse moved to (343, 302)
Screenshot: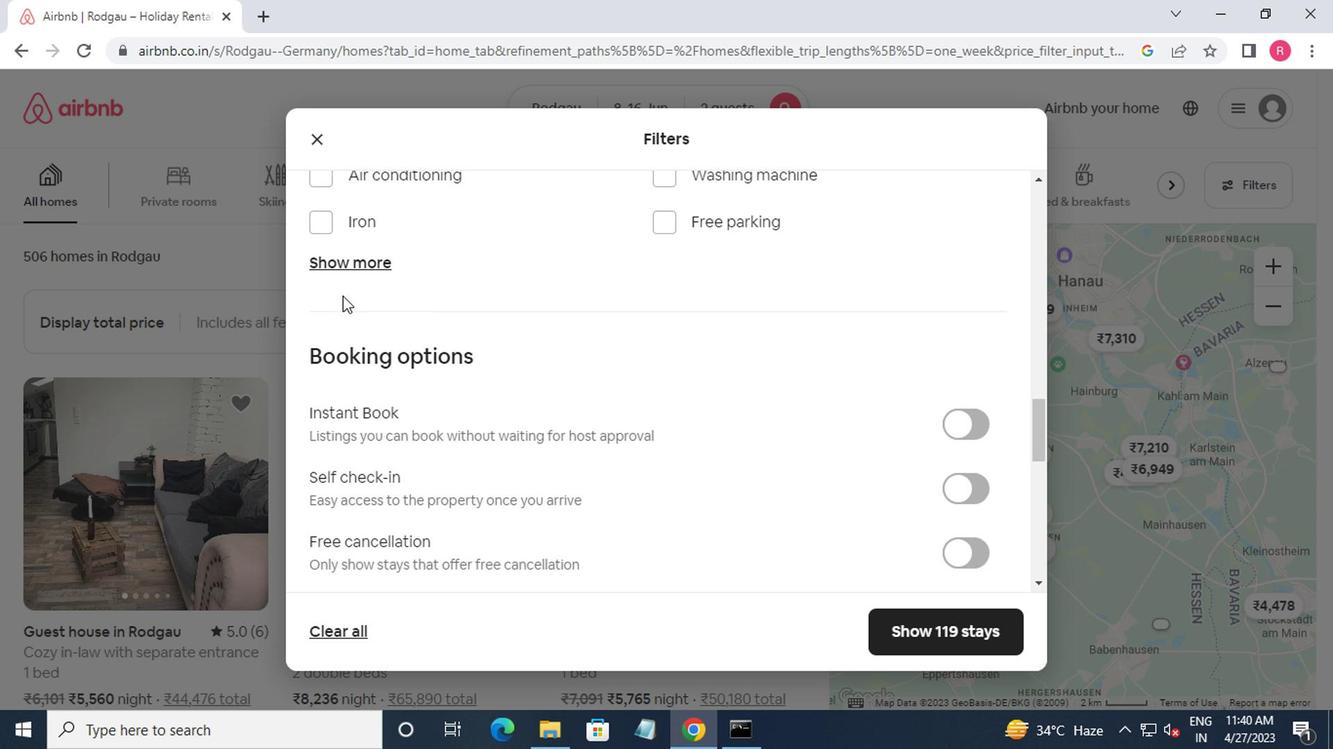 
Action: Mouse scrolled (343, 301) with delta (0, 0)
Screenshot: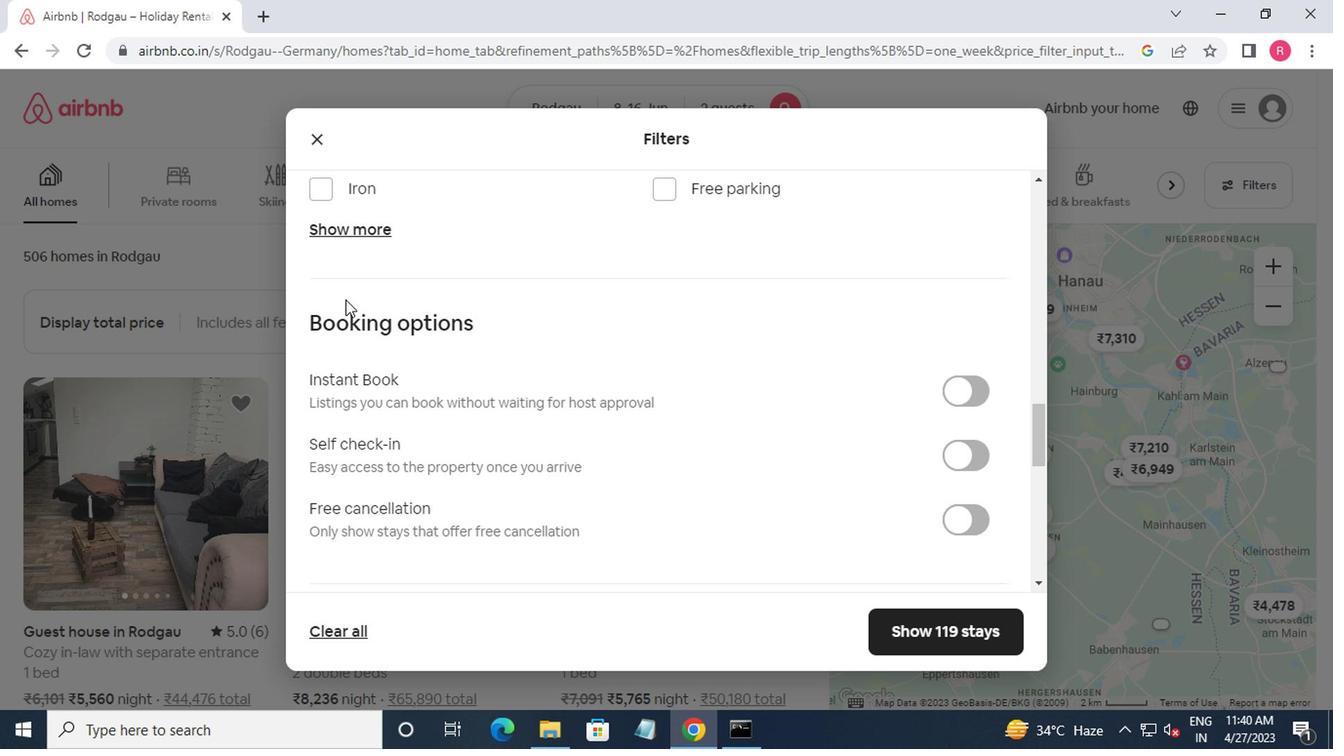 
Action: Mouse scrolled (343, 301) with delta (0, 0)
Screenshot: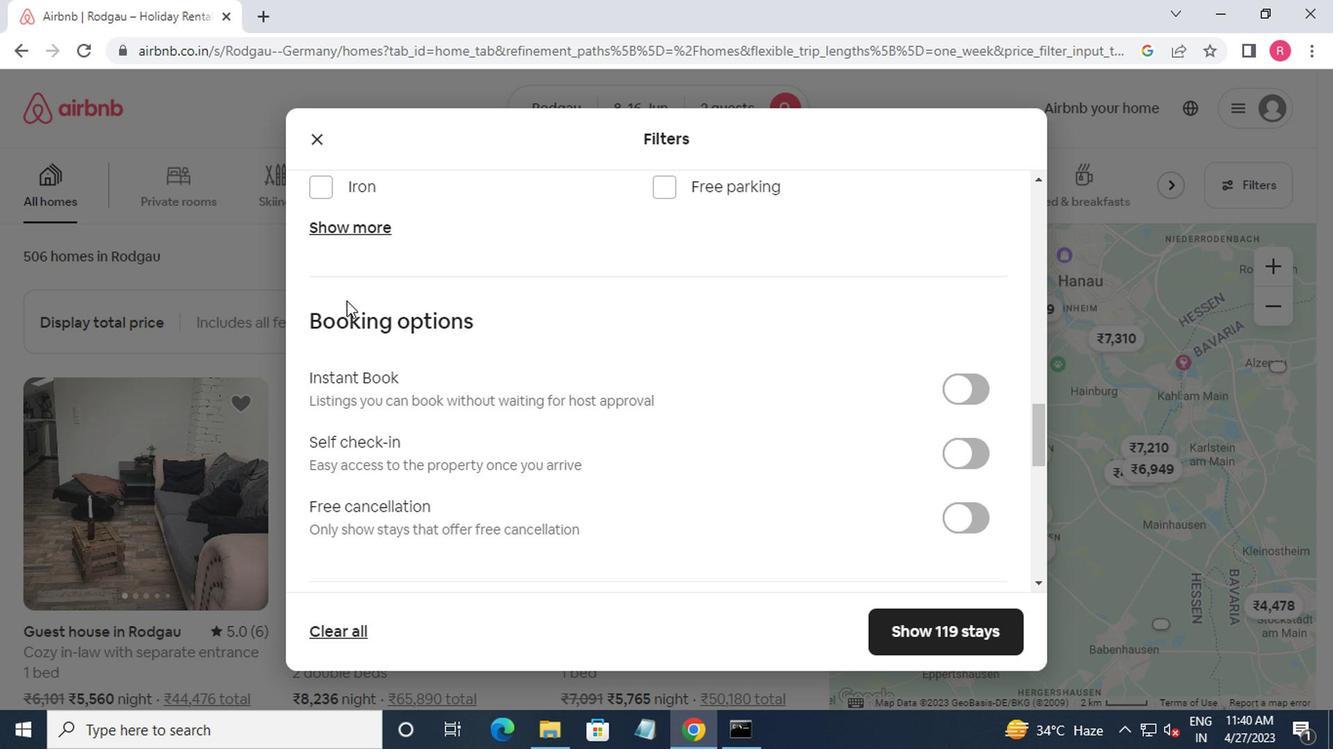 
Action: Mouse moved to (945, 268)
Screenshot: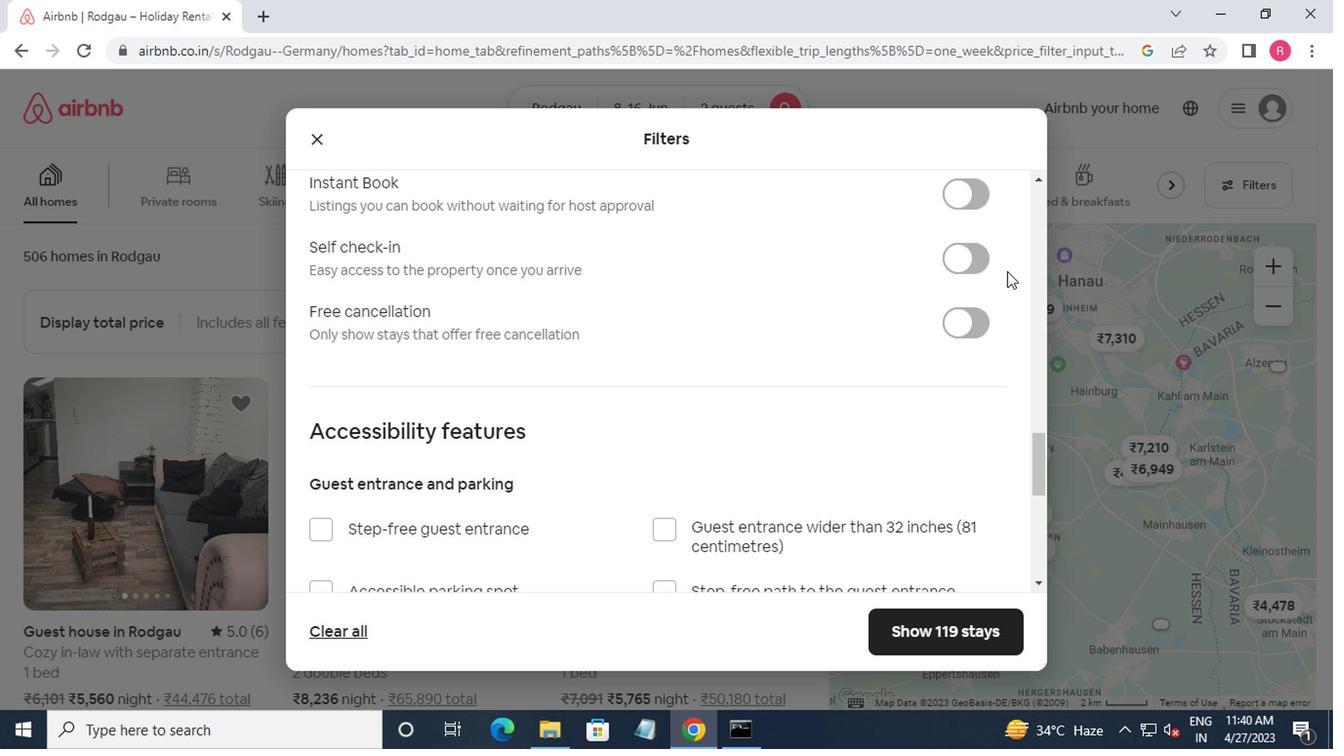 
Action: Mouse pressed left at (945, 268)
Screenshot: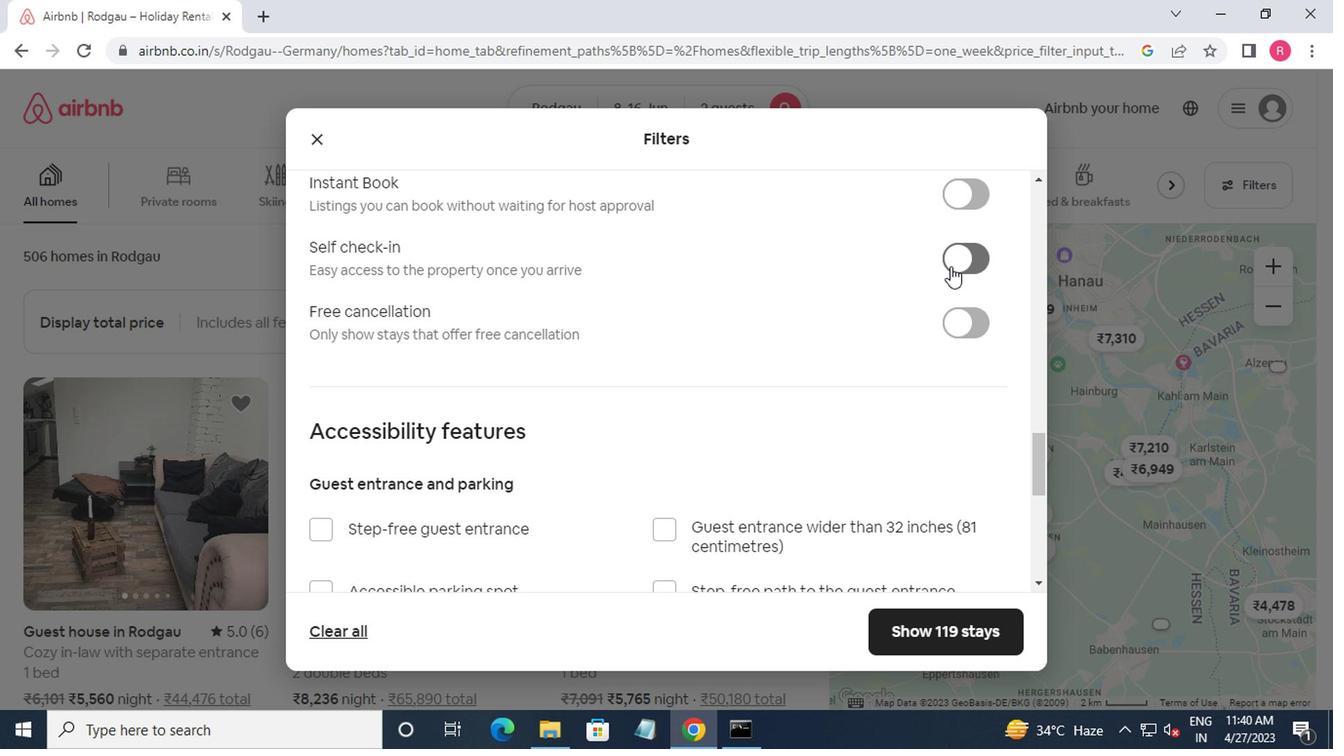 
Action: Mouse scrolled (945, 267) with delta (0, 0)
Screenshot: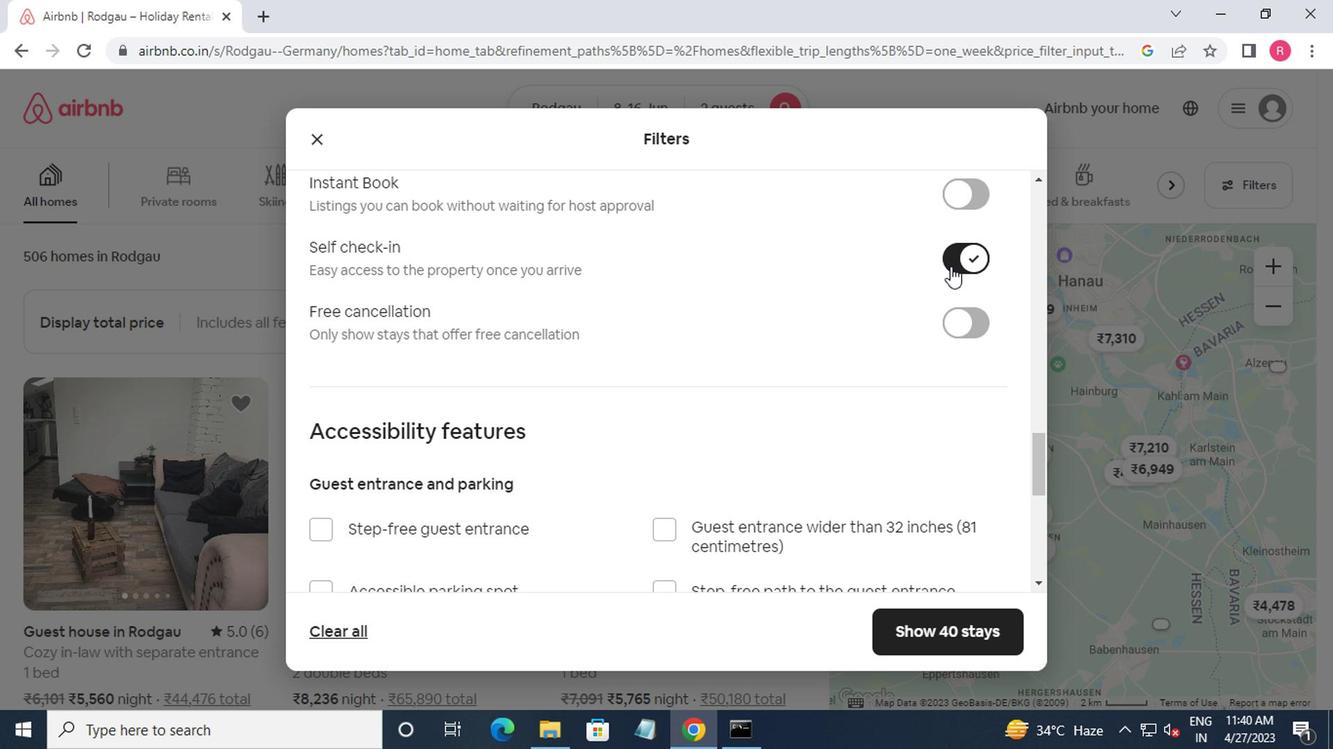 
Action: Mouse scrolled (945, 267) with delta (0, 0)
Screenshot: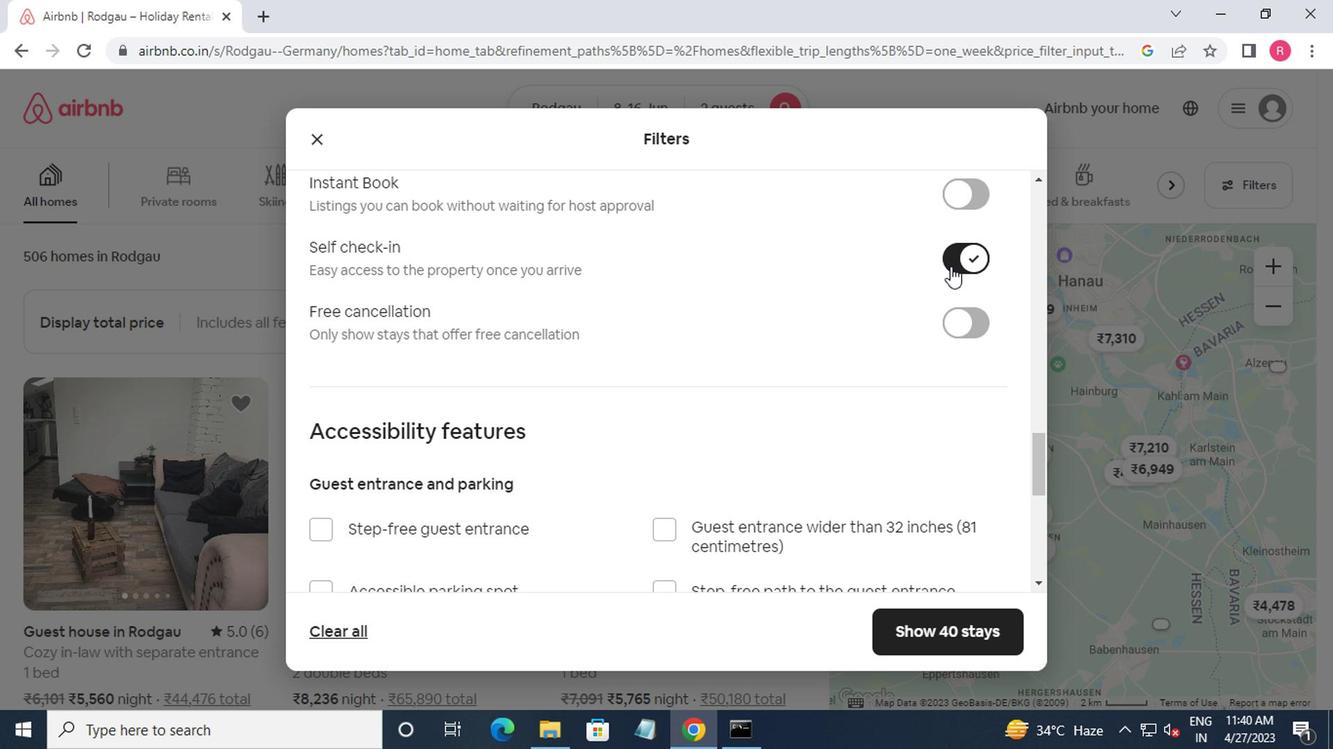 
Action: Mouse scrolled (945, 267) with delta (0, 0)
Screenshot: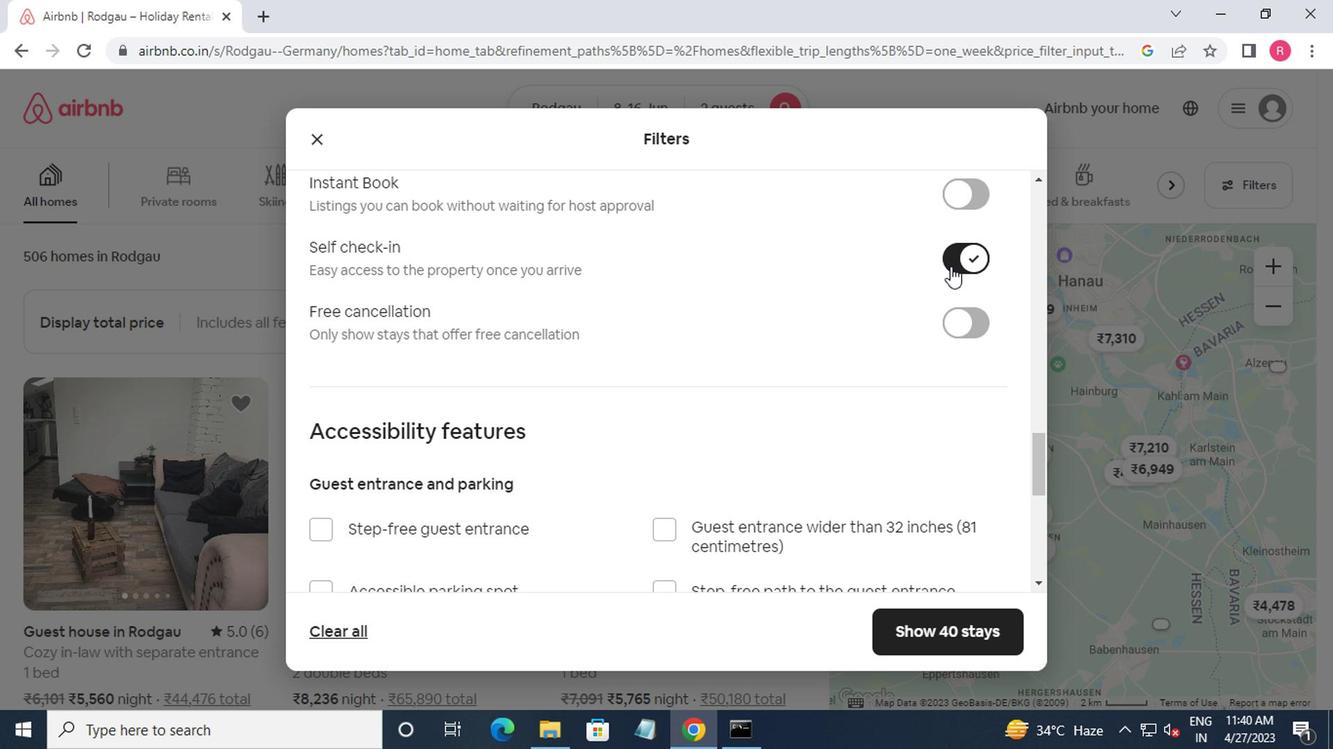 
Action: Mouse moved to (928, 267)
Screenshot: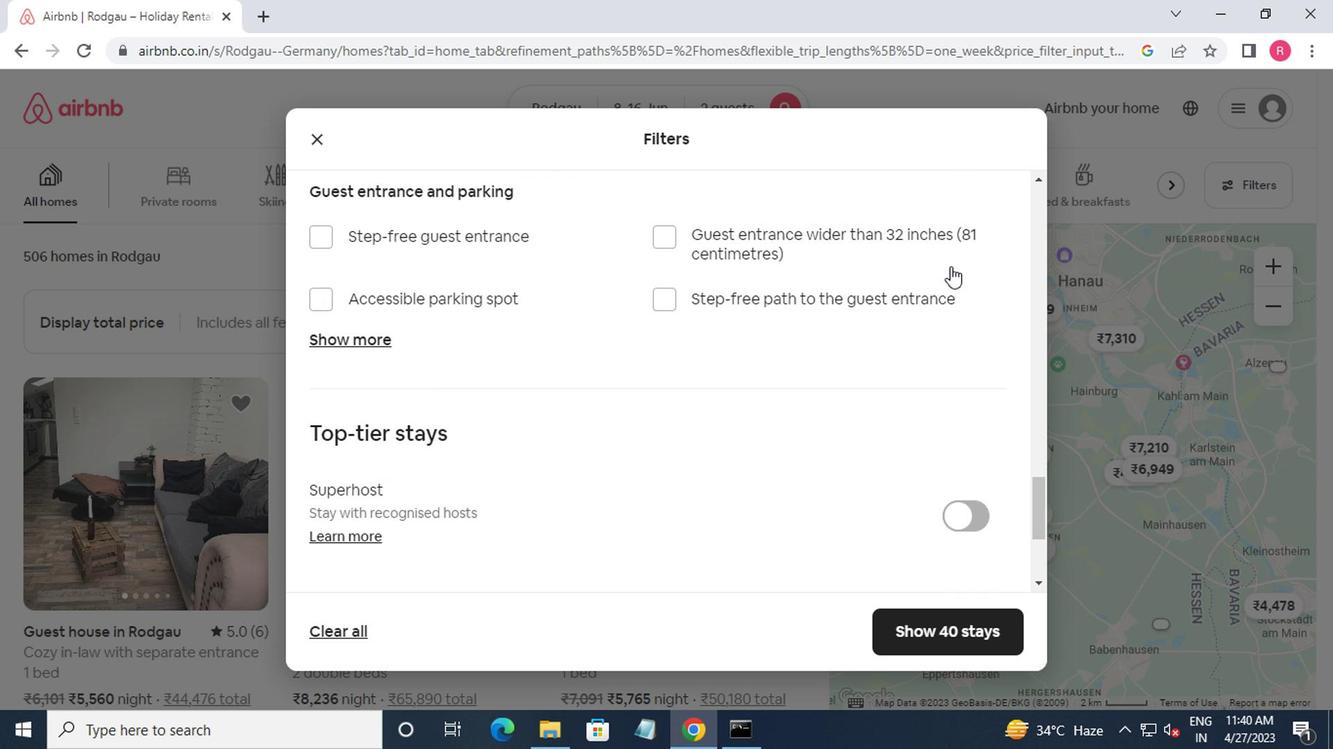 
Action: Mouse scrolled (928, 265) with delta (0, -1)
Screenshot: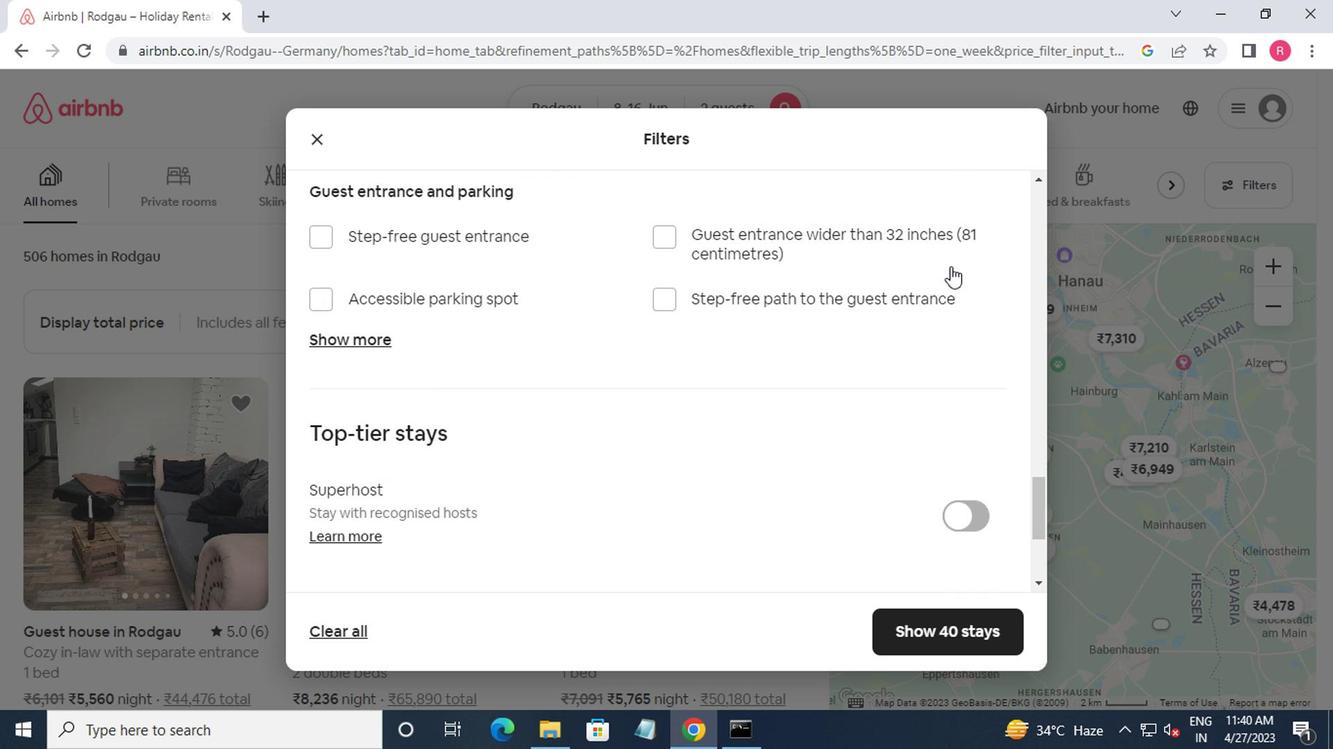 
Action: Mouse moved to (903, 268)
Screenshot: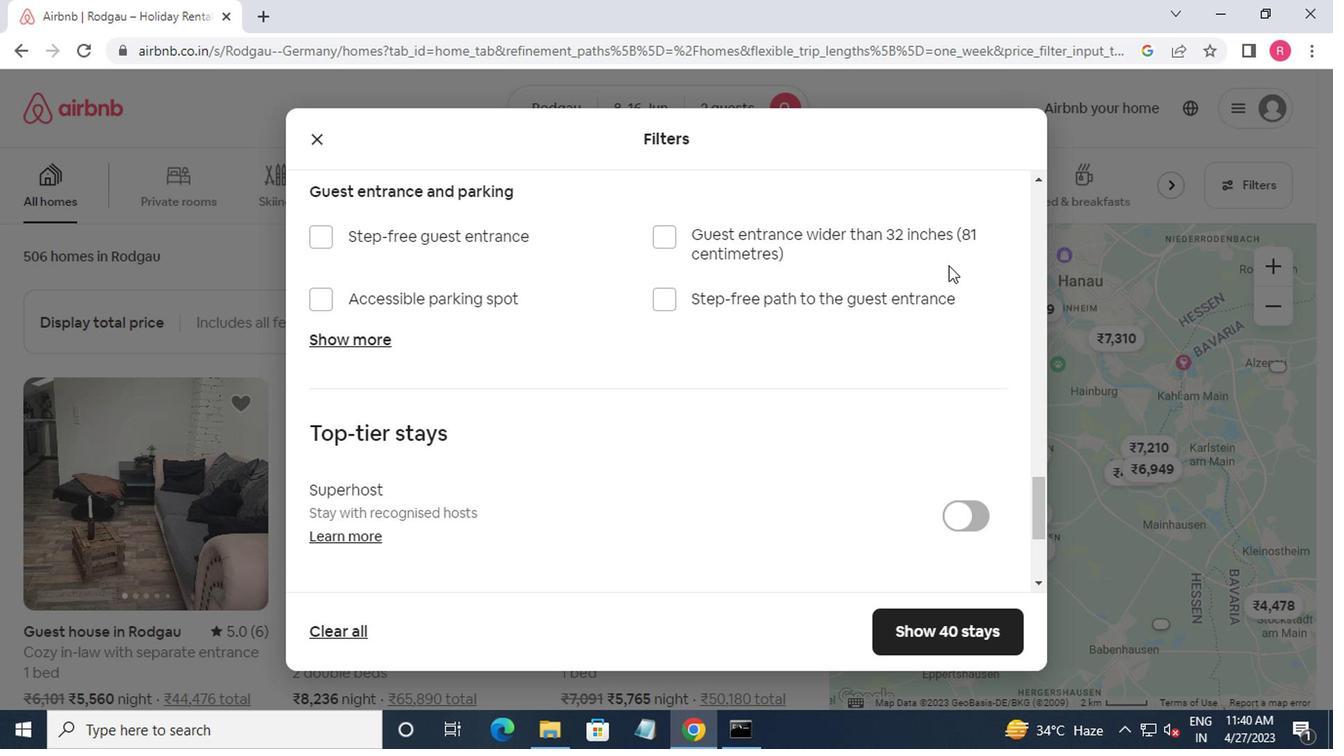 
Action: Mouse scrolled (903, 267) with delta (0, 0)
Screenshot: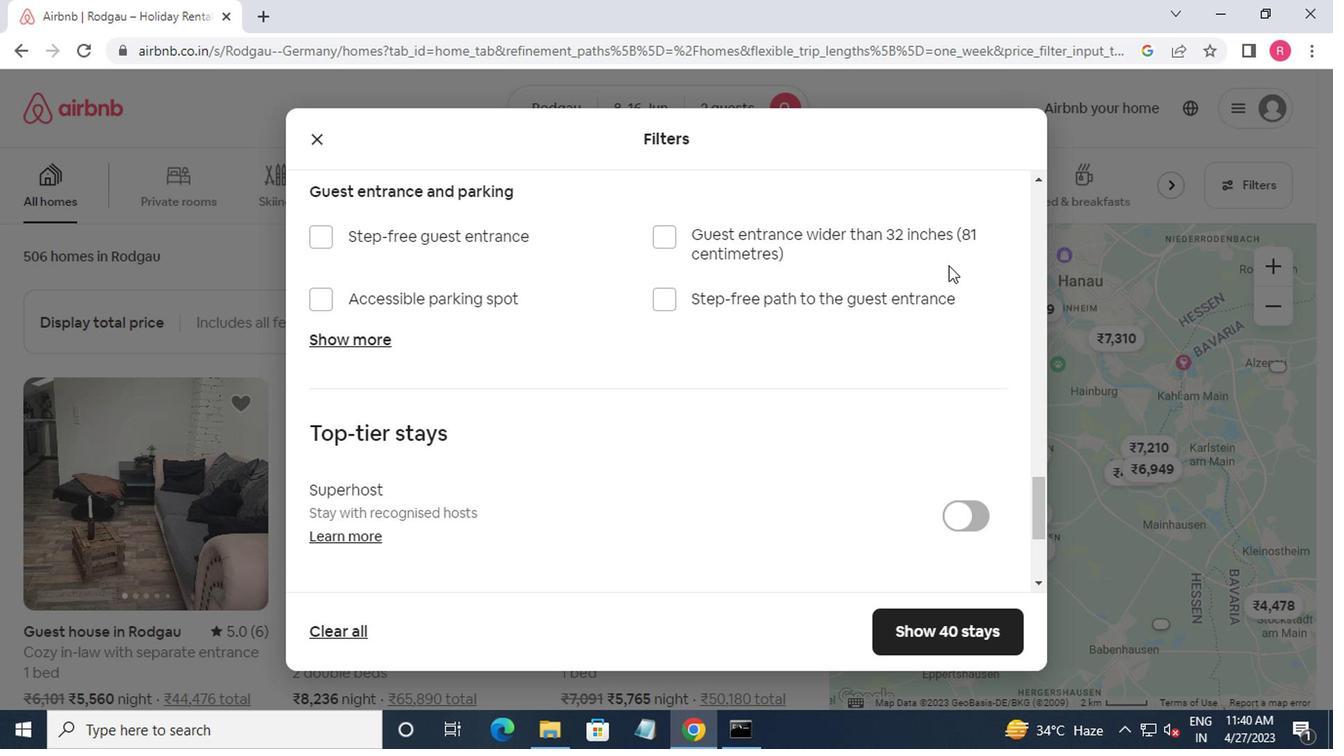 
Action: Mouse moved to (866, 274)
Screenshot: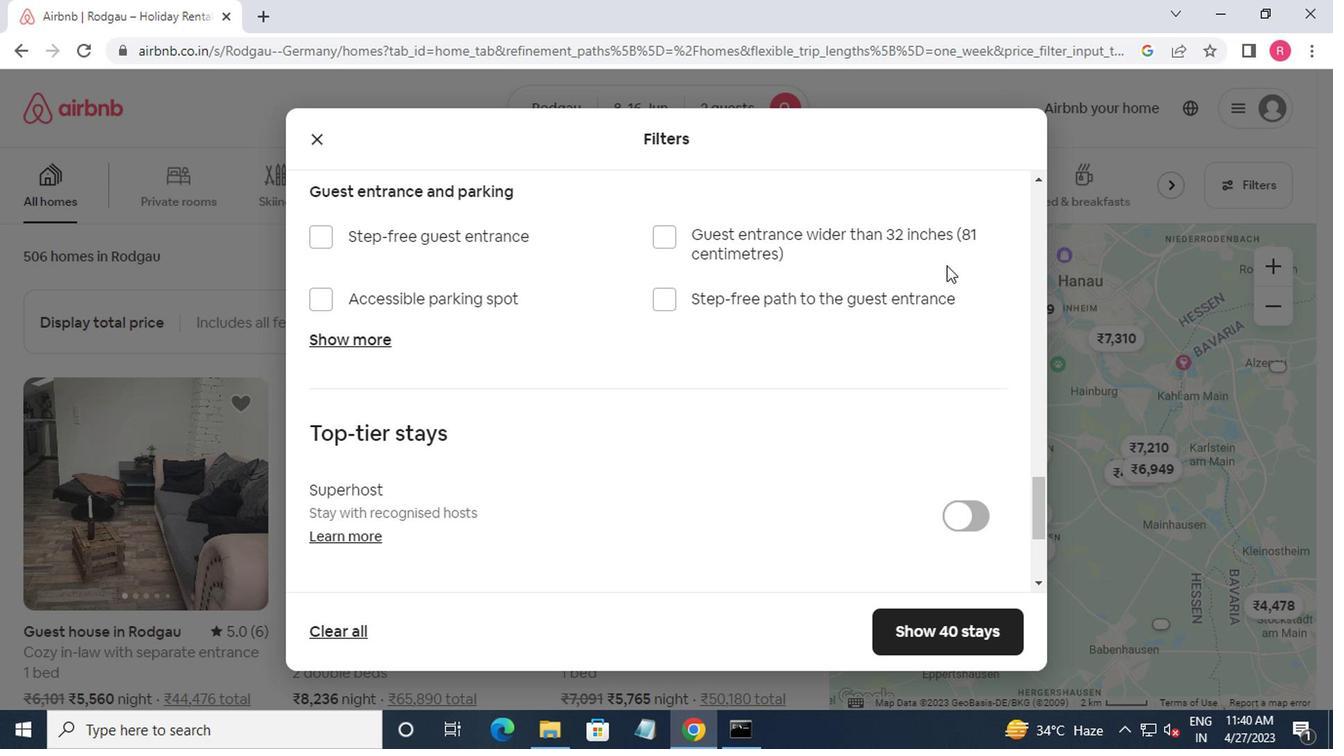 
Action: Mouse scrolled (866, 274) with delta (0, 0)
Screenshot: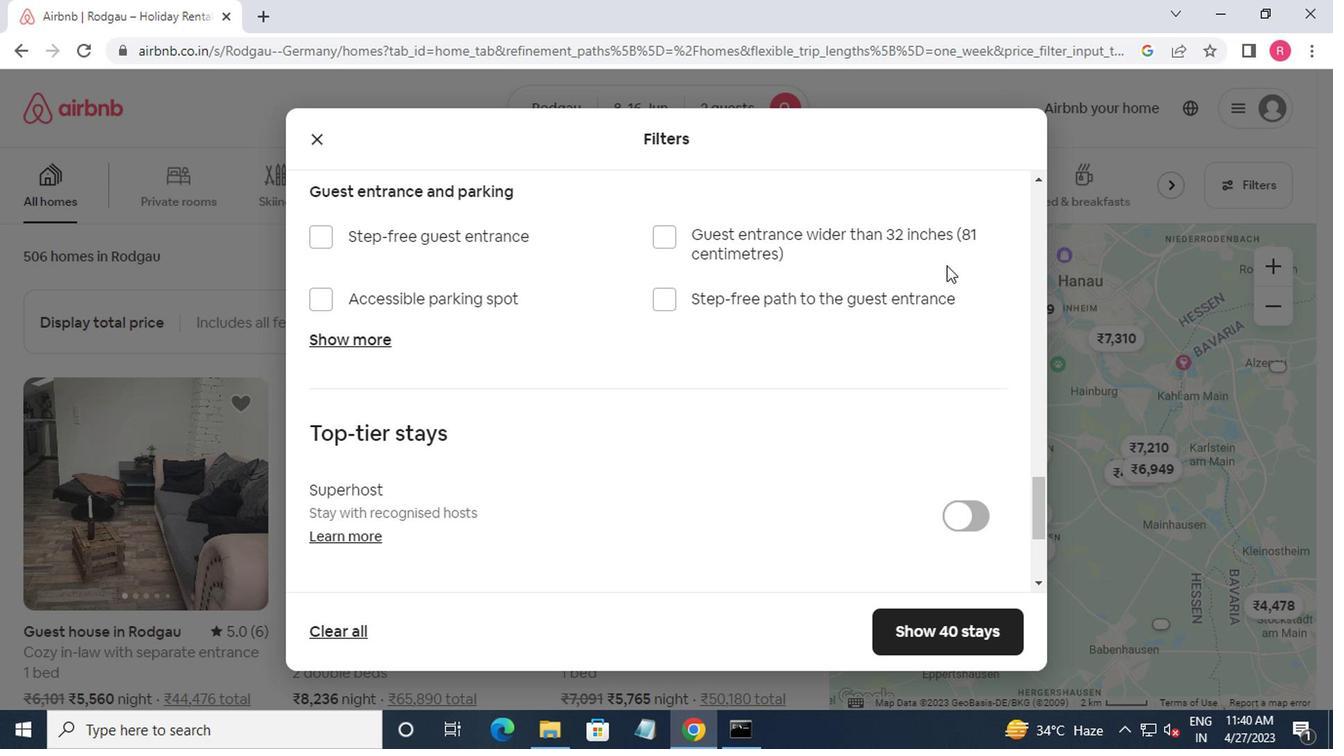 
Action: Mouse moved to (668, 336)
Screenshot: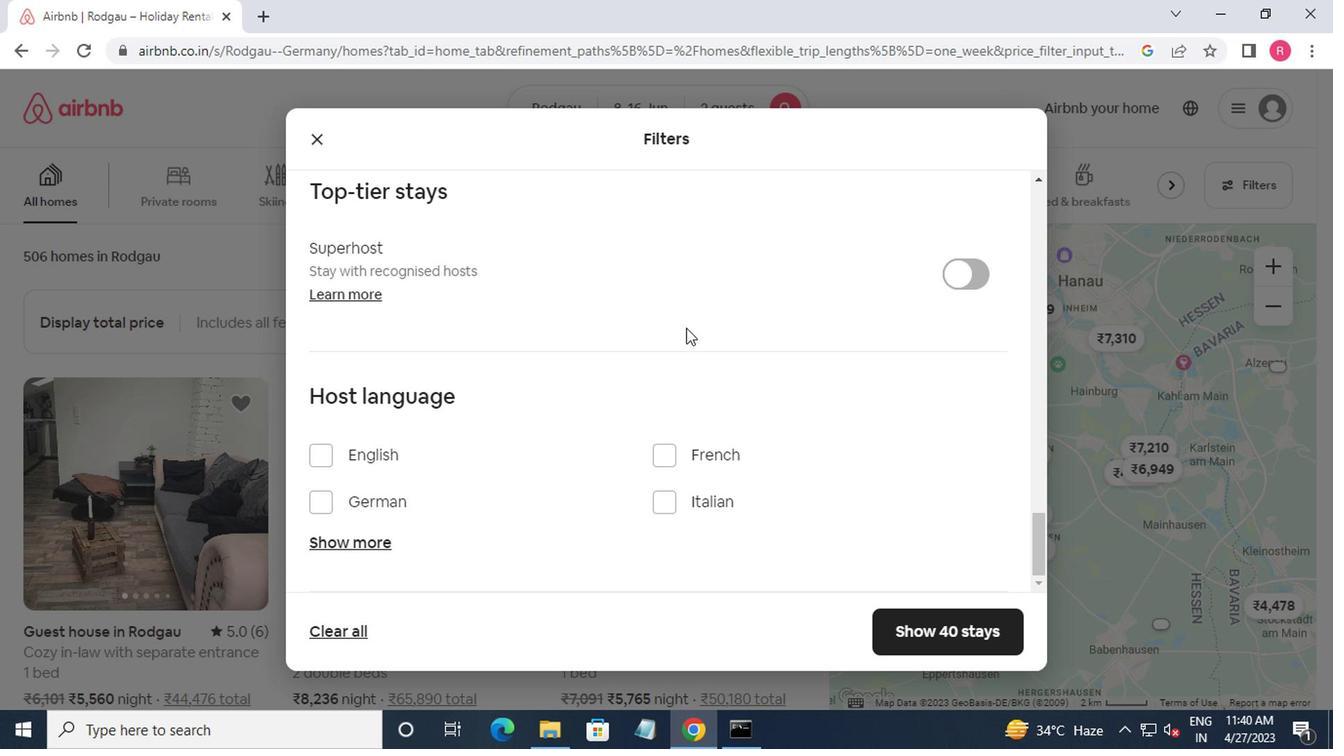 
Action: Mouse scrolled (668, 336) with delta (0, 0)
Screenshot: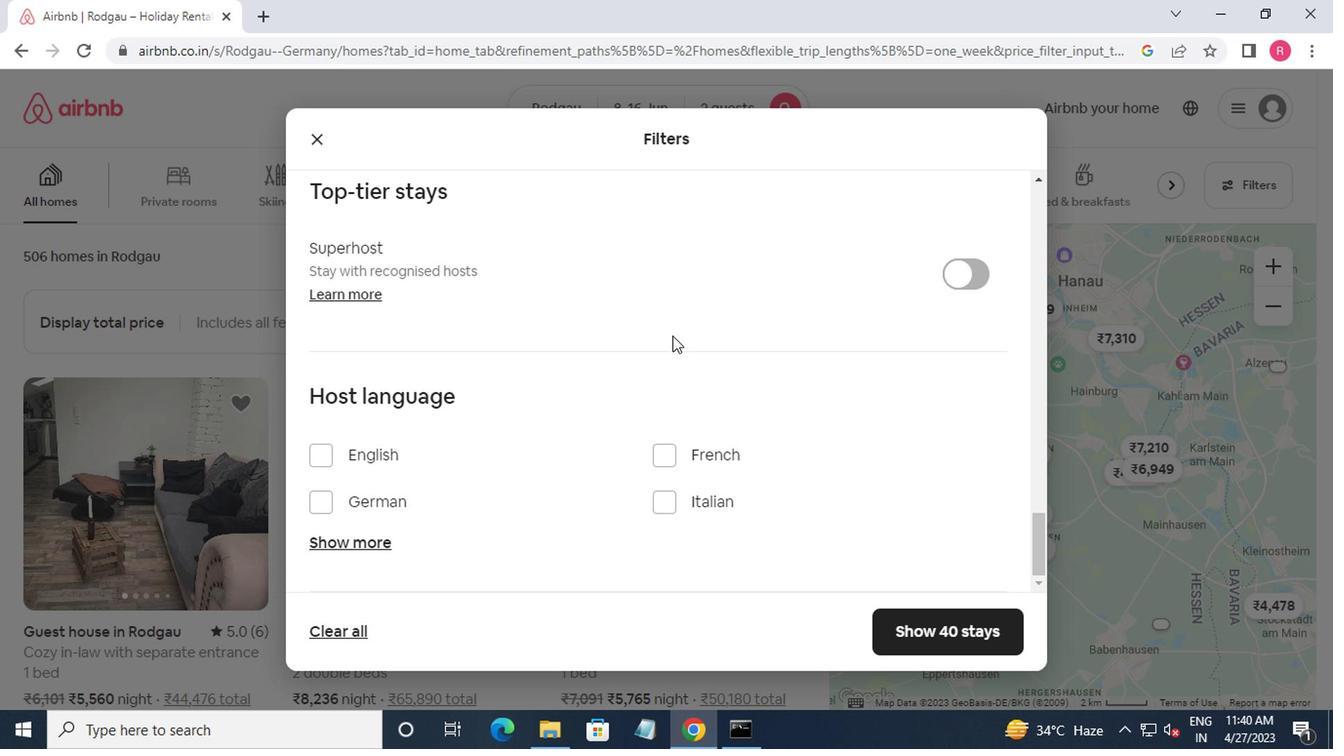 
Action: Mouse scrolled (668, 336) with delta (0, 0)
Screenshot: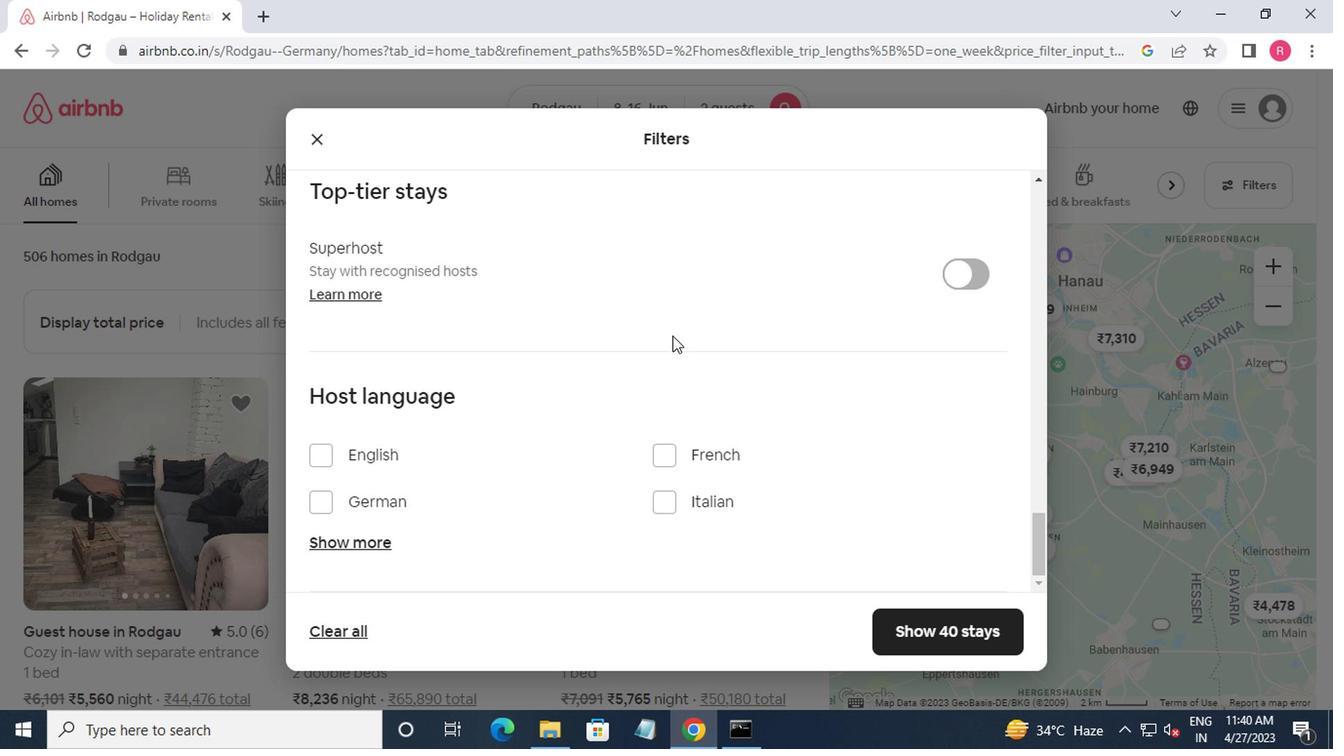 
Action: Mouse scrolled (668, 336) with delta (0, 0)
Screenshot: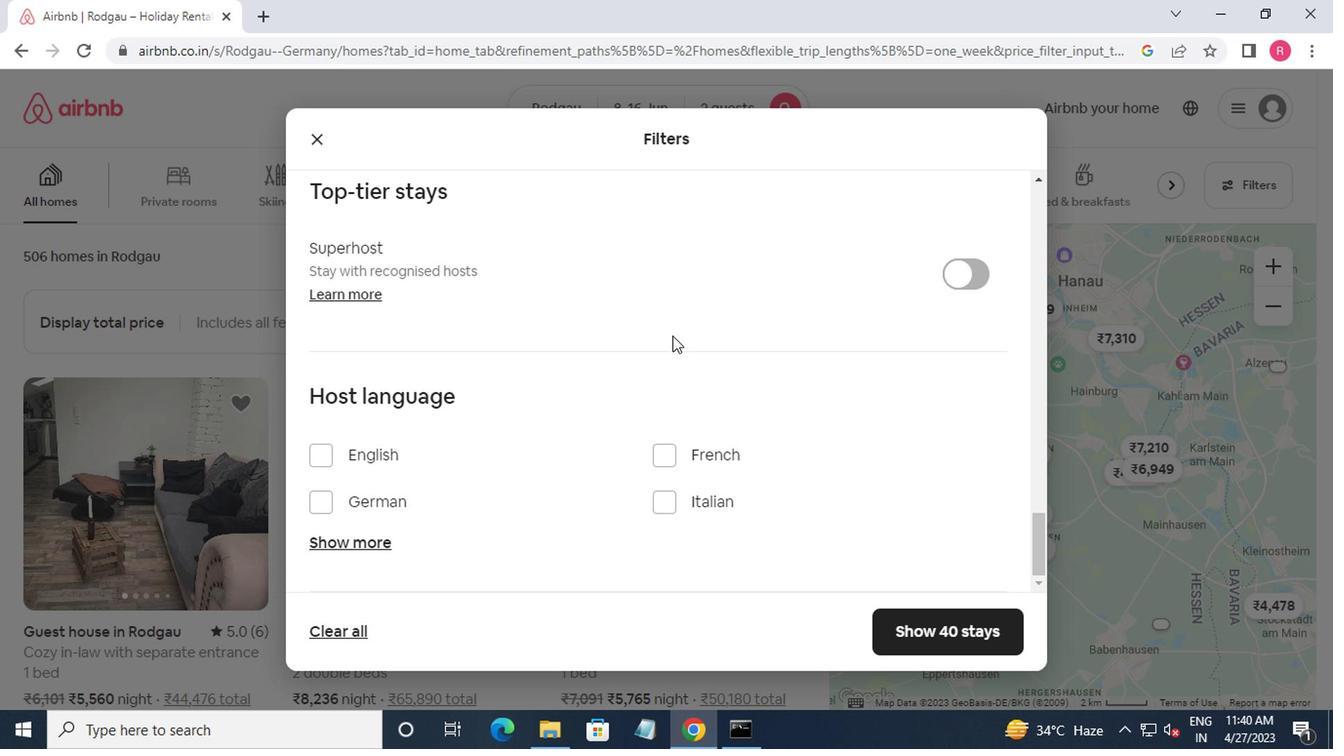 
Action: Mouse moved to (331, 456)
Screenshot: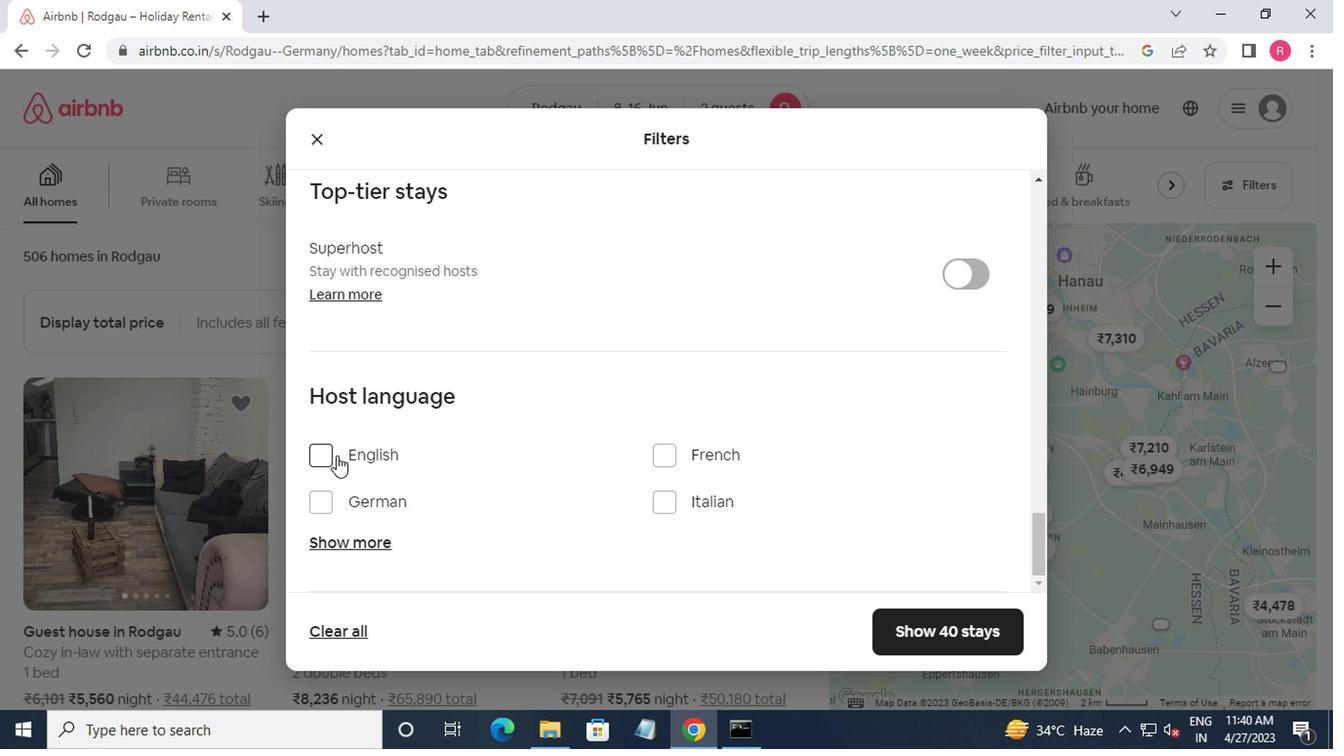 
Action: Mouse pressed left at (331, 456)
Screenshot: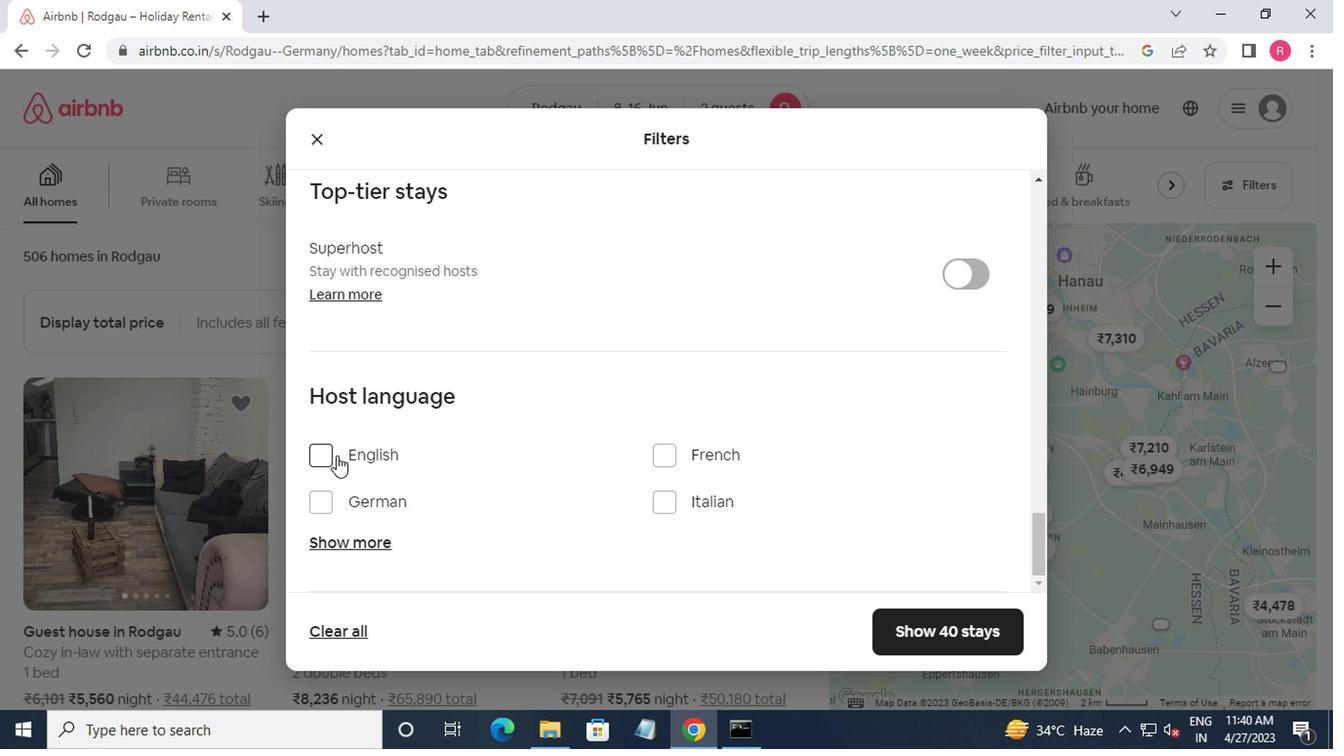 
Action: Mouse moved to (892, 635)
Screenshot: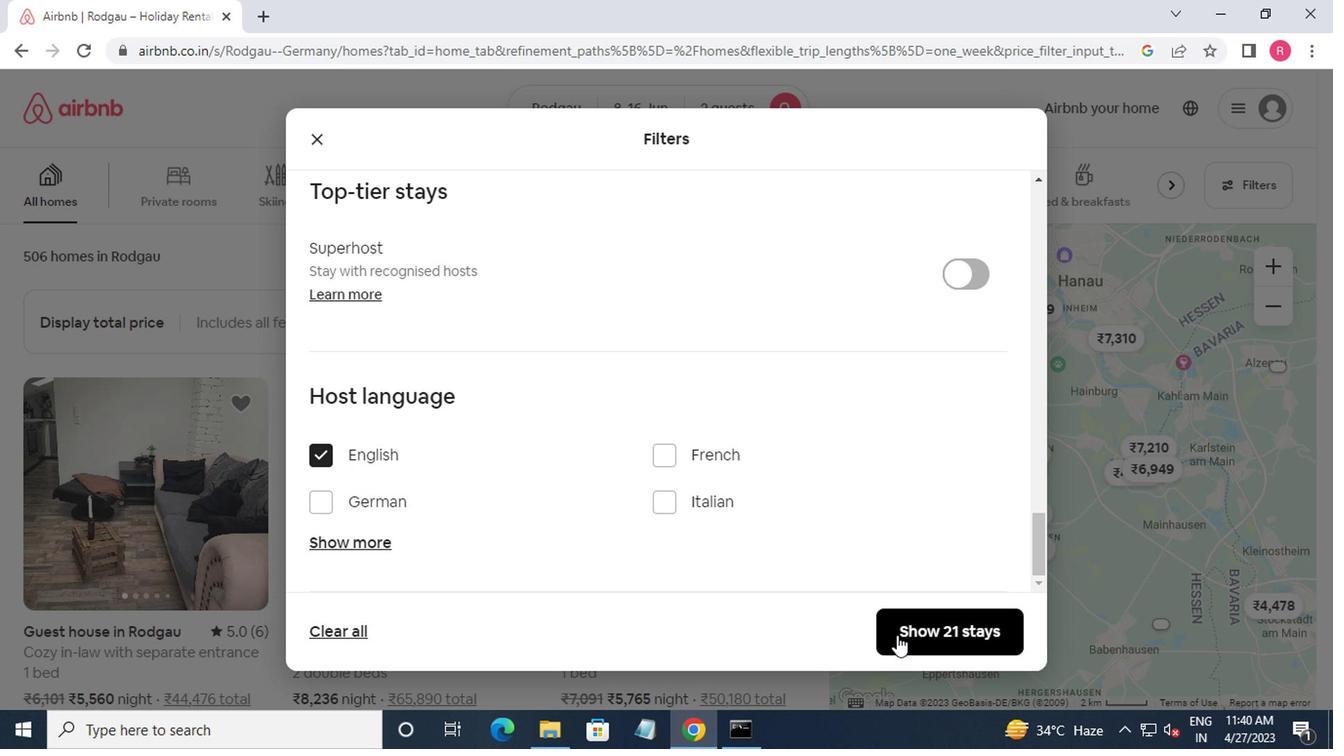 
Action: Mouse pressed left at (892, 635)
Screenshot: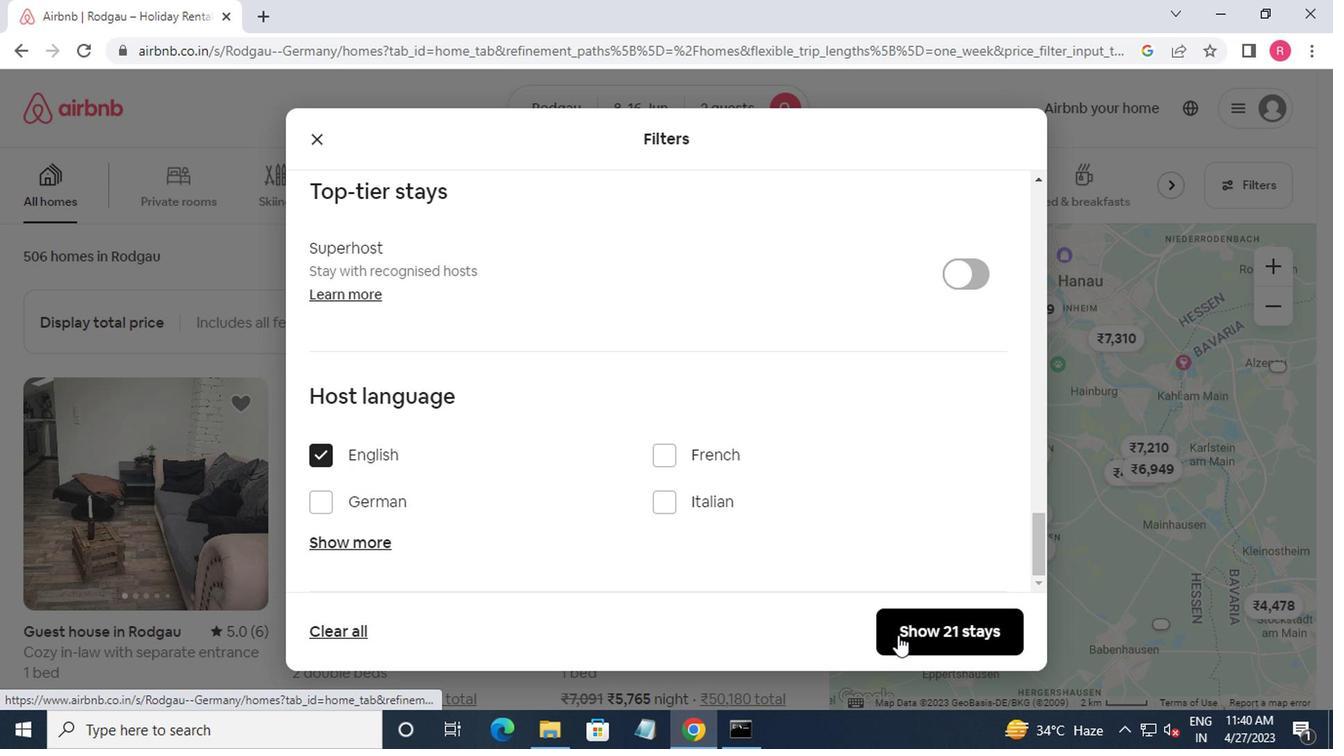 
Action: Mouse moved to (865, 507)
Screenshot: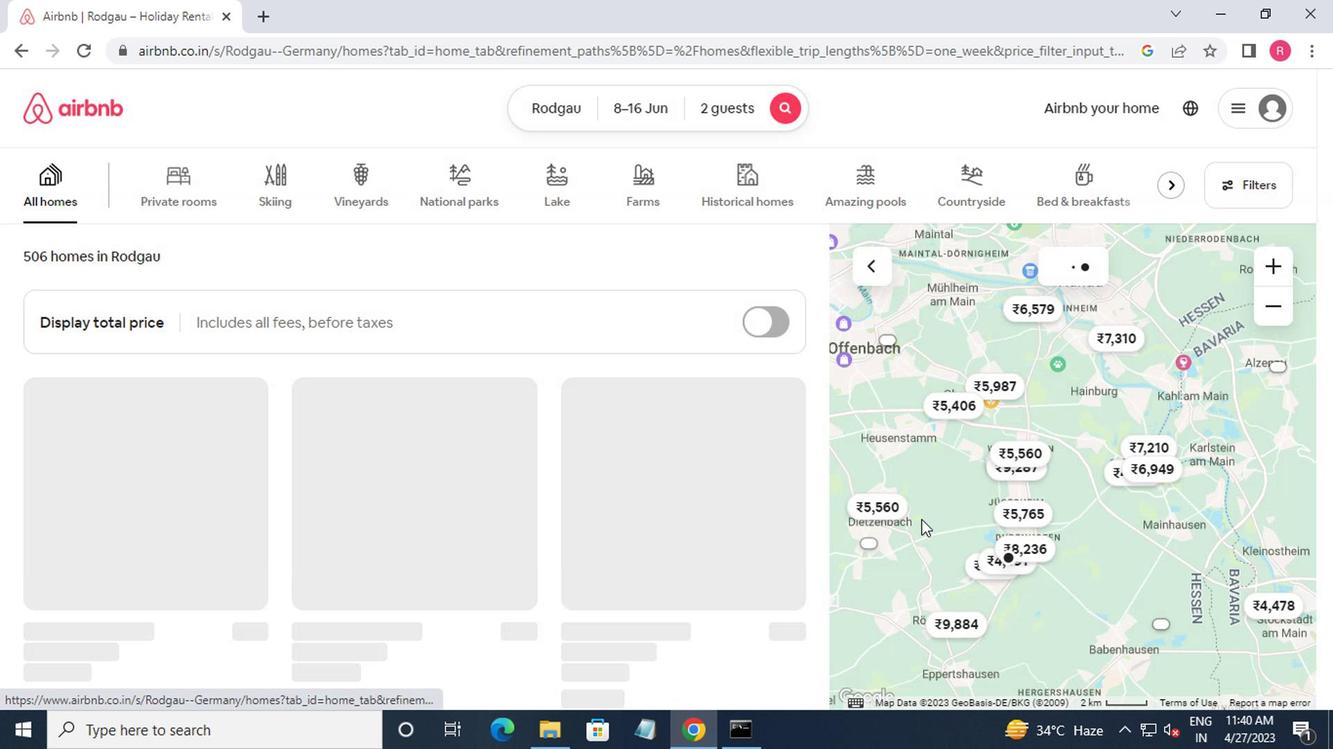 
